 Task: Add an event with the title Sales Team Meeting, date '2024/03/05', time 9:40 AM to 11:40 AMand add a description: Participants will gain insights into leading and managing change within their teams and organizations. They will learn how to navigate change effectively, engage team members in the change process, and create a culture of adaptability and resilience.Select event color  Sage . Add location for the event as: 789 Piazza San Marco, Venice, Italy, logged in from the account softage.2@softage.netand send the event invitation to softage.5@softage.net and softage.6@softage.net. Set a reminder for the event Daily
Action: Mouse moved to (132, 135)
Screenshot: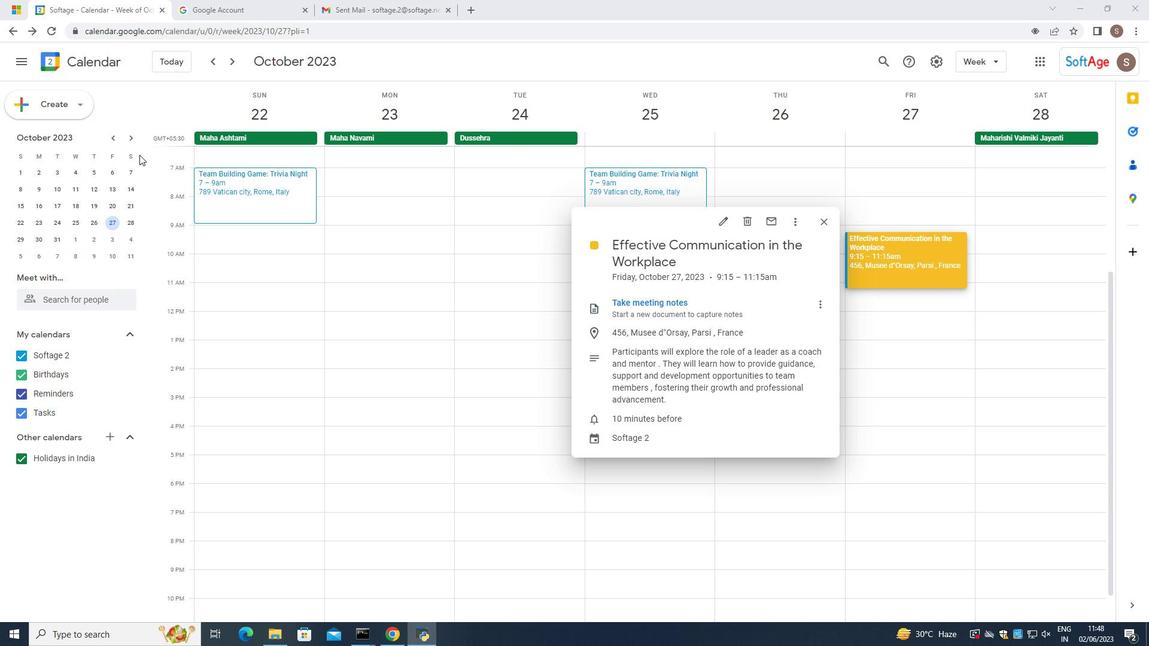 
Action: Mouse pressed left at (132, 135)
Screenshot: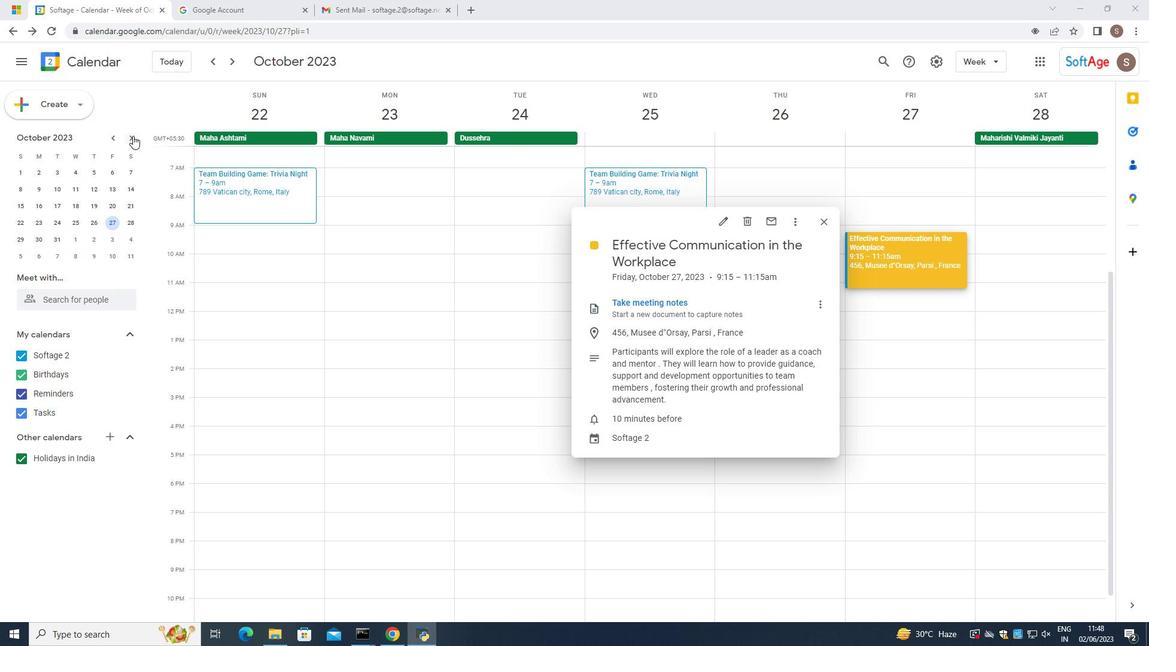 
Action: Mouse pressed left at (132, 135)
Screenshot: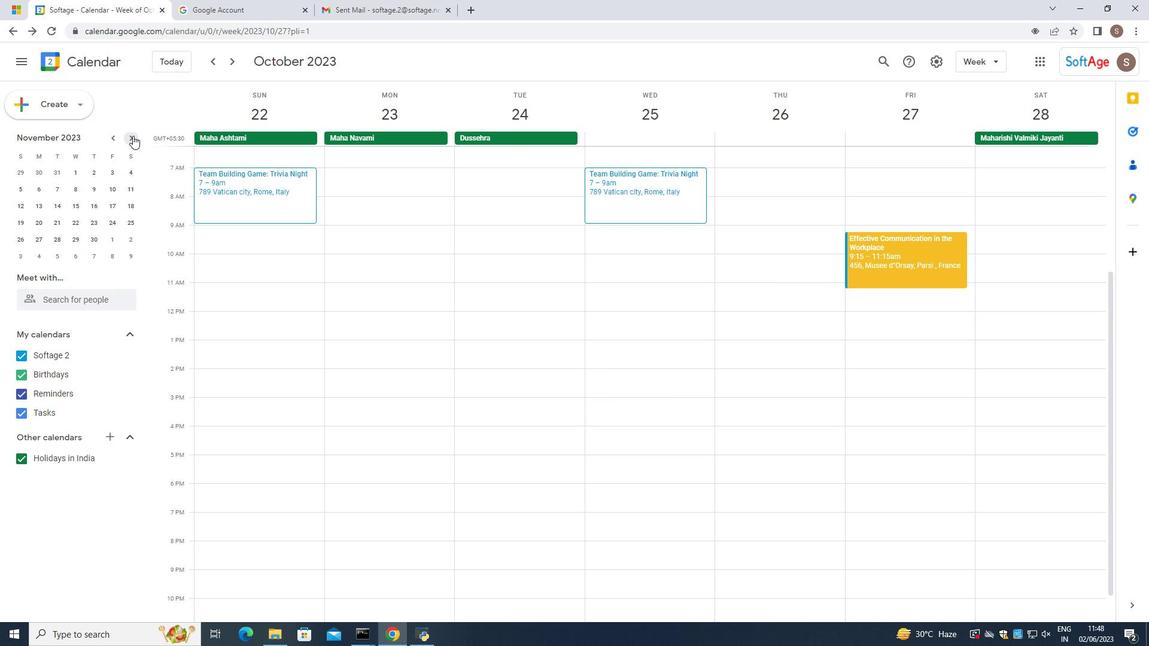 
Action: Mouse pressed left at (132, 135)
Screenshot: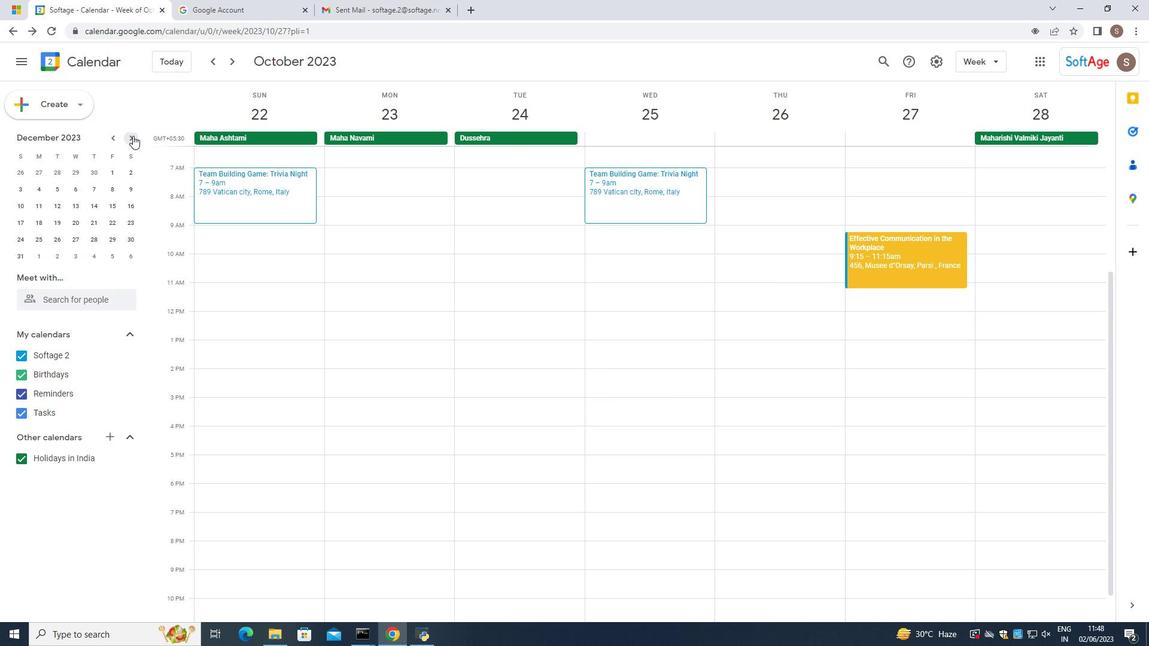 
Action: Mouse pressed left at (132, 135)
Screenshot: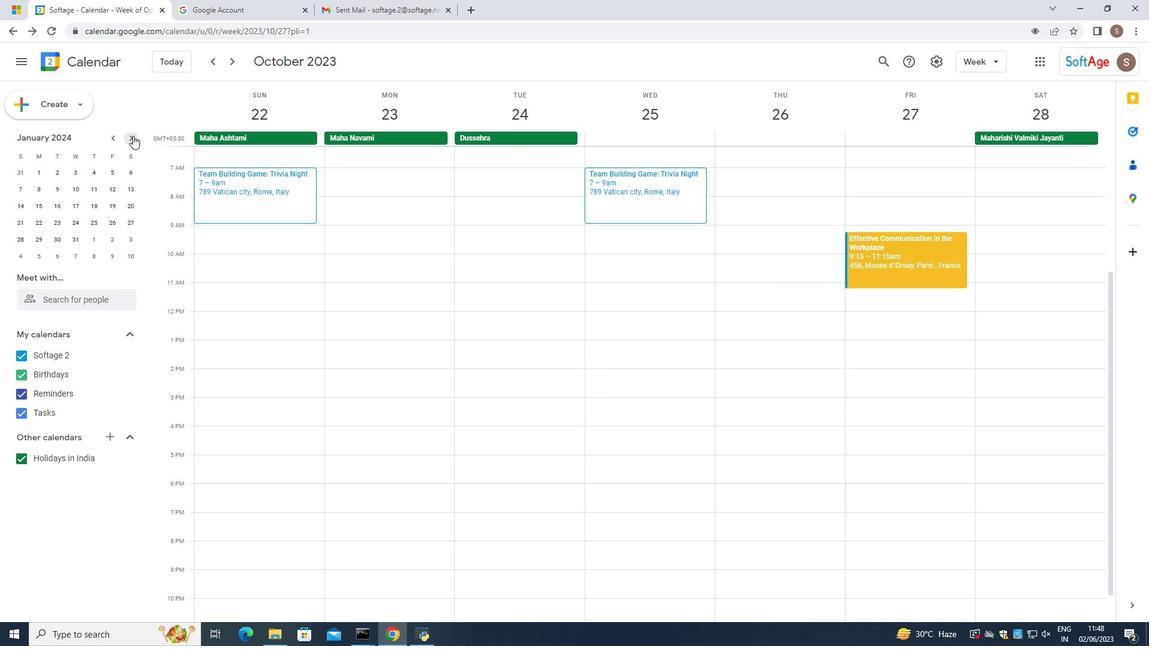 
Action: Mouse pressed left at (132, 135)
Screenshot: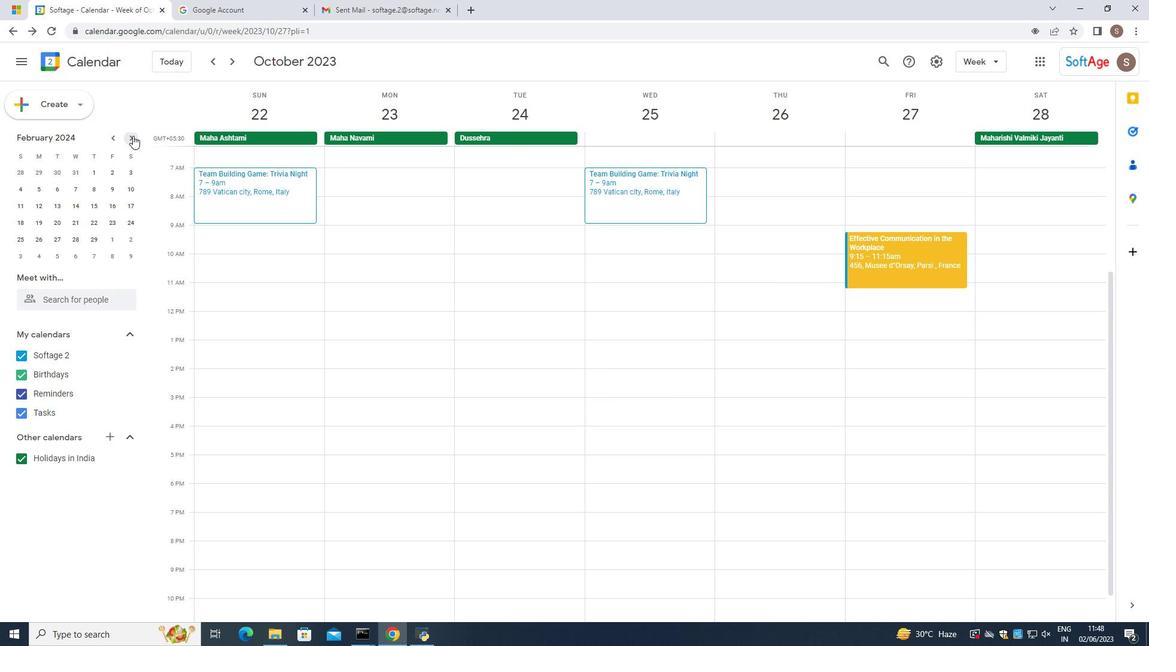
Action: Mouse moved to (59, 187)
Screenshot: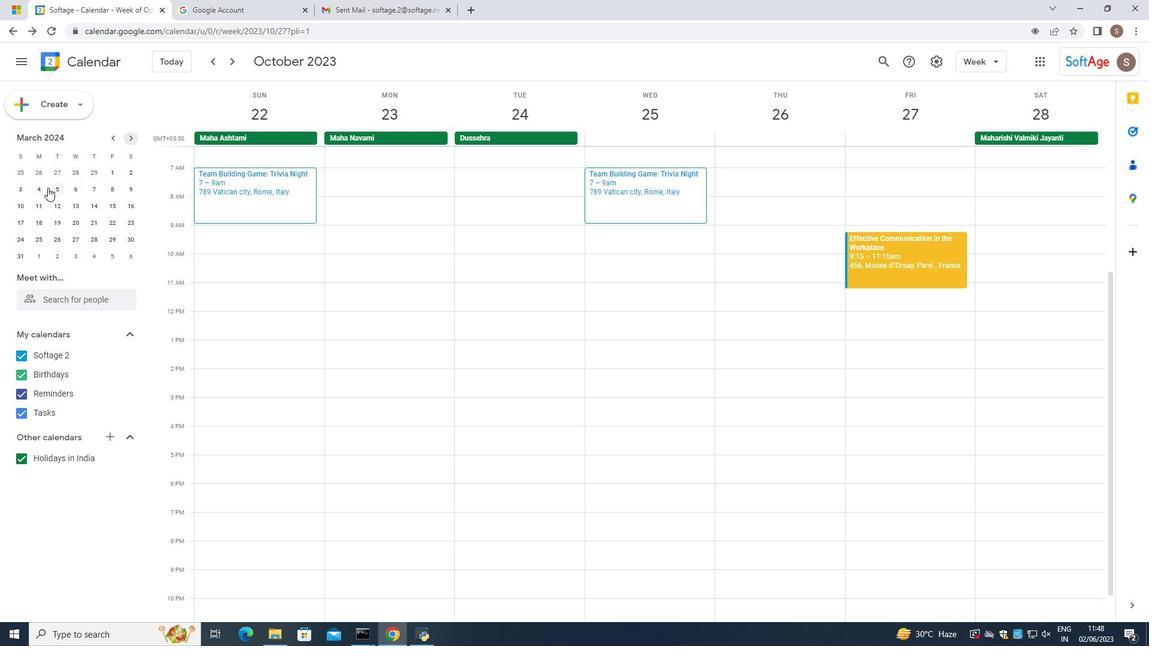 
Action: Mouse pressed left at (59, 187)
Screenshot: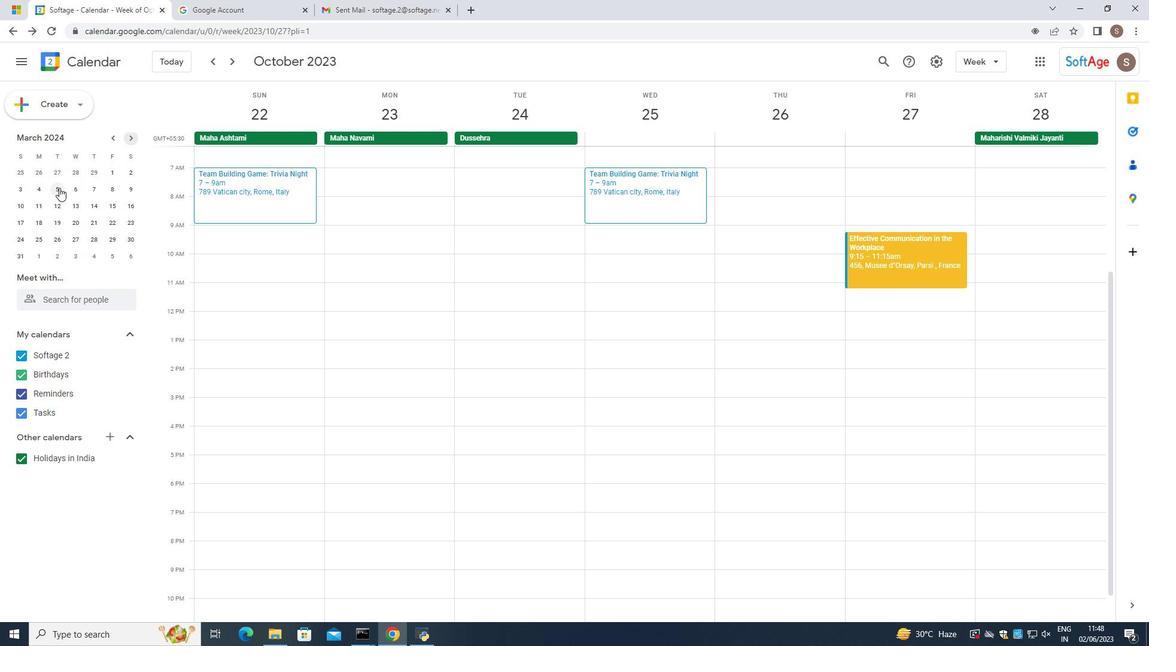 
Action: Mouse moved to (519, 213)
Screenshot: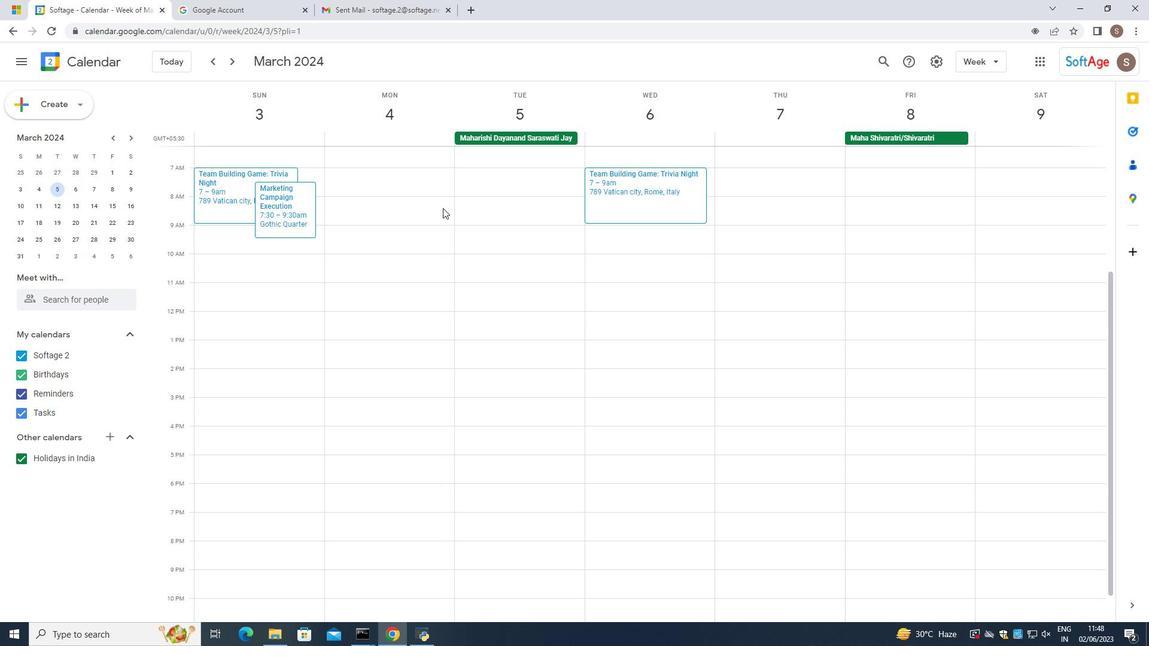 
Action: Mouse pressed left at (519, 213)
Screenshot: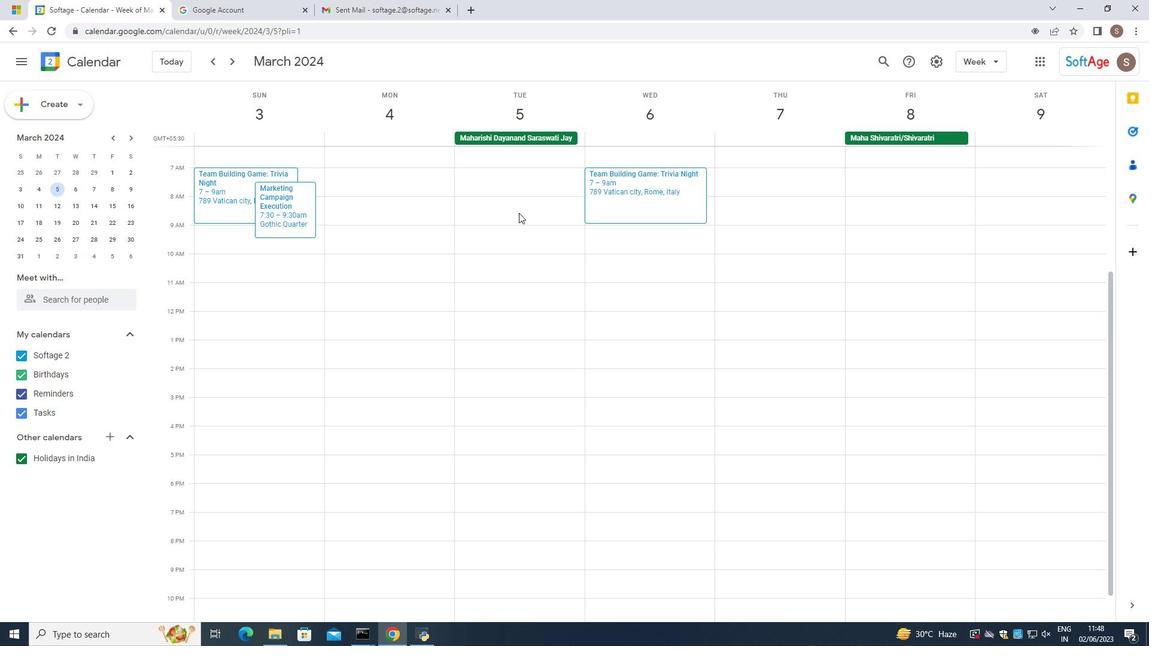 
Action: Mouse moved to (284, 281)
Screenshot: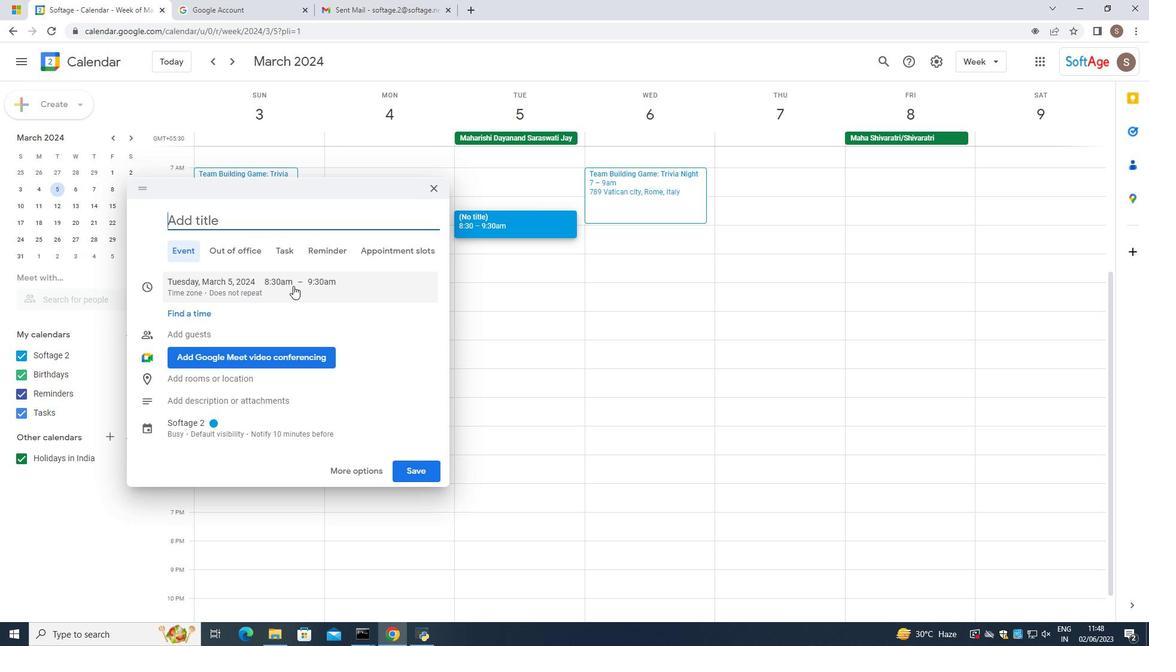 
Action: Mouse pressed left at (284, 281)
Screenshot: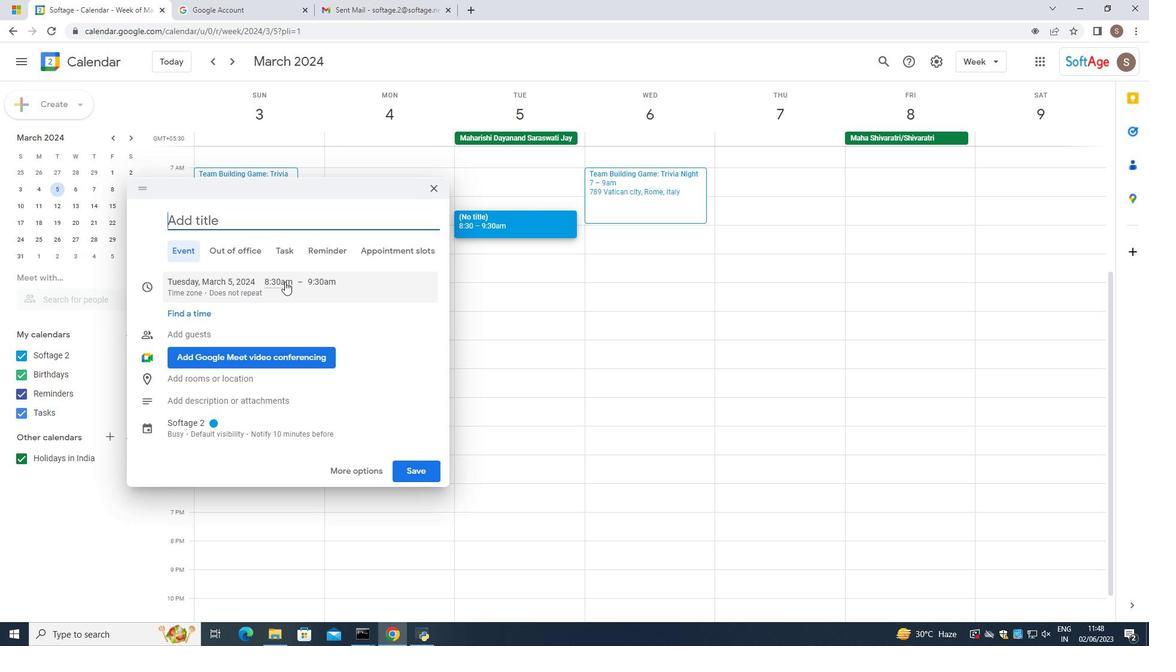 
Action: Mouse moved to (282, 376)
Screenshot: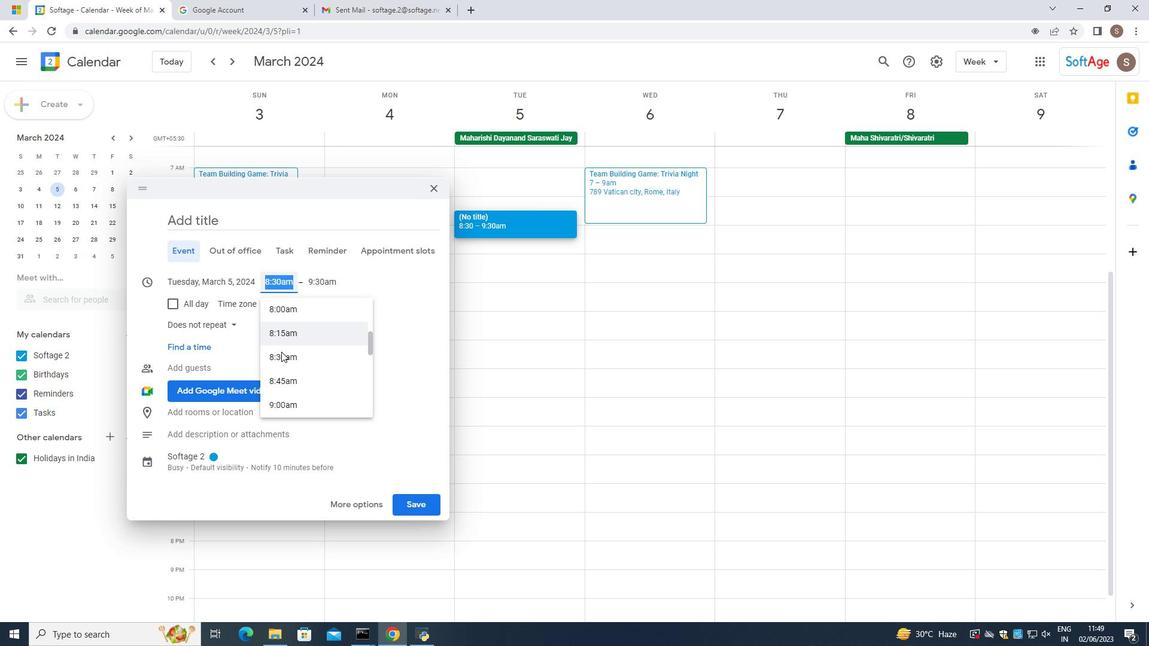 
Action: Mouse scrolled (282, 375) with delta (0, 0)
Screenshot: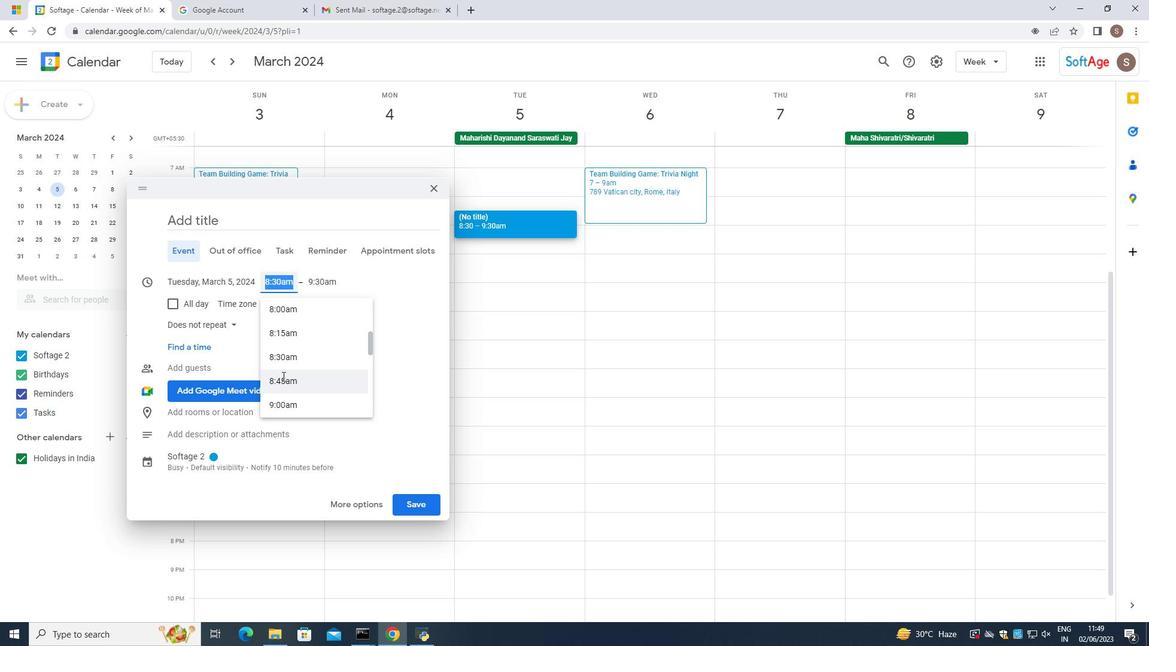 
Action: Mouse moved to (286, 374)
Screenshot: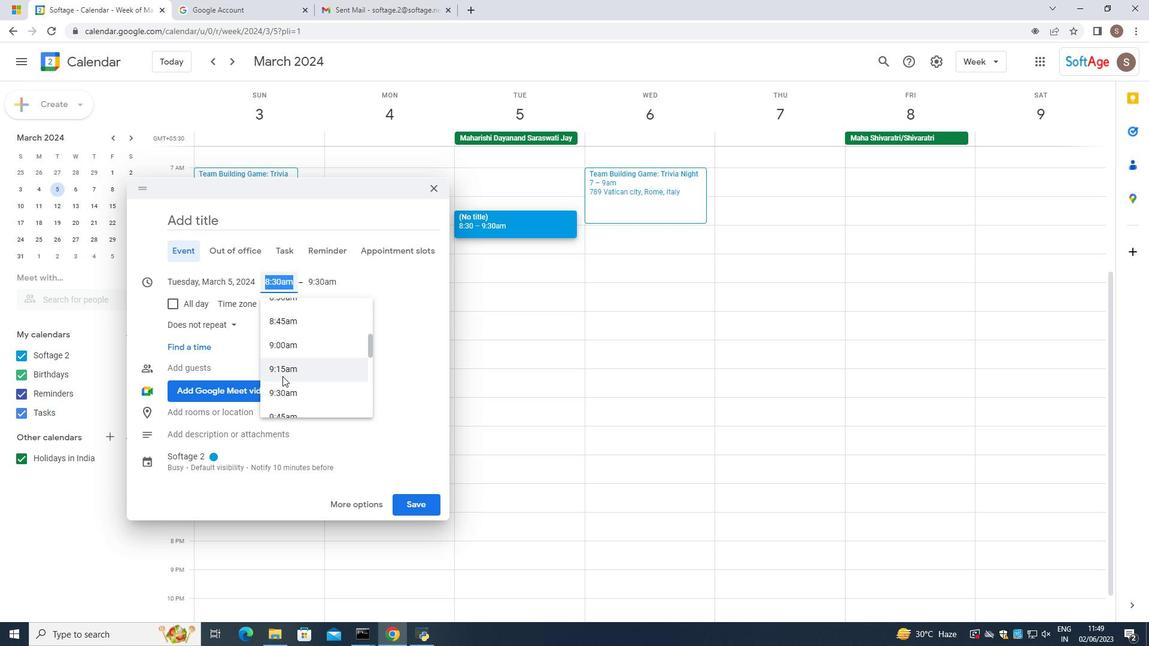 
Action: Mouse scrolled (286, 373) with delta (0, 0)
Screenshot: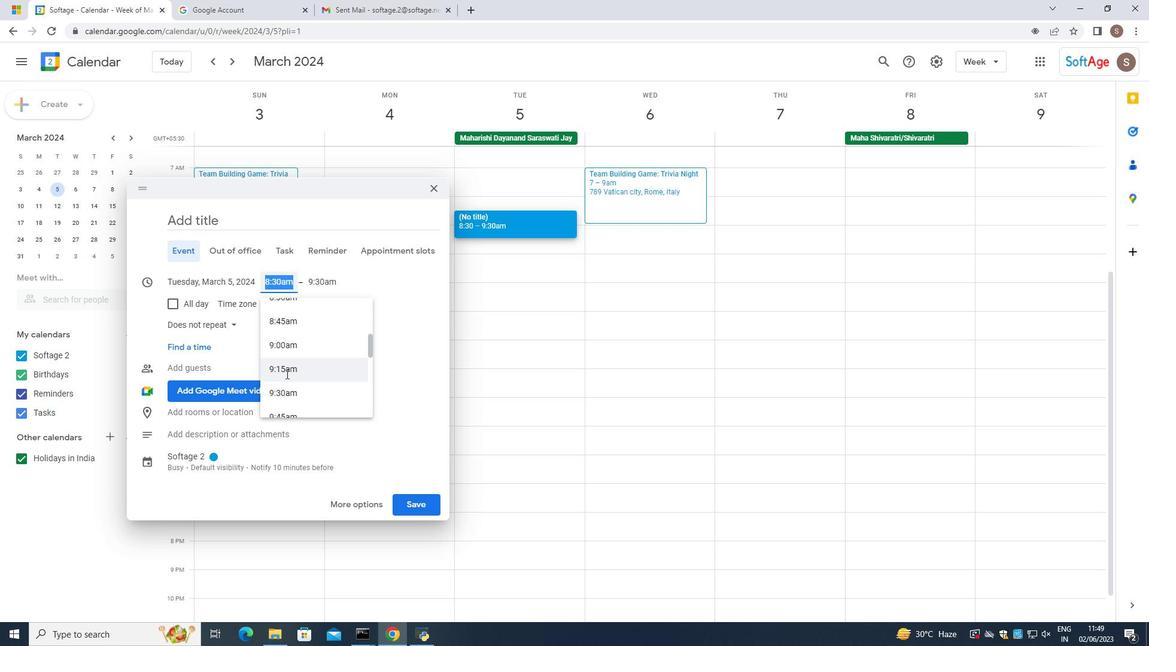 
Action: Mouse moved to (304, 337)
Screenshot: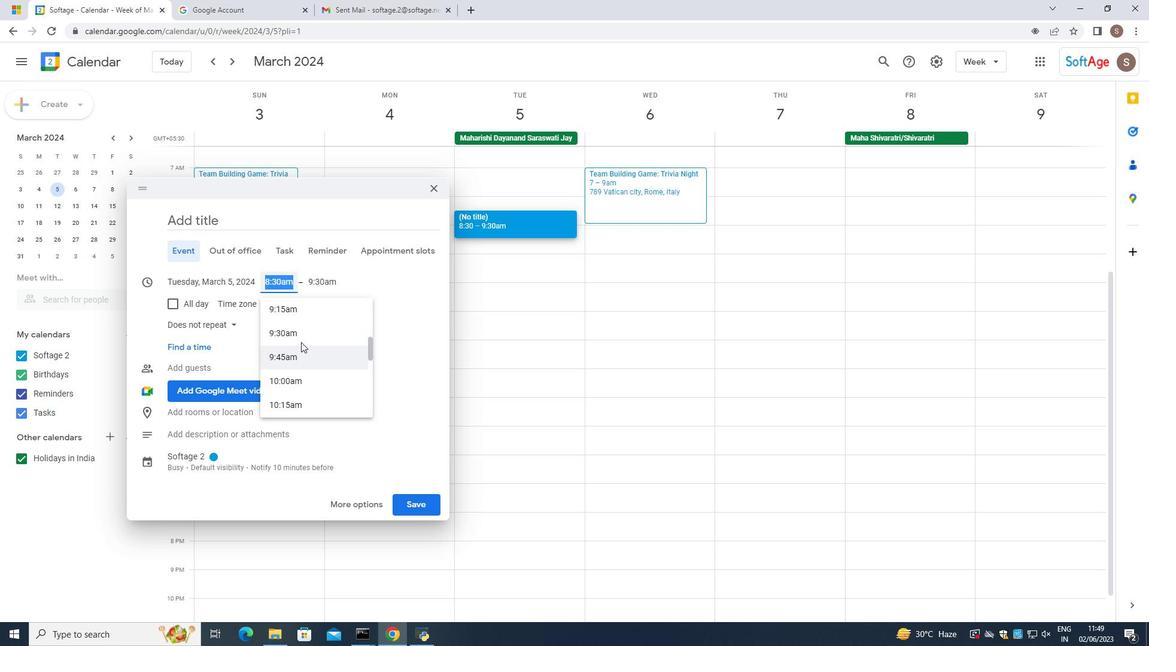 
Action: Mouse pressed left at (304, 337)
Screenshot: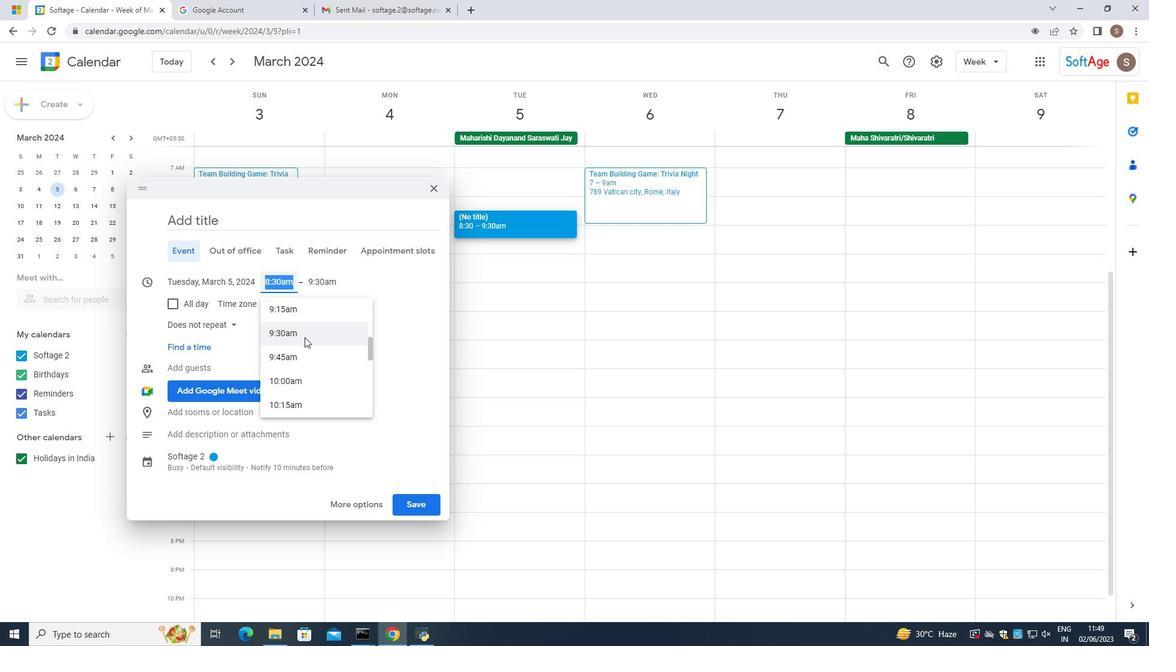 
Action: Mouse moved to (292, 280)
Screenshot: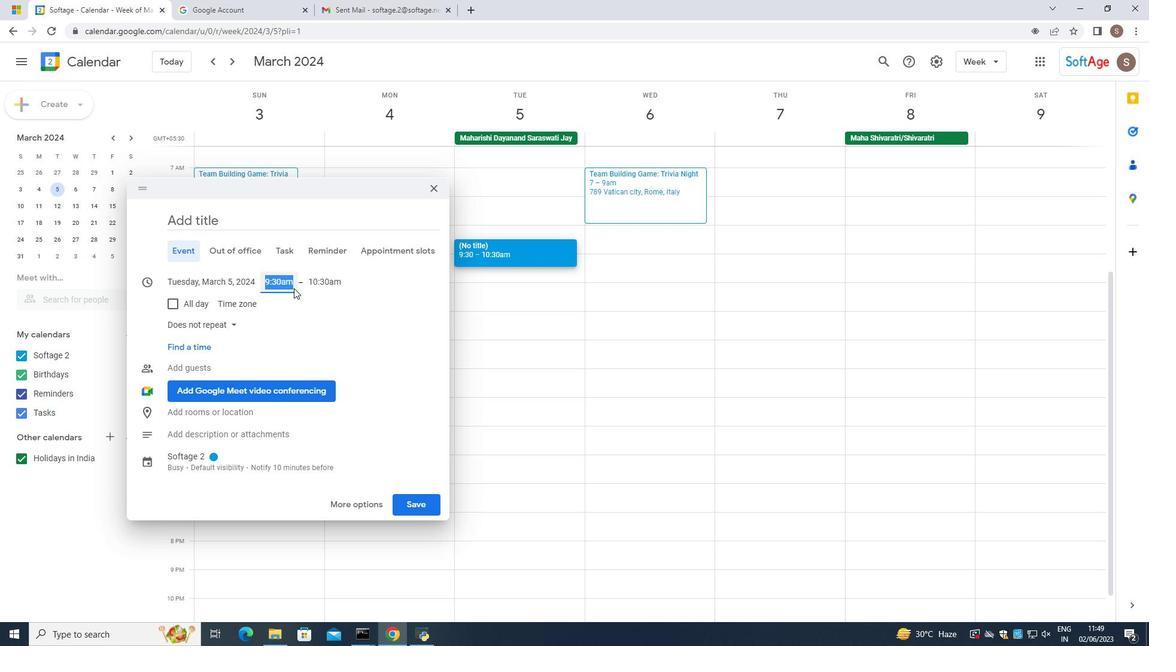 
Action: Mouse pressed left at (292, 280)
Screenshot: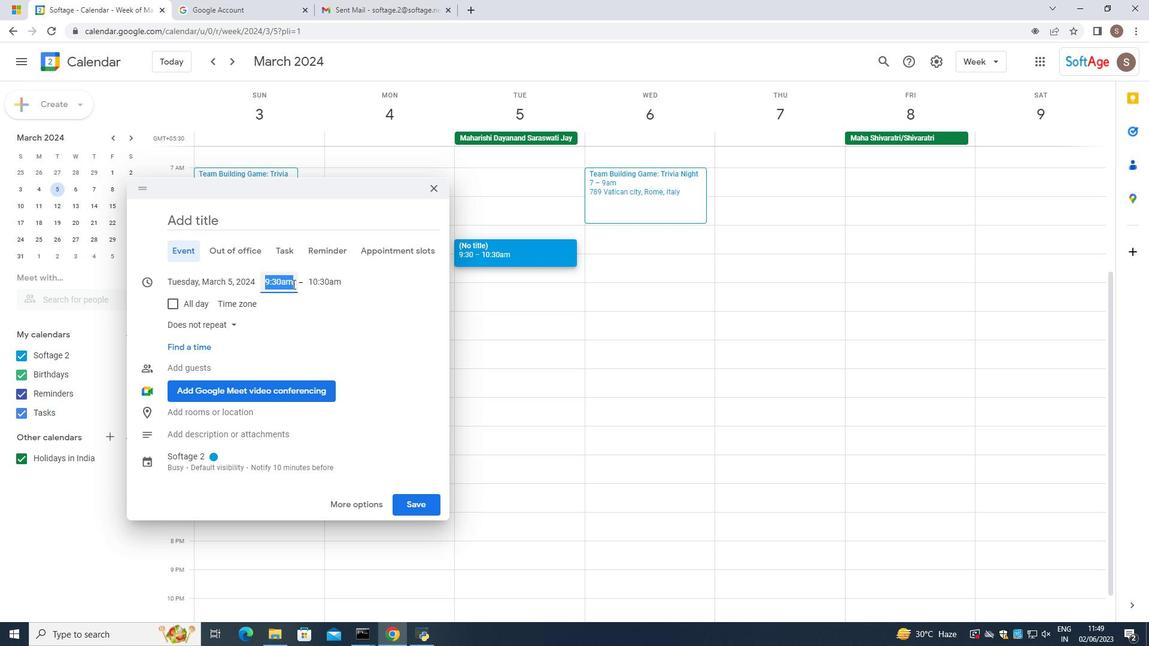 
Action: Mouse moved to (285, 281)
Screenshot: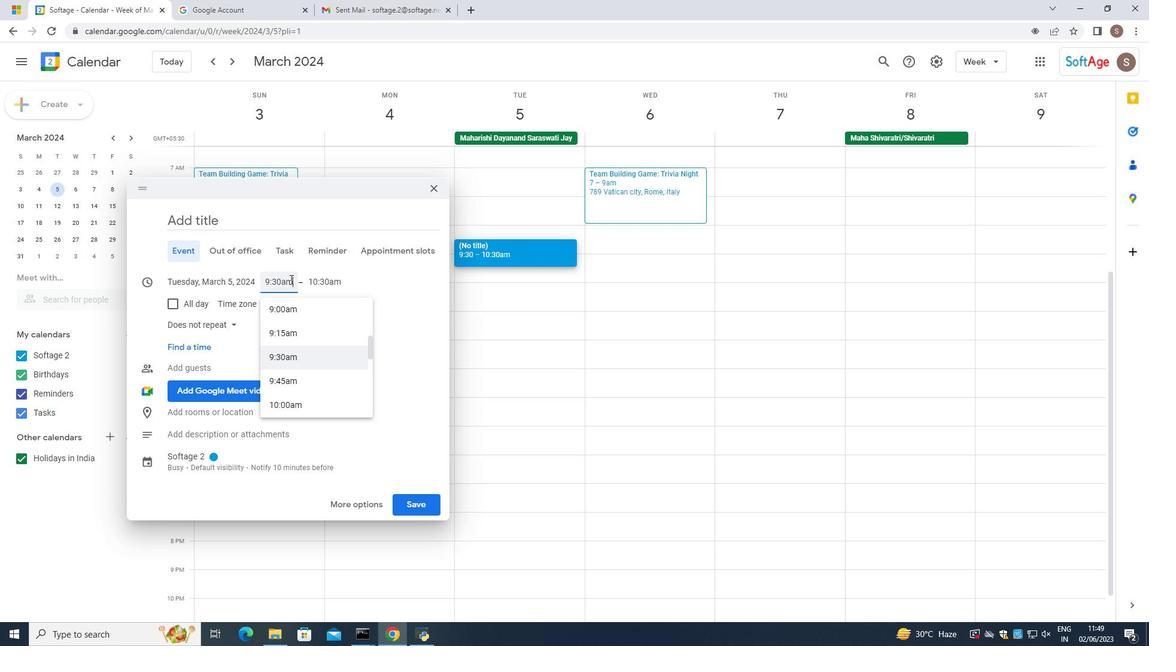 
Action: Mouse pressed left at (285, 281)
Screenshot: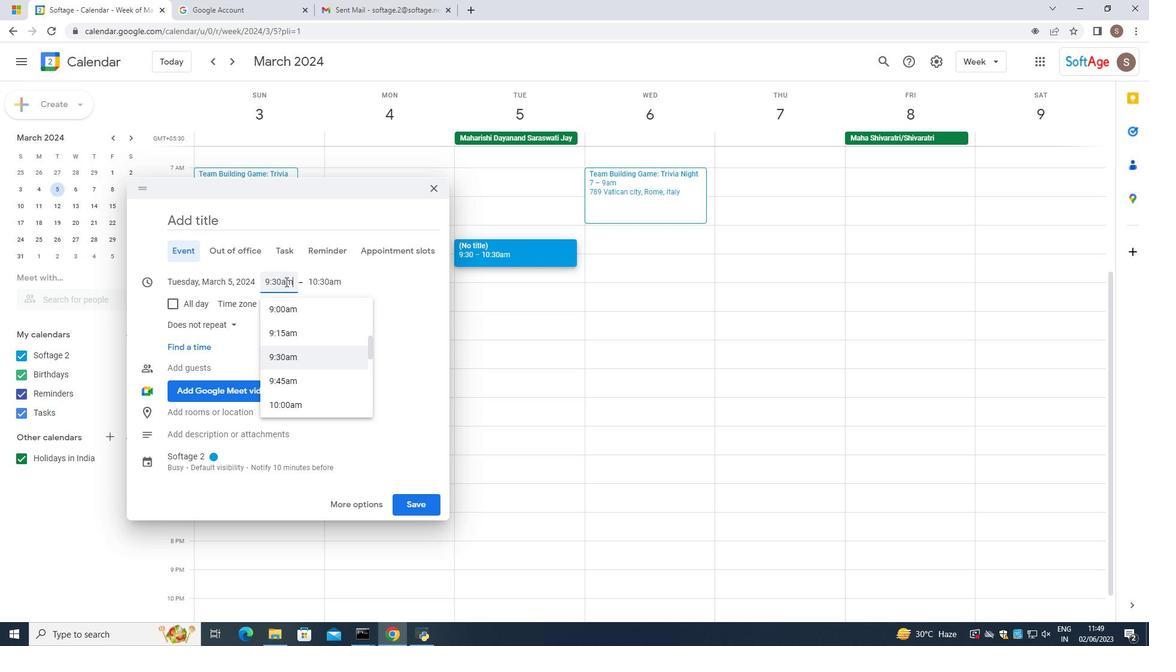 
Action: Mouse moved to (283, 283)
Screenshot: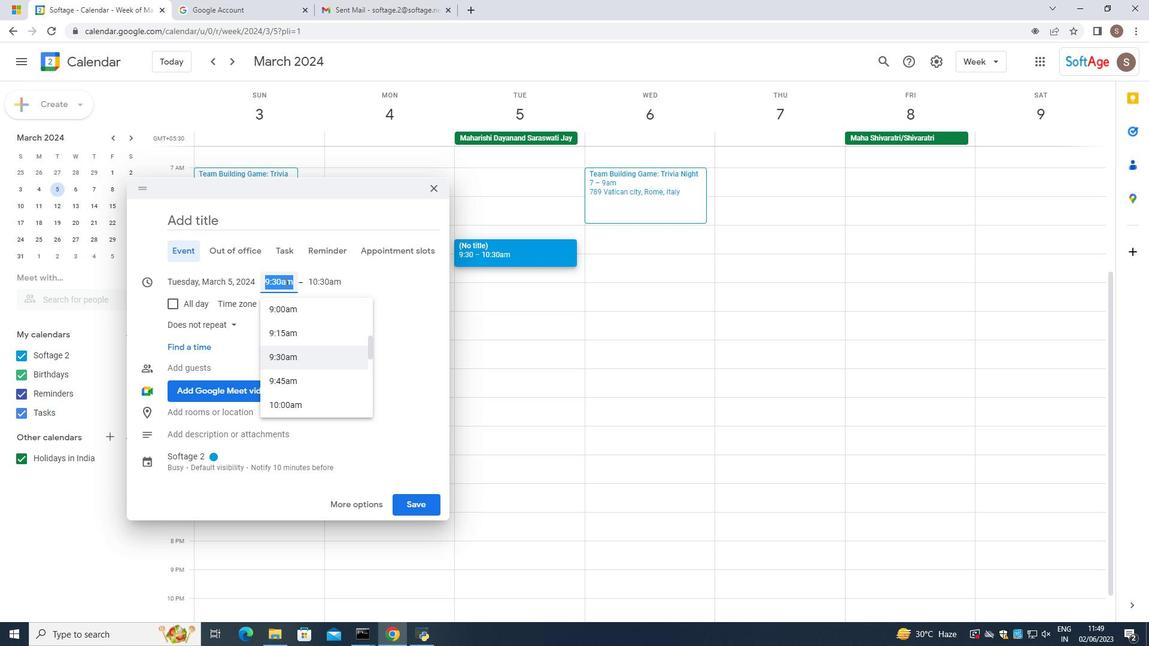 
Action: Mouse pressed left at (283, 283)
Screenshot: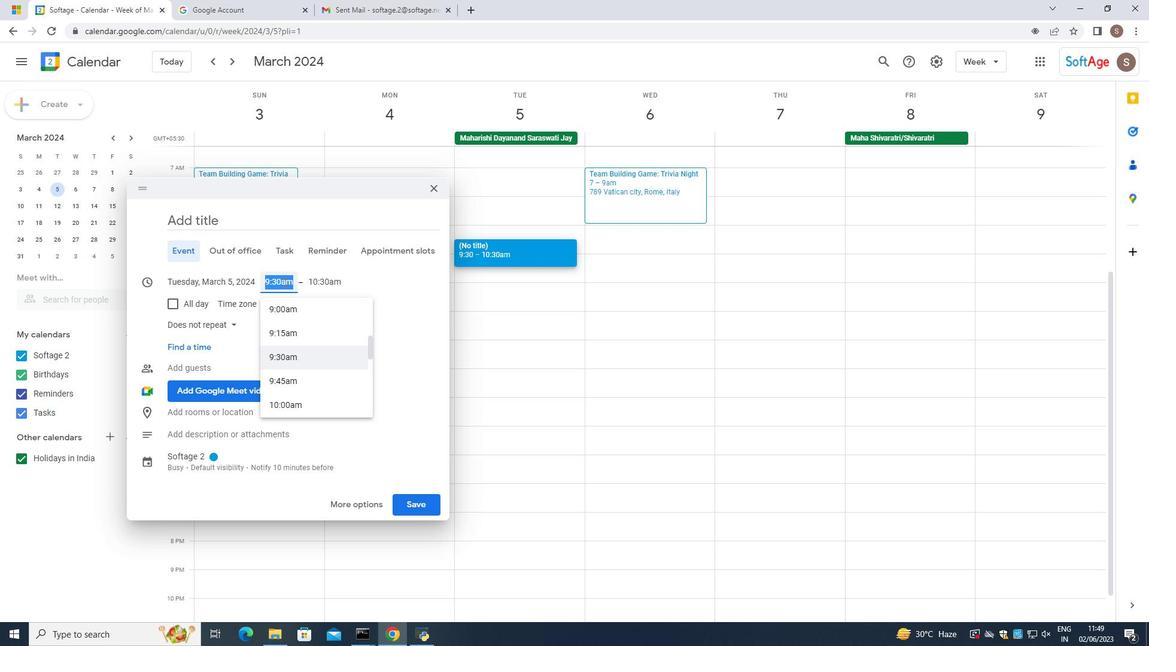 
Action: Mouse moved to (282, 284)
Screenshot: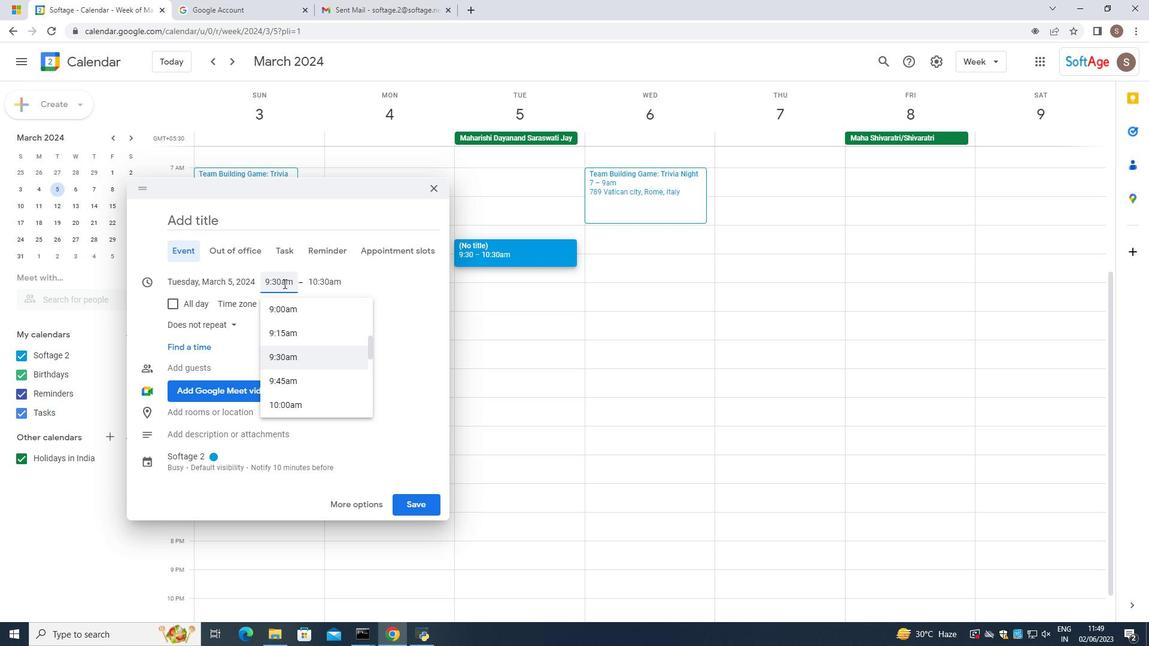 
Action: Mouse pressed left at (282, 284)
Screenshot: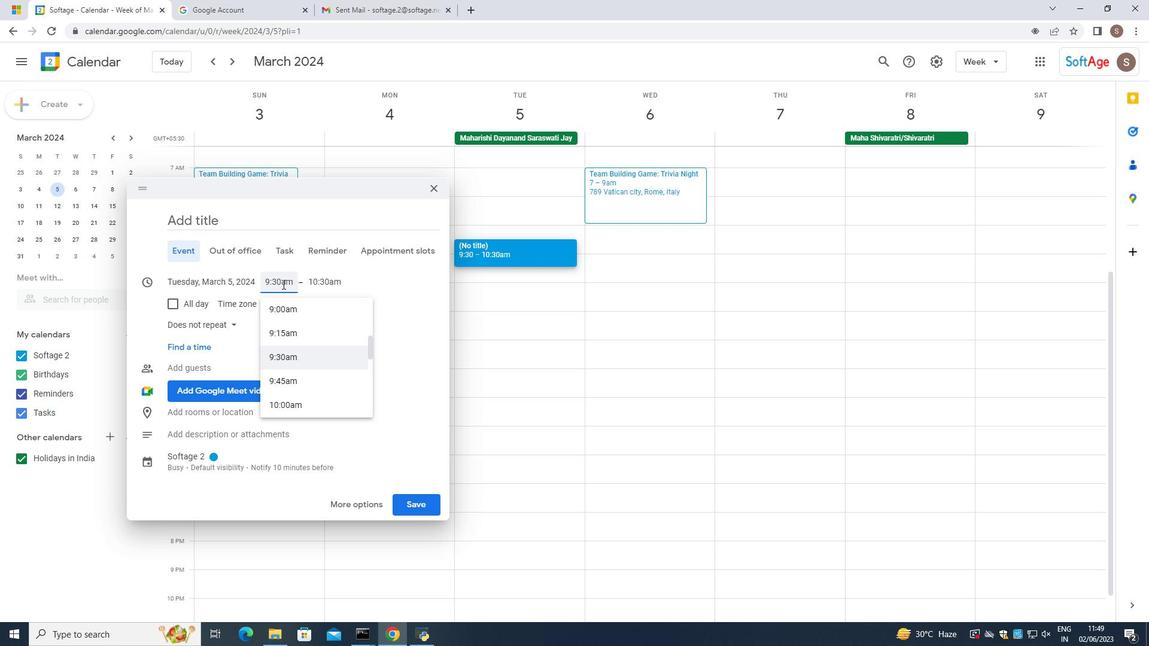 
Action: Key pressed <Key.backspace>
Screenshot: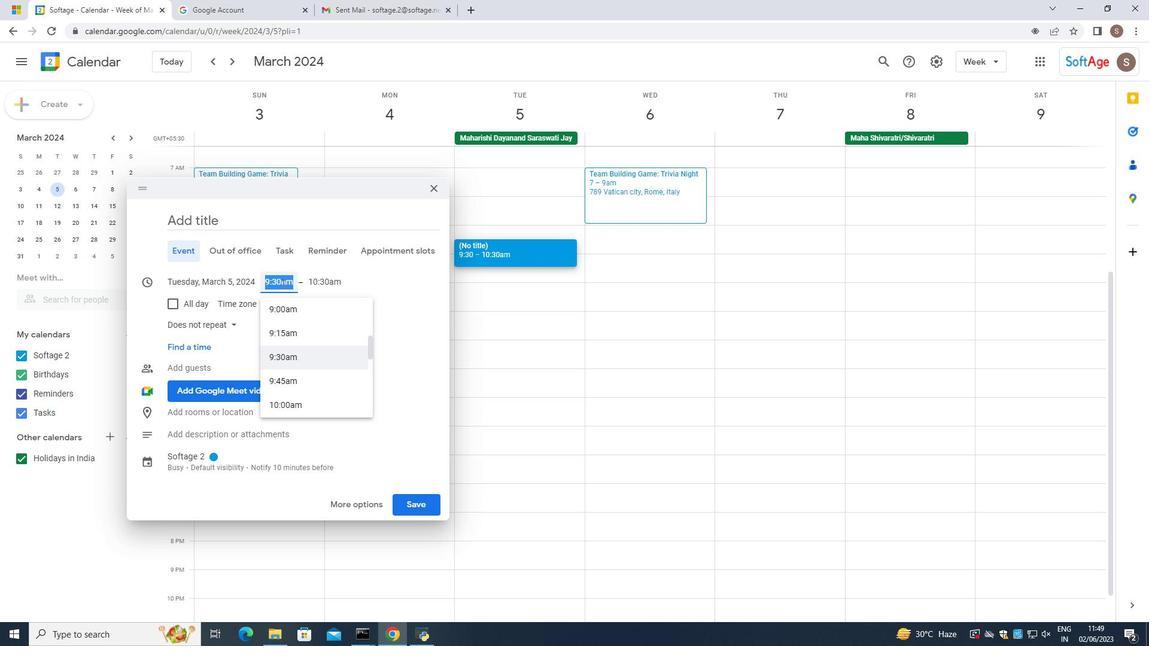 
Action: Mouse moved to (286, 283)
Screenshot: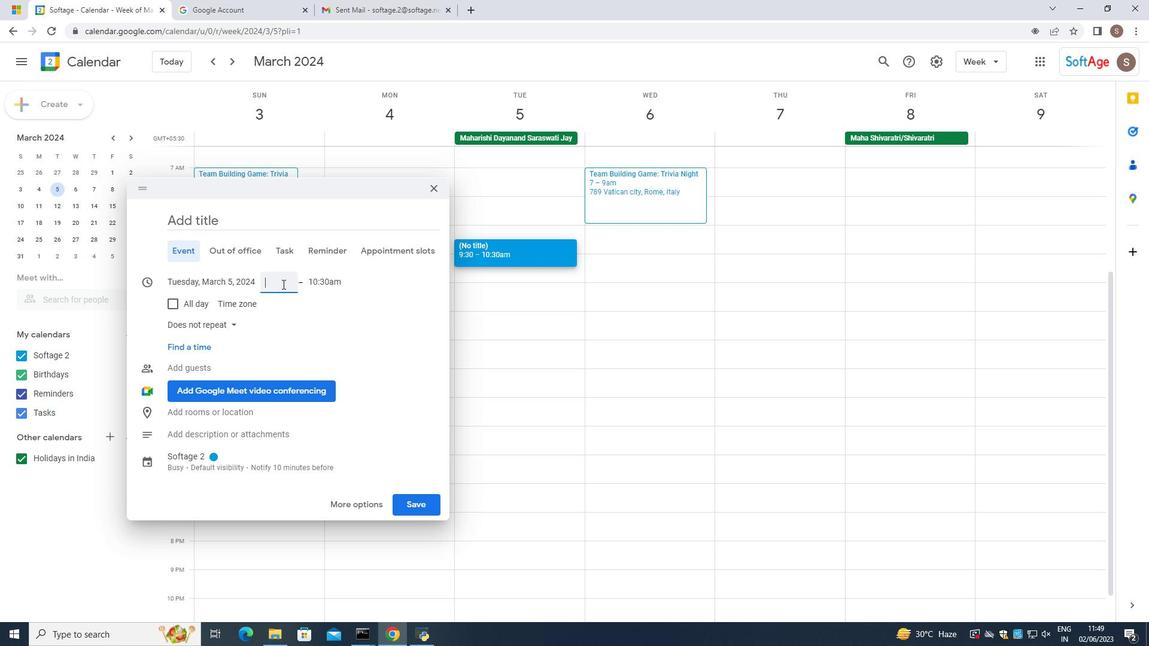 
Action: Key pressed 9<Key.shift_r><Key.shift_r><Key.shift_r>:40<Key.space>q,<Key.backspace>m
Screenshot: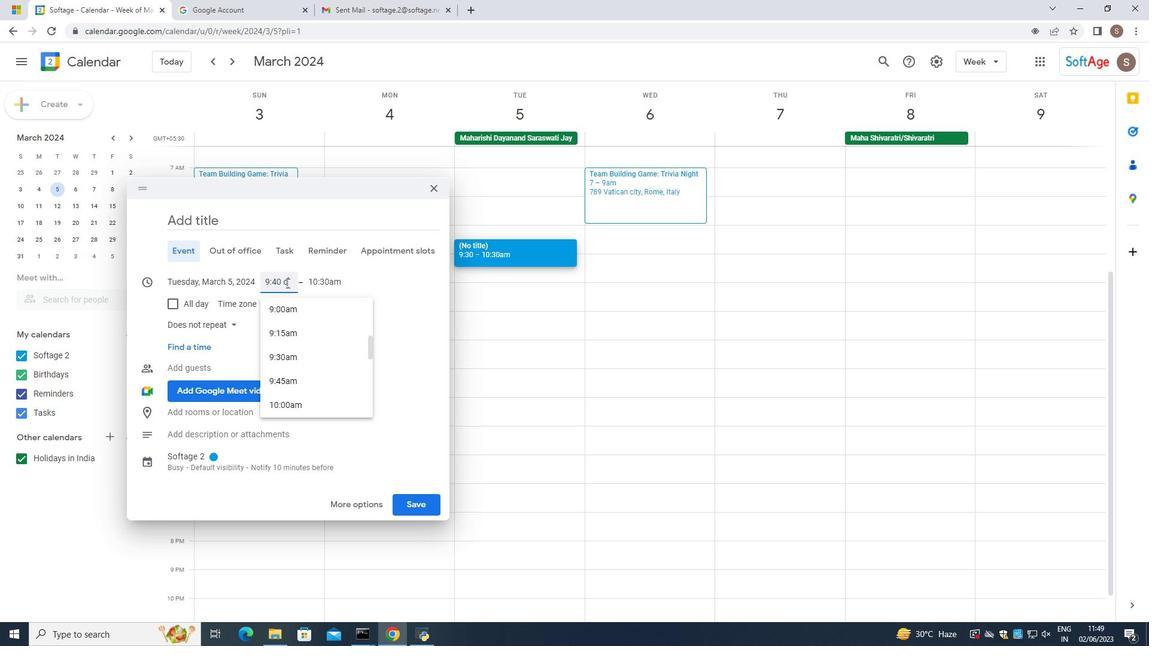 
Action: Mouse moved to (326, 271)
Screenshot: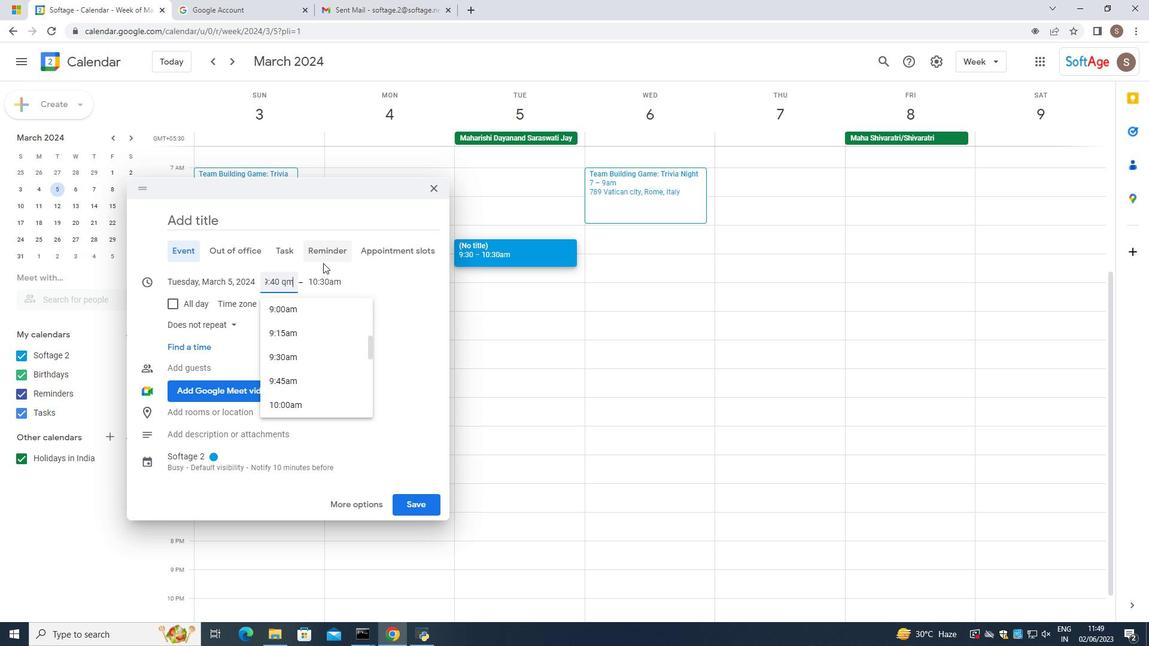 
Action: Mouse pressed left at (326, 271)
Screenshot: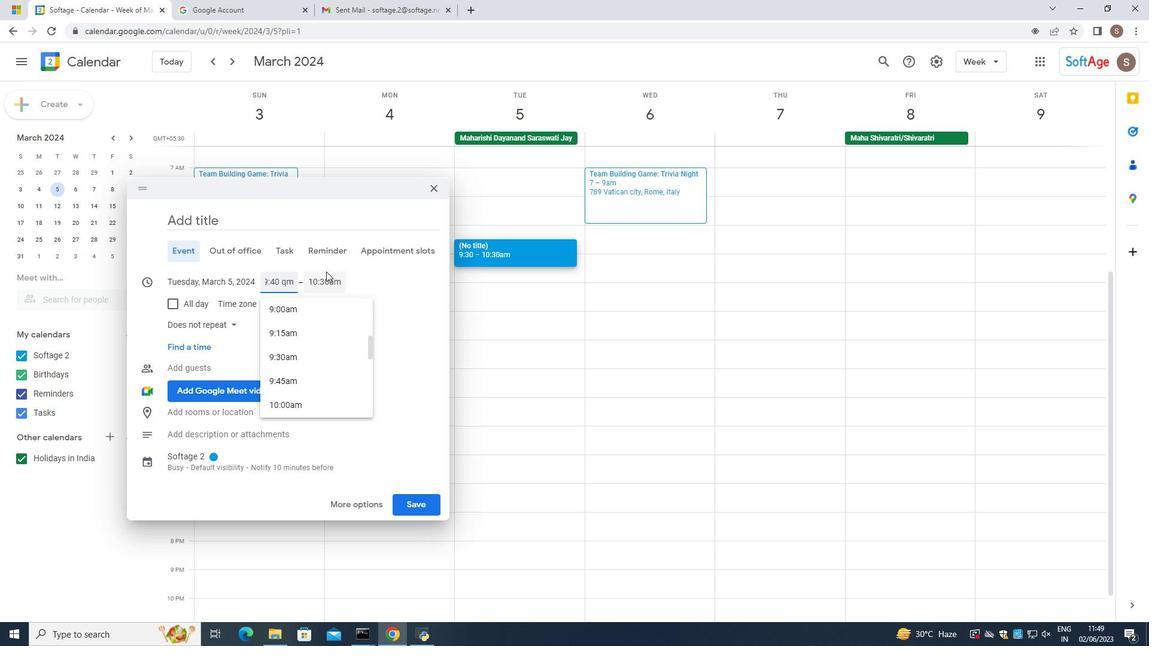
Action: Mouse moved to (344, 365)
Screenshot: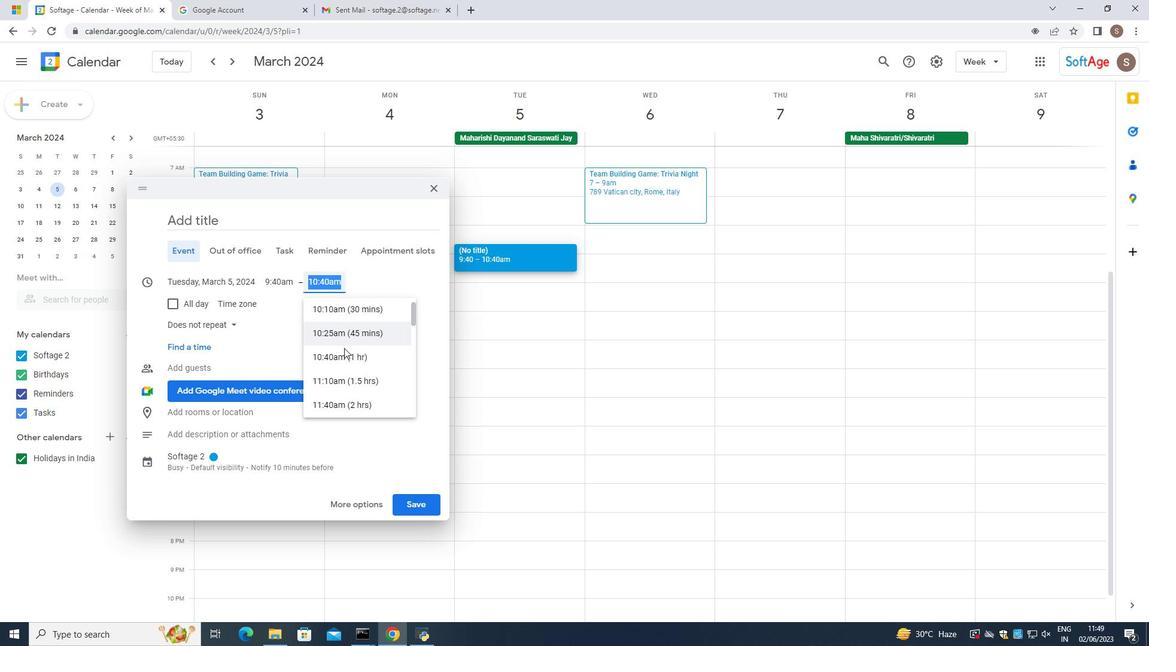 
Action: Mouse scrolled (344, 364) with delta (0, 0)
Screenshot: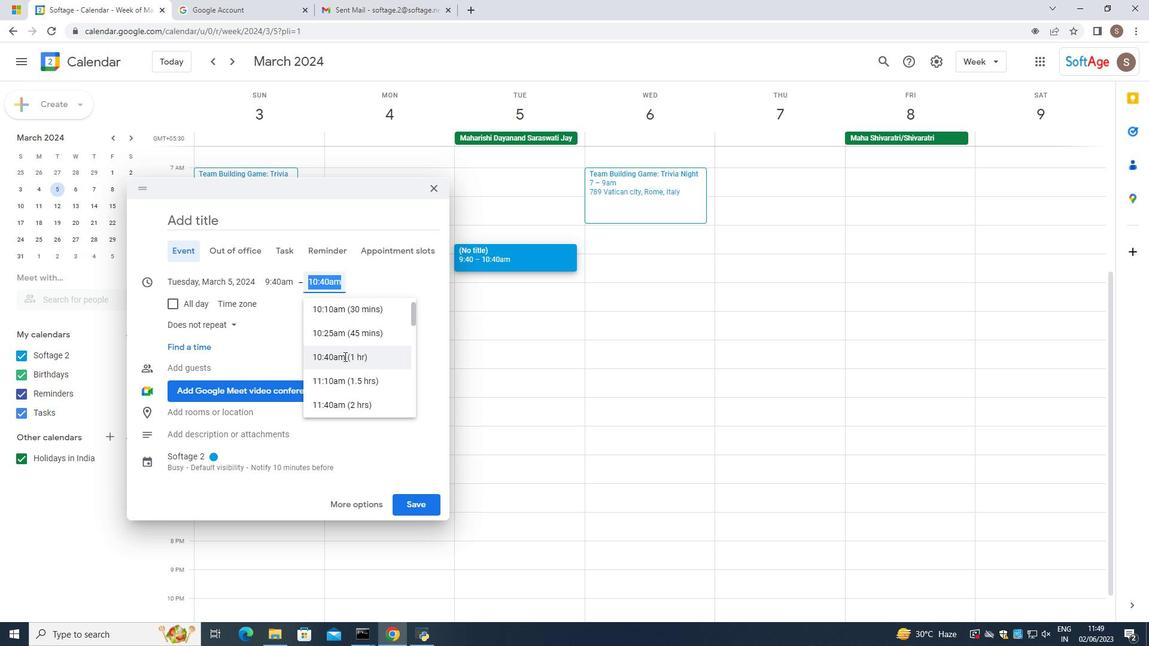 
Action: Mouse moved to (344, 347)
Screenshot: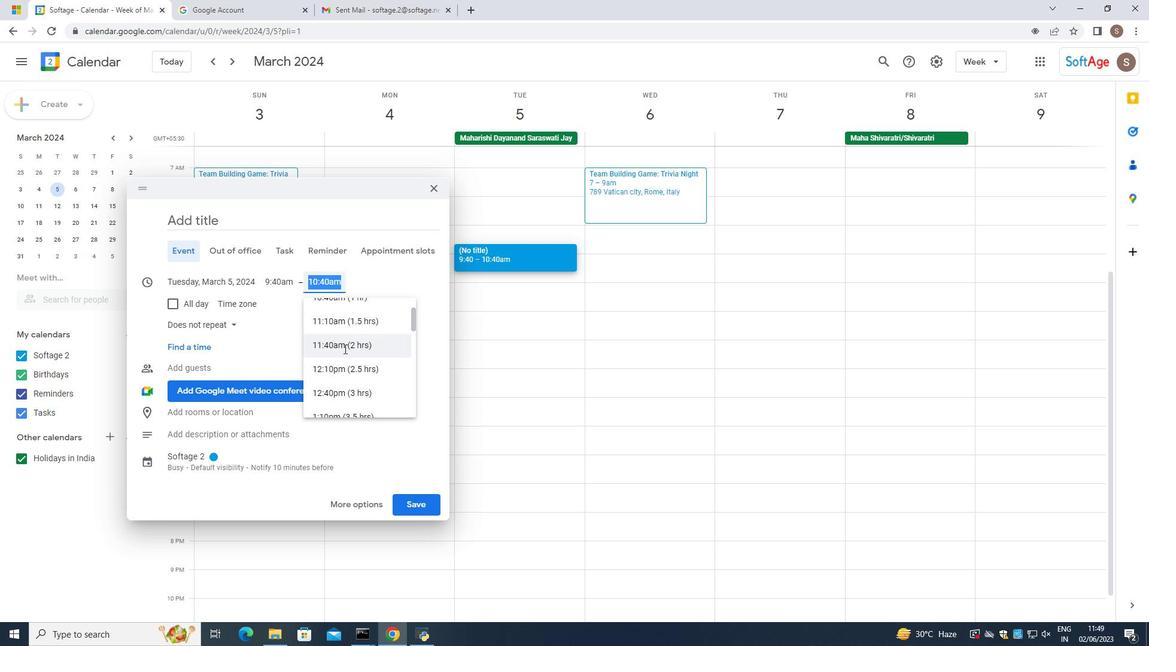 
Action: Mouse pressed left at (344, 347)
Screenshot: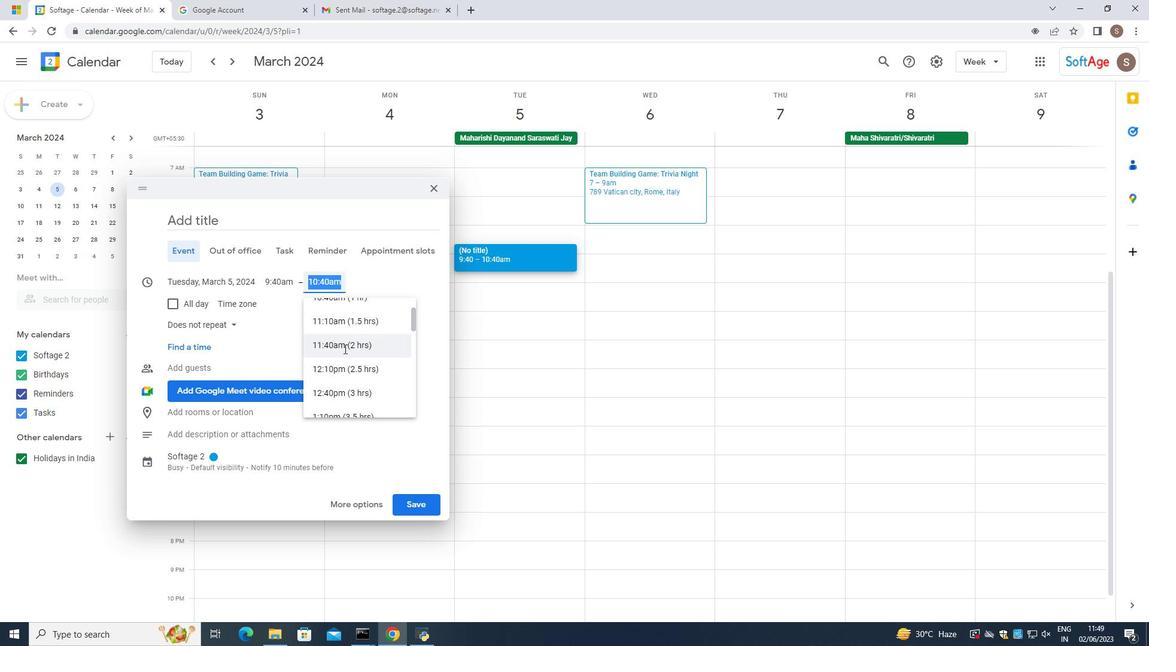
Action: Mouse moved to (230, 331)
Screenshot: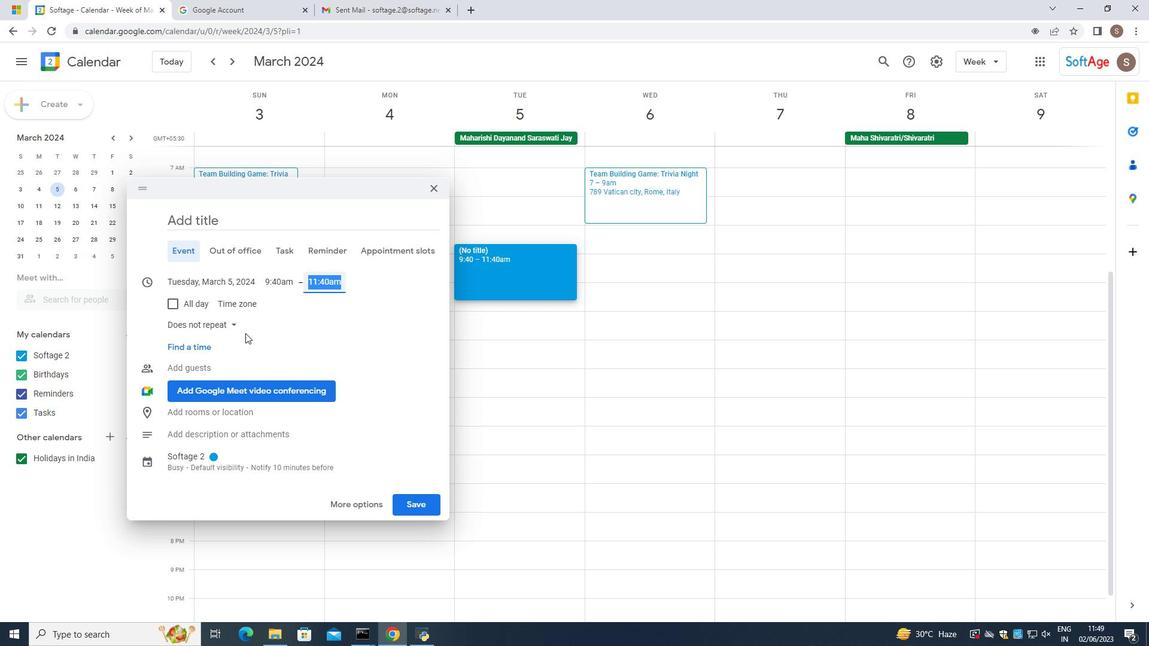 
Action: Mouse scrolled (230, 331) with delta (0, 0)
Screenshot: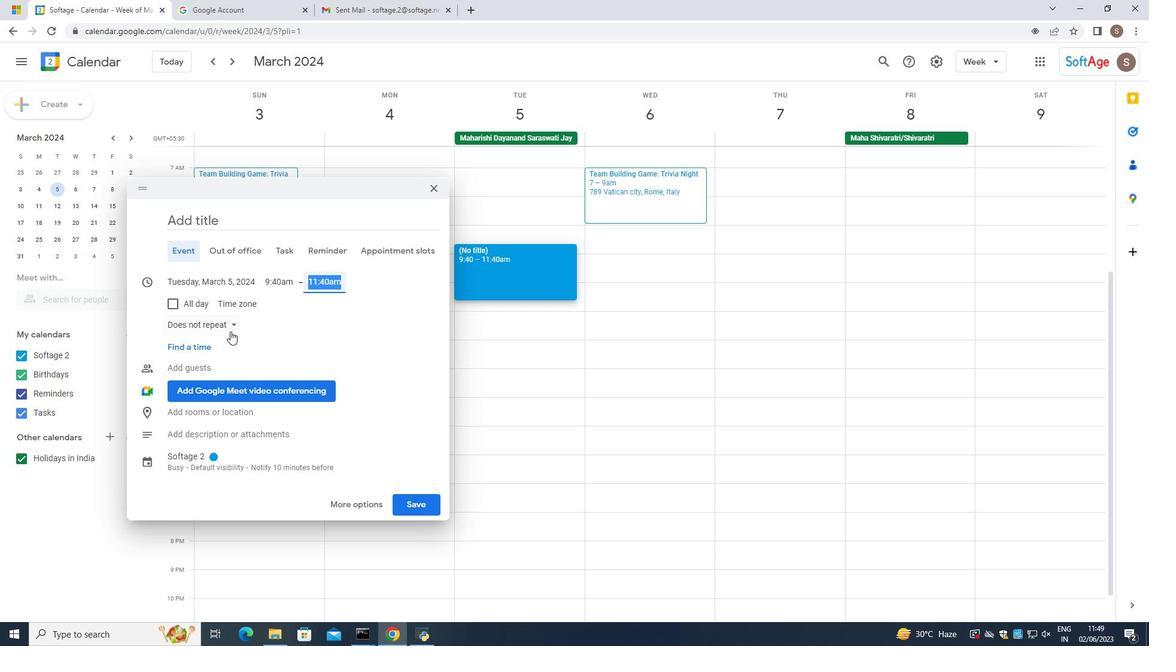 
Action: Mouse moved to (184, 431)
Screenshot: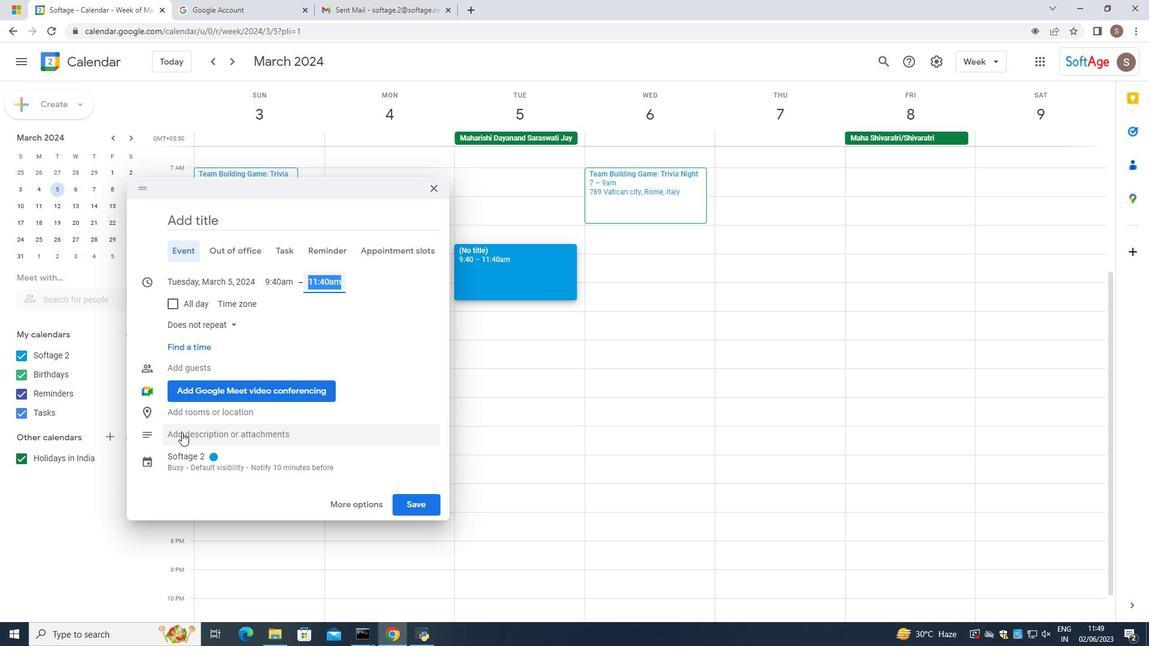 
Action: Mouse pressed left at (184, 431)
Screenshot: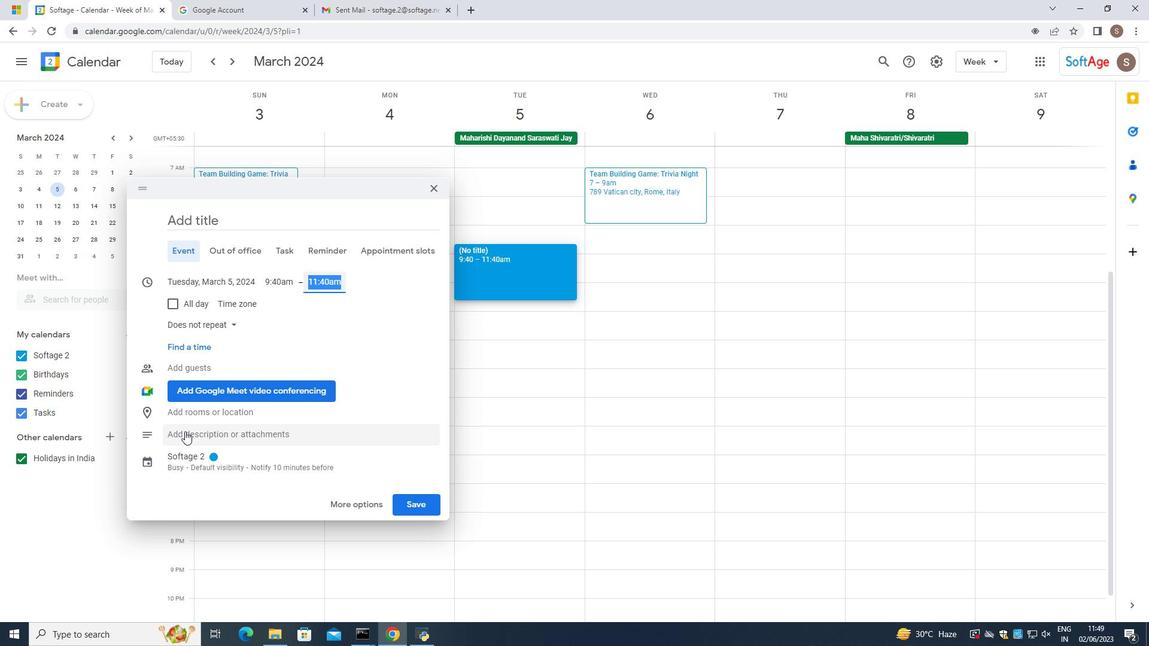 
Action: Mouse moved to (175, 429)
Screenshot: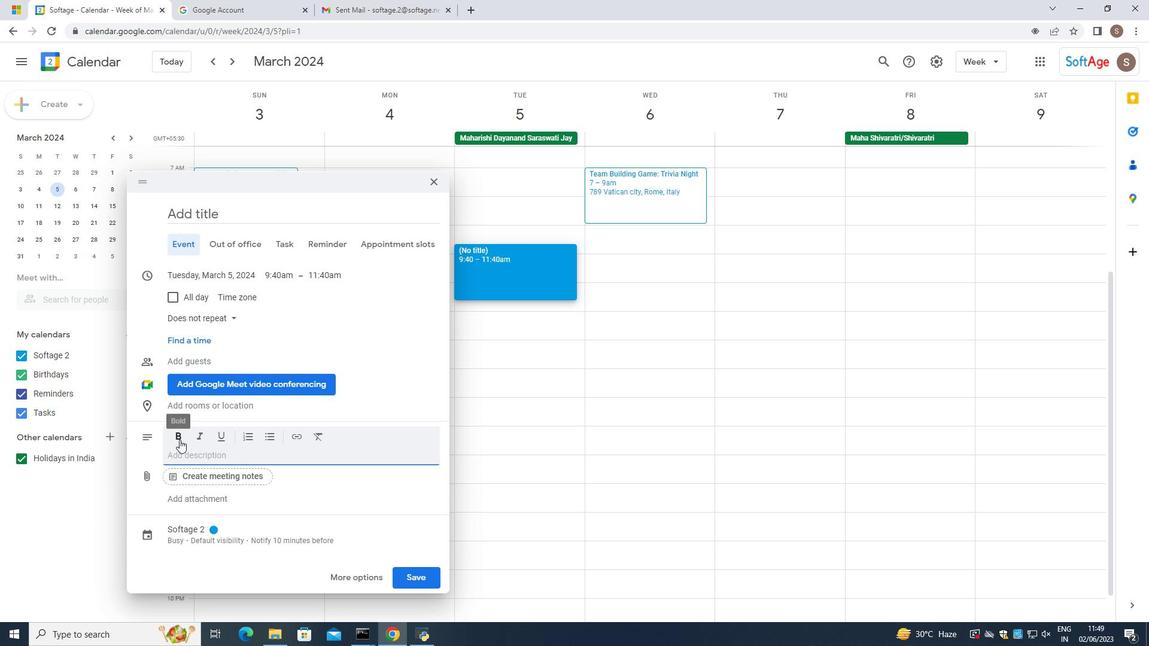 
Action: Key pressed <Key.caps_lock>P<Key.caps_lock>articipants<Key.space>will<Key.space>gain<Key.space>insights<Key.space>into<Key.space>leading<Key.space>and<Key.space>managing<Key.space>change<Key.space>within<Key.space>thier<Key.space>==<Key.backspace><Key.backspace><Key.backspace><Key.backspace><Key.backspace><Key.backspace>eir<Key.space>tean=m<Key.backspace><Key.backspace><Key.backspace>ms<Key.space>and<Key.space>organizatiobns<Key.backspace><Key.backspace><Key.backspace>ns.<Key.space><Key.caps_lock>T<Key.caps_lock>hey<Key.space>will<Key.space>learn<Key.space>how<Key.space>to<Key.space>navih=<Key.backspace><Key.backspace>gate<Key.space>change<Key.space>effectively.ebn=<Key.backspace><Key.backspace><Key.backspace><Key.backspace><Key.backspace>,engage<Key.space>tre<Key.backspace><Key.backspace>eam<Key.space>members<Key.space>in<Key.space>the<Key.space>change<Key.space>process,<Key.space>and<Key.space>createa<Key.space><Key.backspace><Key.backspace><Key.space>a<Key.space>culture<Key.space>og<Key.backspace>f<Key.space>adaptinb<Key.backspace><Key.backspace>bility<Key.space>and<Key.space>resillience.<Key.enter>
Screenshot: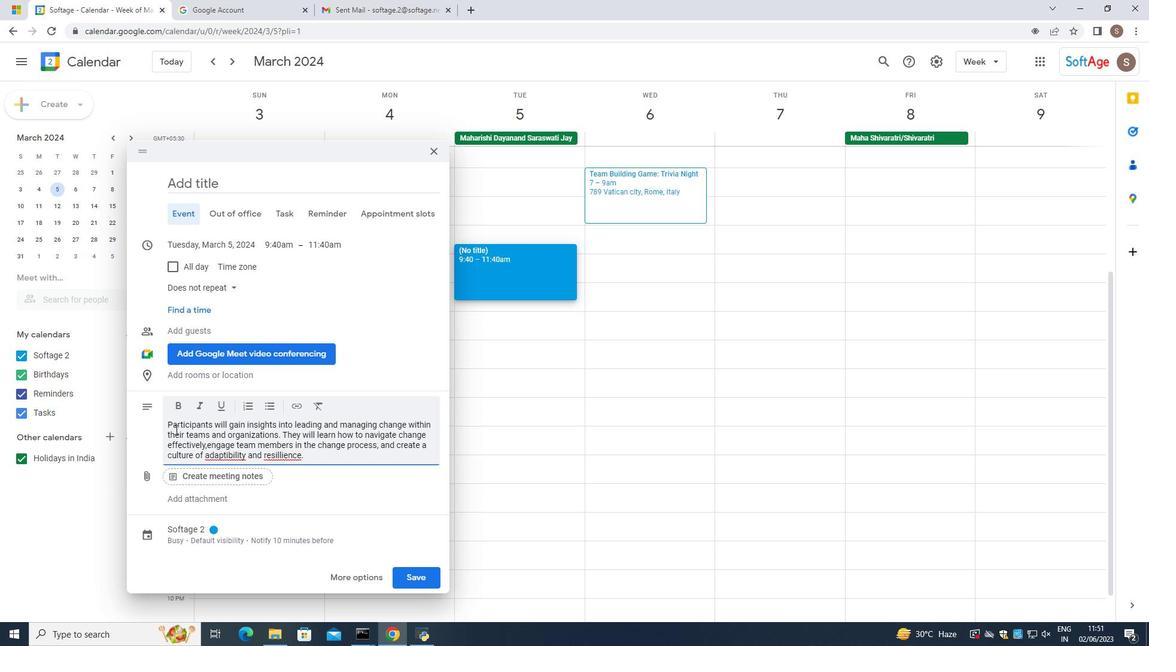 
Action: Mouse moved to (141, 400)
Screenshot: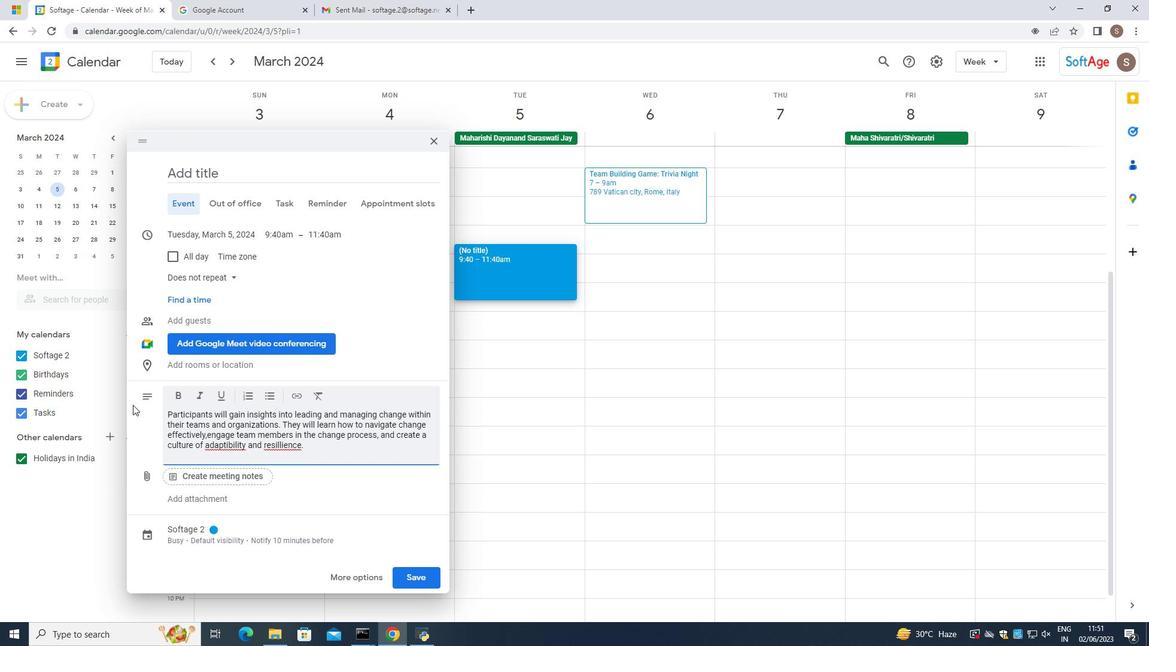 
Action: Mouse pressed left at (141, 400)
Screenshot: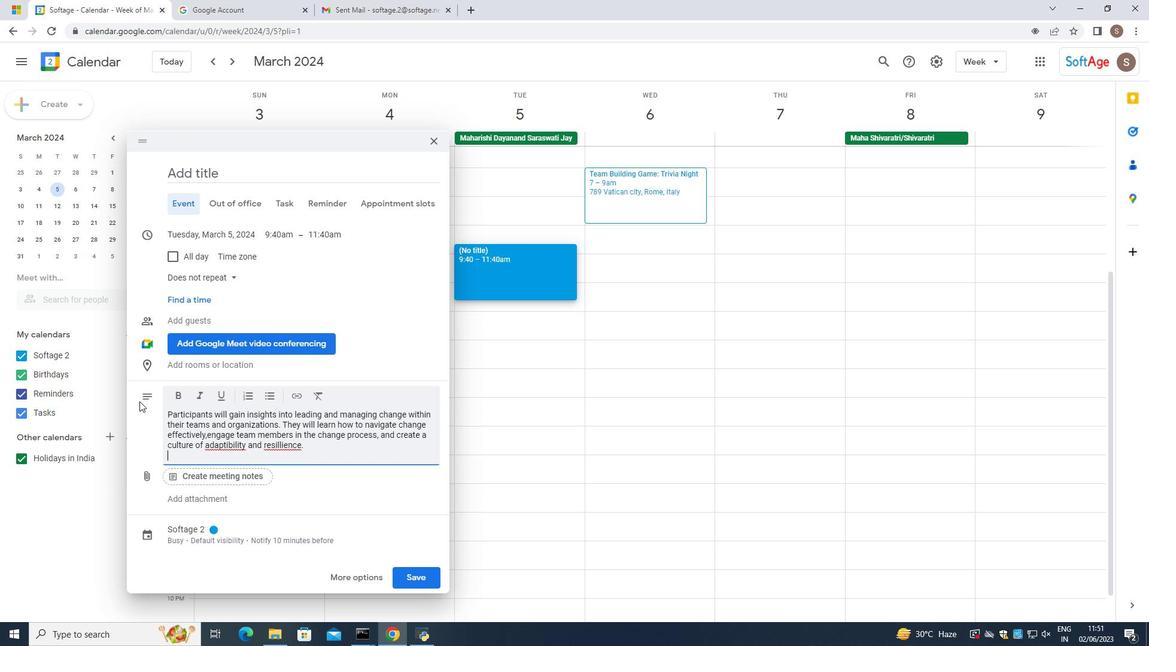 
Action: Mouse moved to (155, 387)
Screenshot: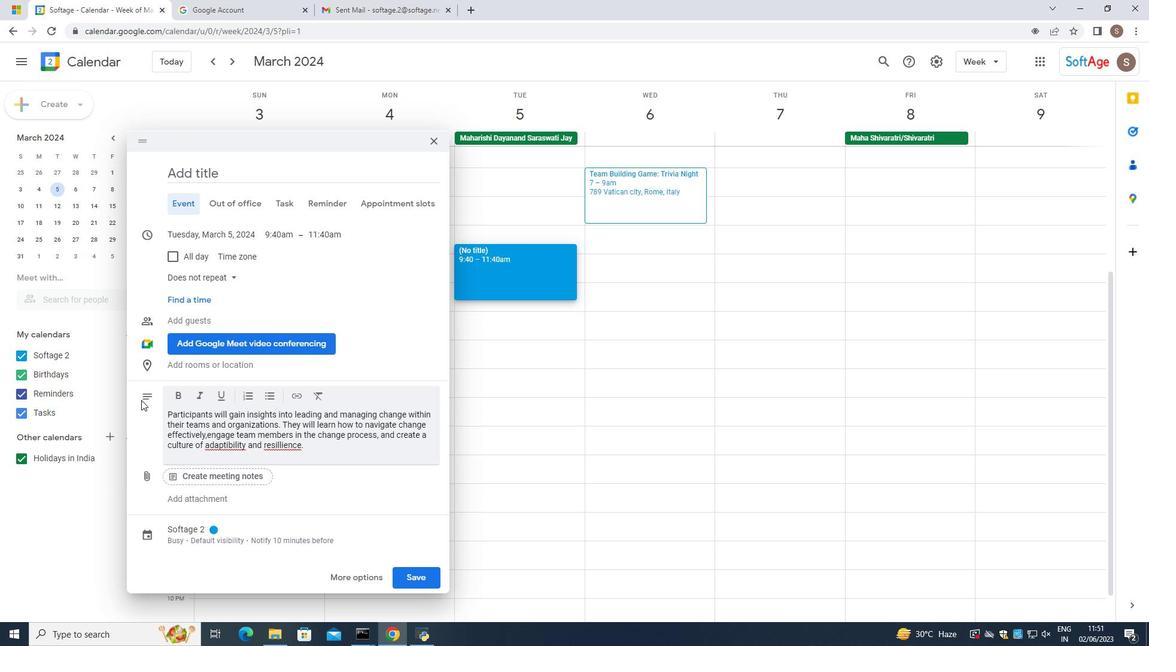 
Action: Mouse pressed left at (155, 387)
Screenshot: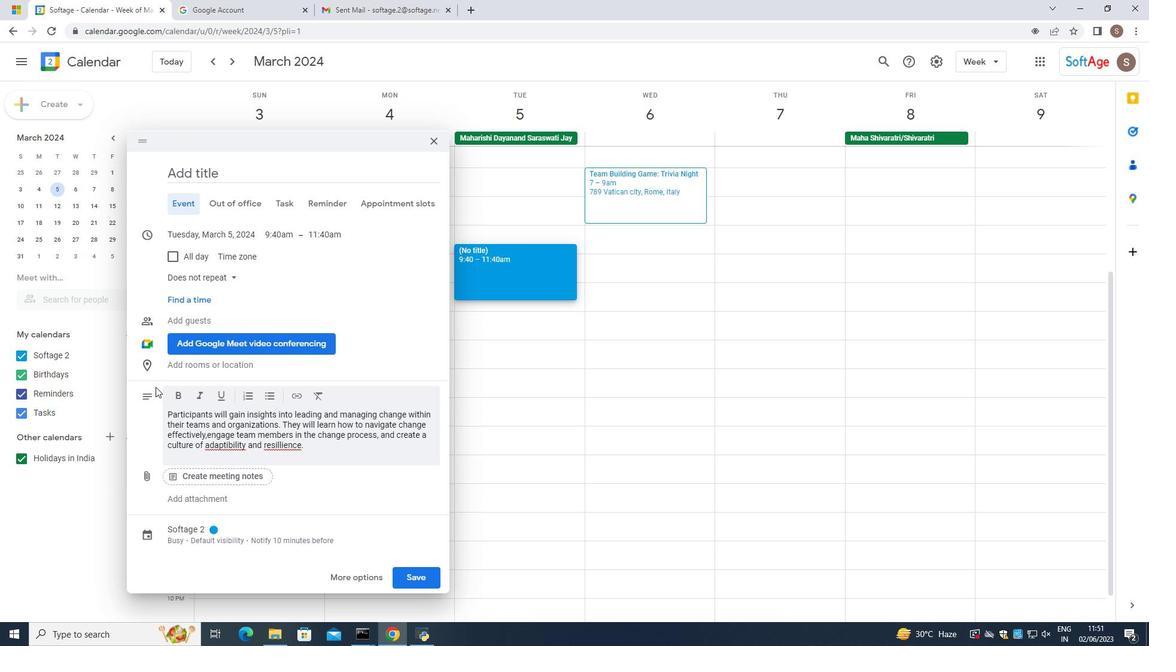 
Action: Mouse moved to (150, 390)
Screenshot: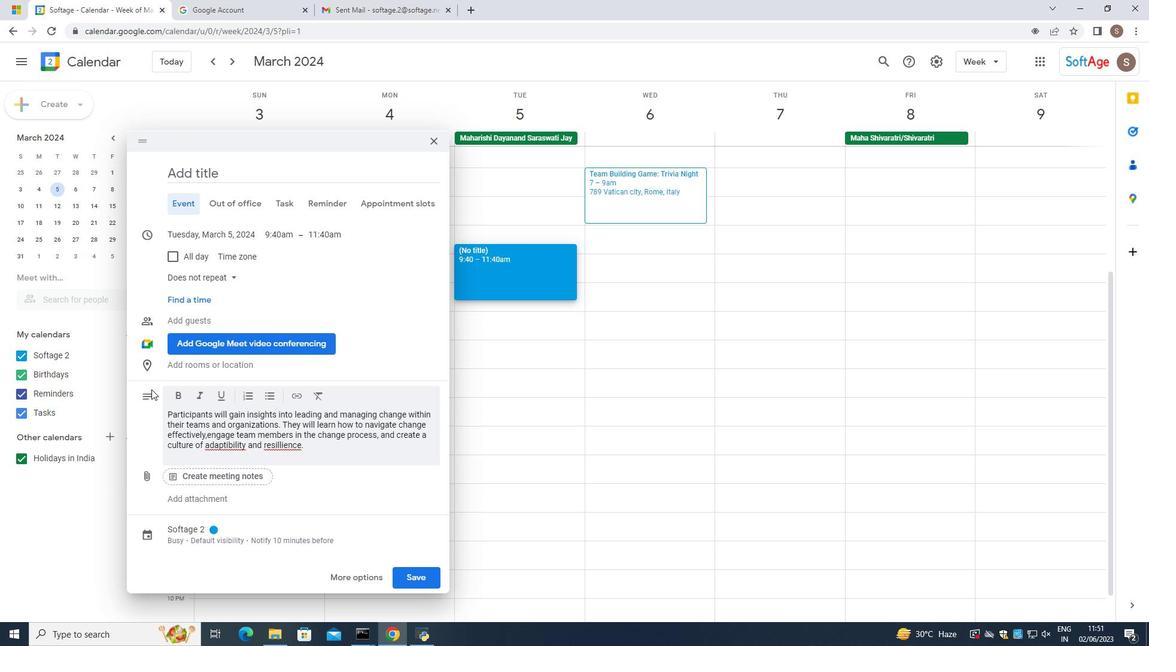 
Action: Mouse pressed left at (150, 390)
Screenshot: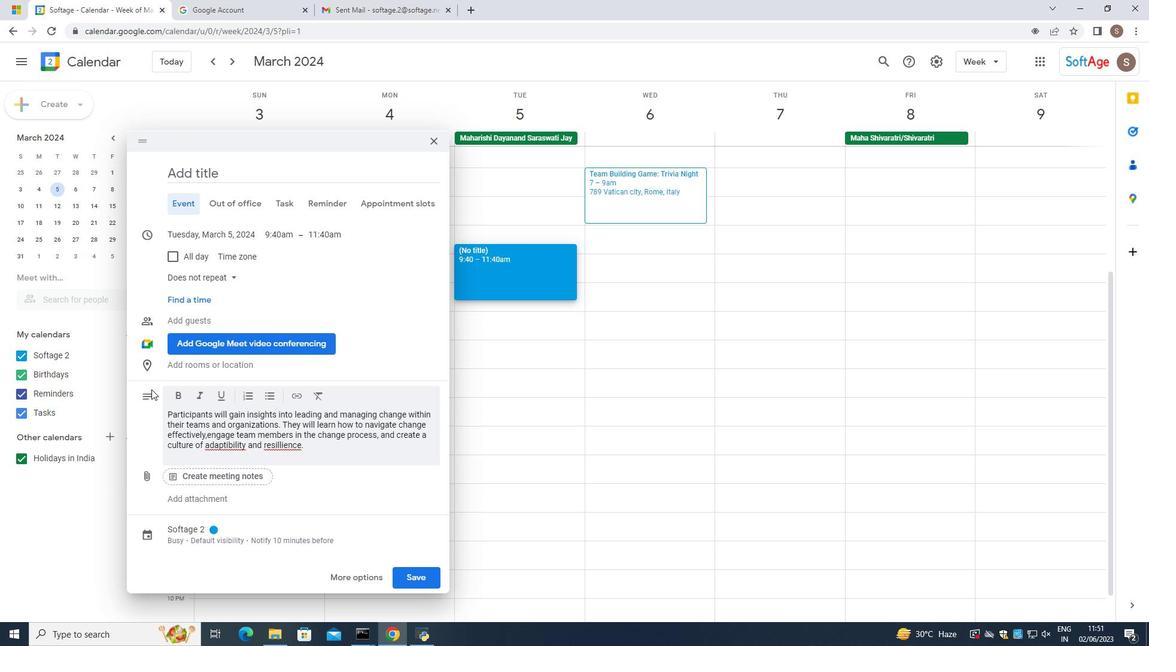 
Action: Mouse moved to (284, 440)
Screenshot: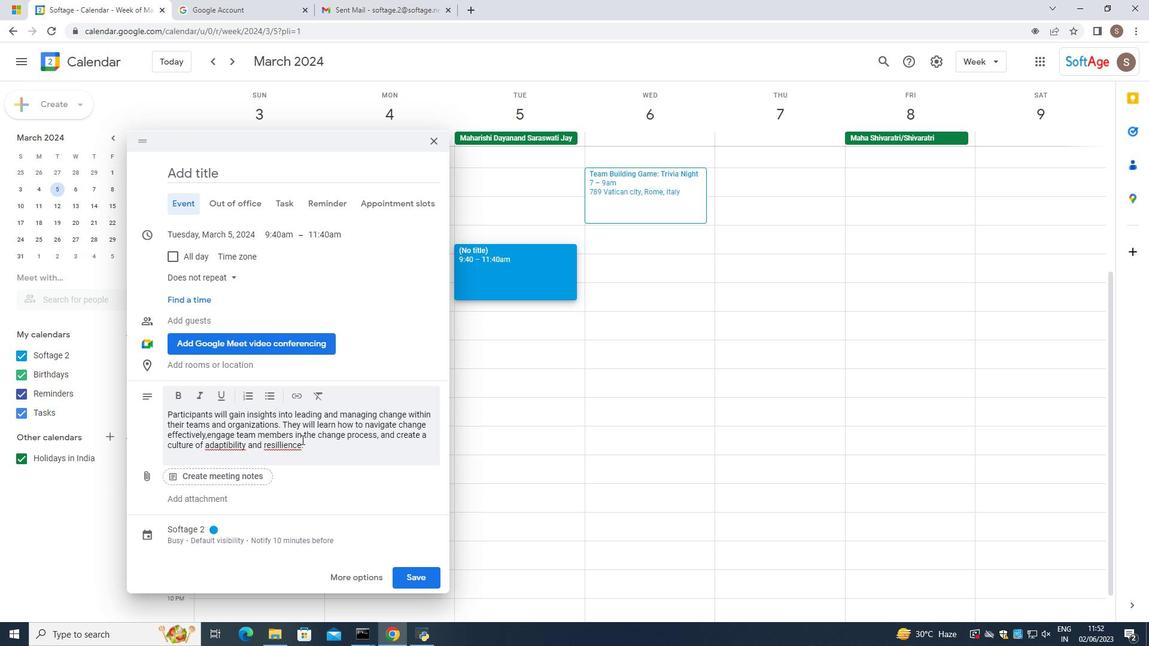 
Action: Mouse pressed left at (284, 440)
Screenshot: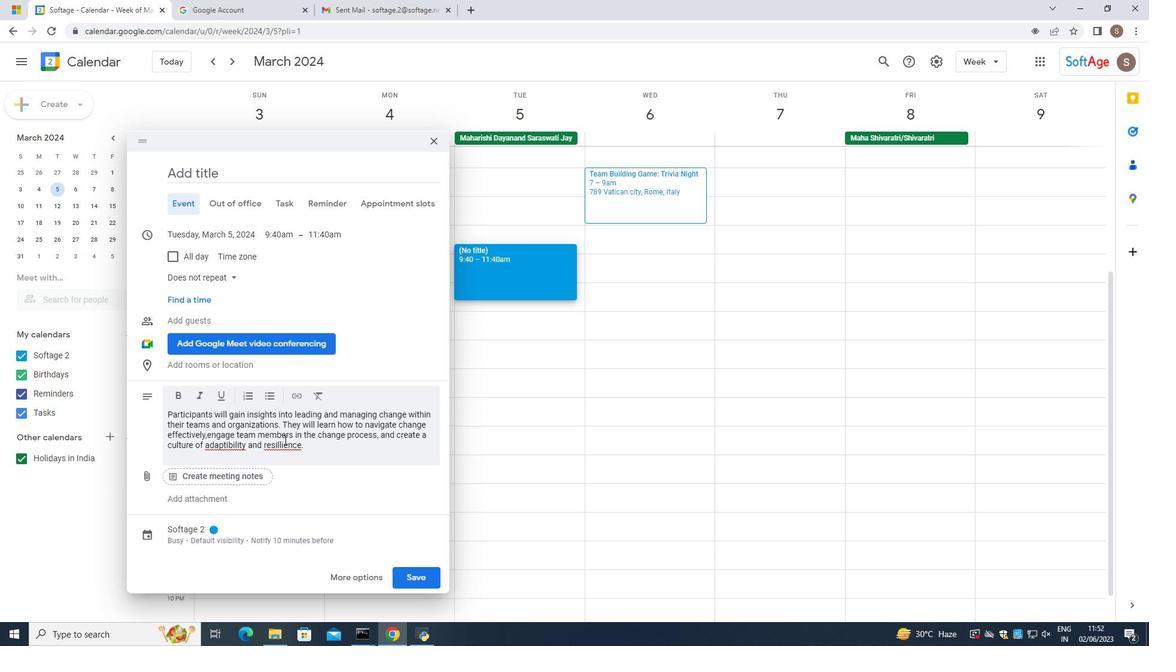
Action: Mouse moved to (280, 447)
Screenshot: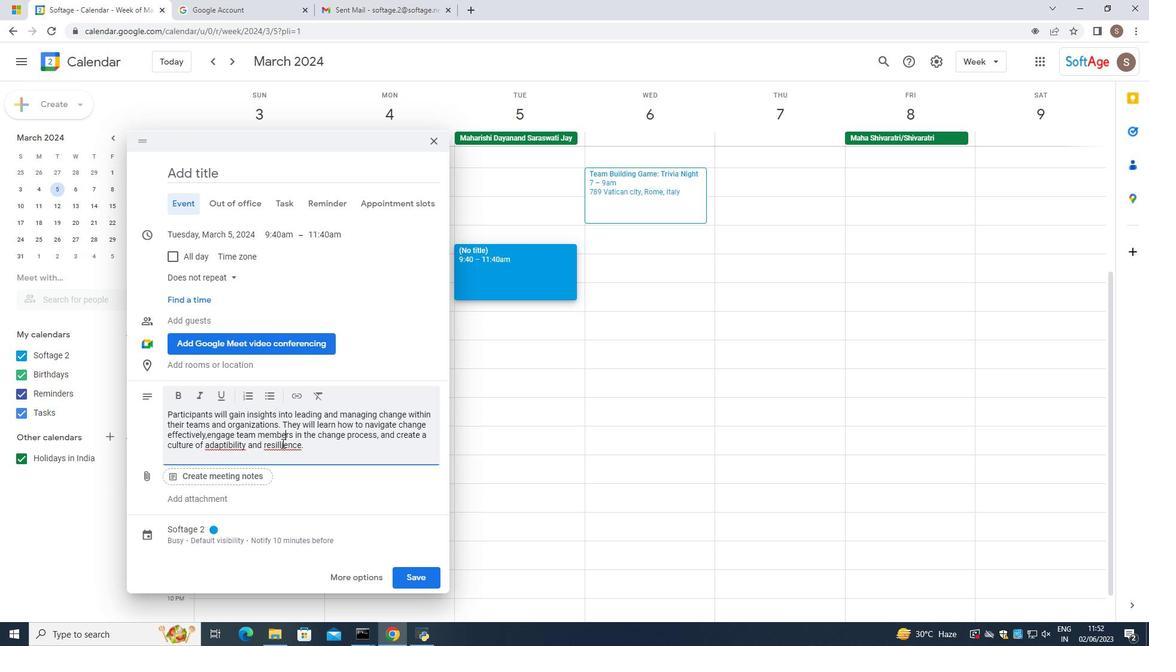 
Action: Mouse pressed left at (280, 447)
Screenshot: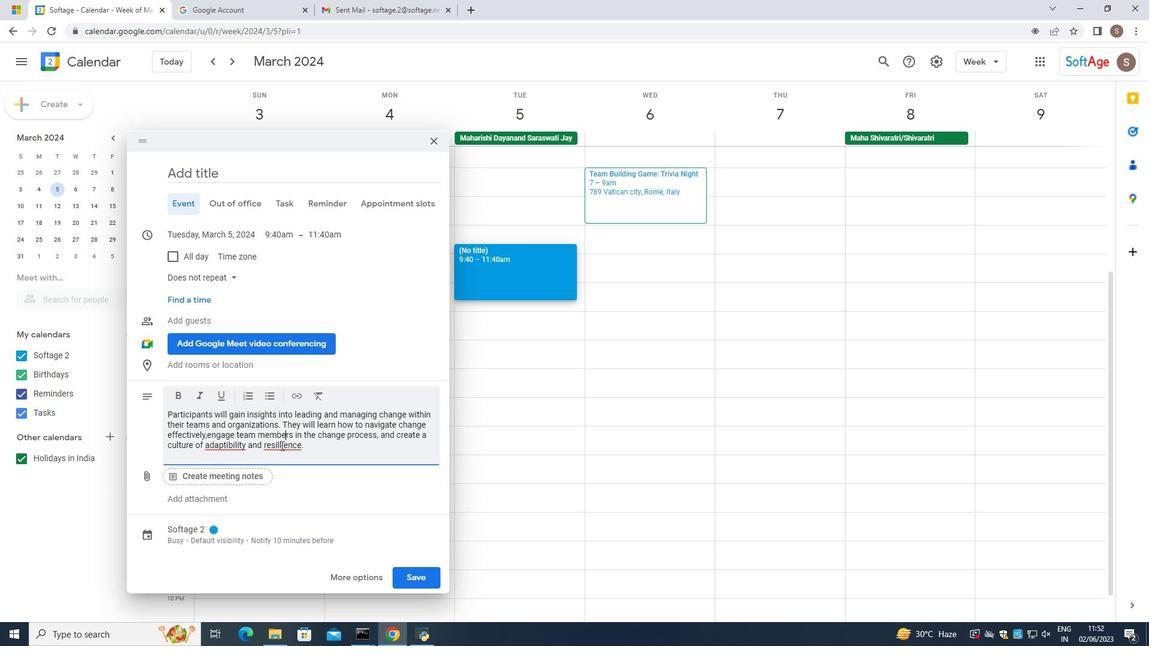 
Action: Mouse moved to (280, 447)
Screenshot: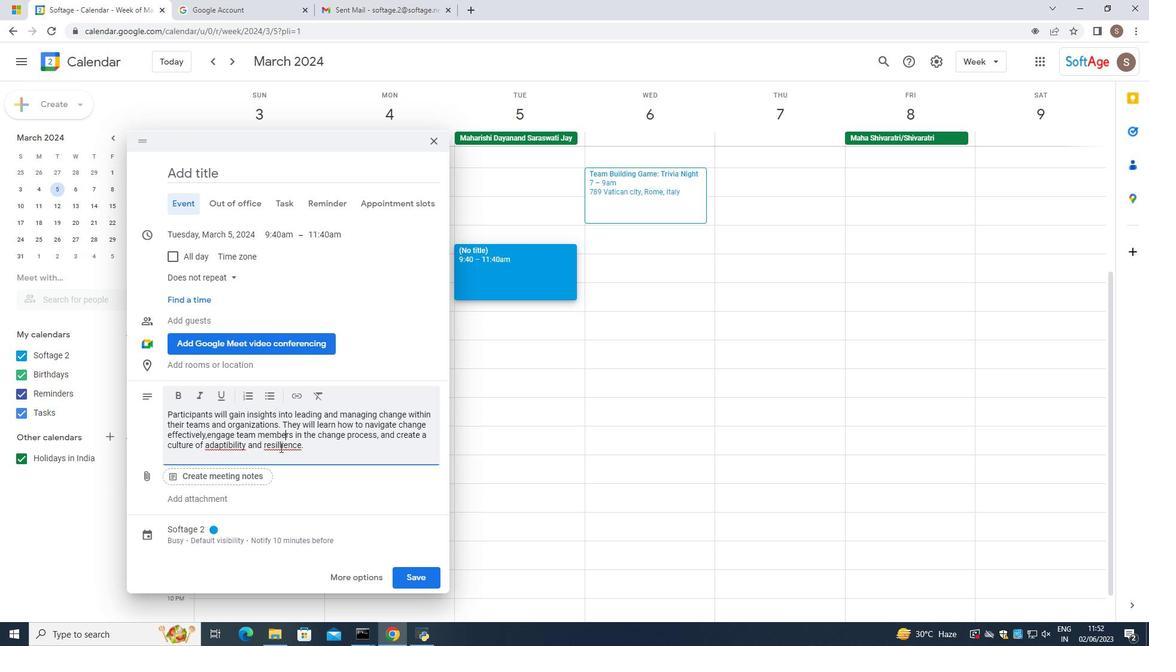 
Action: Mouse pressed right at (280, 447)
Screenshot: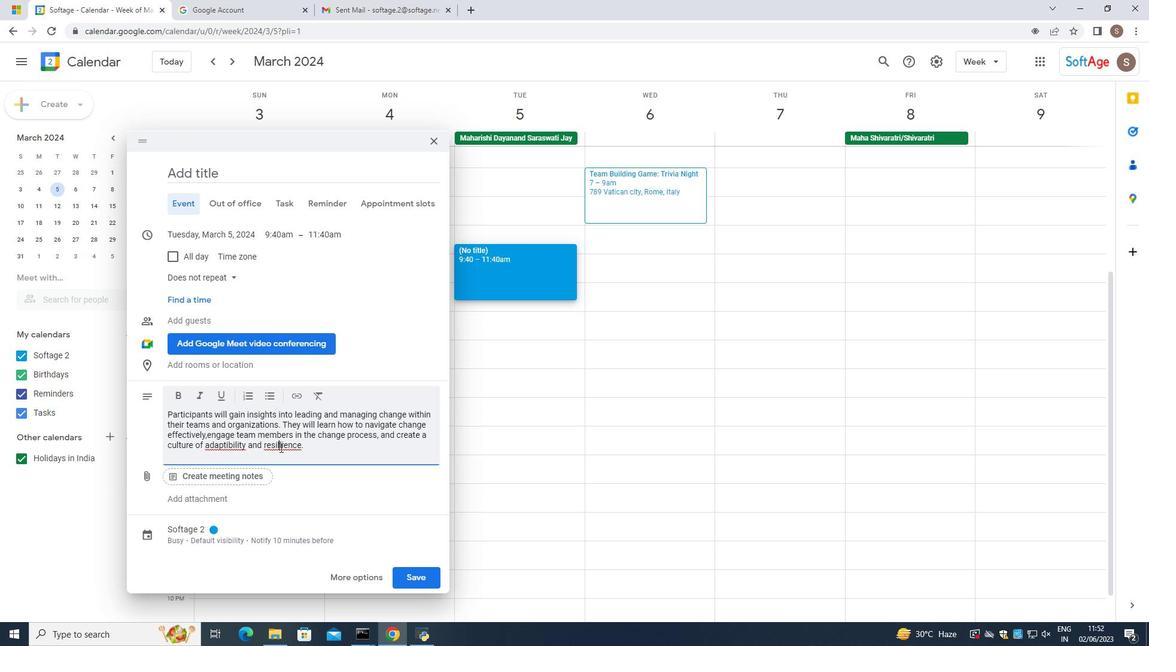 
Action: Mouse moved to (338, 271)
Screenshot: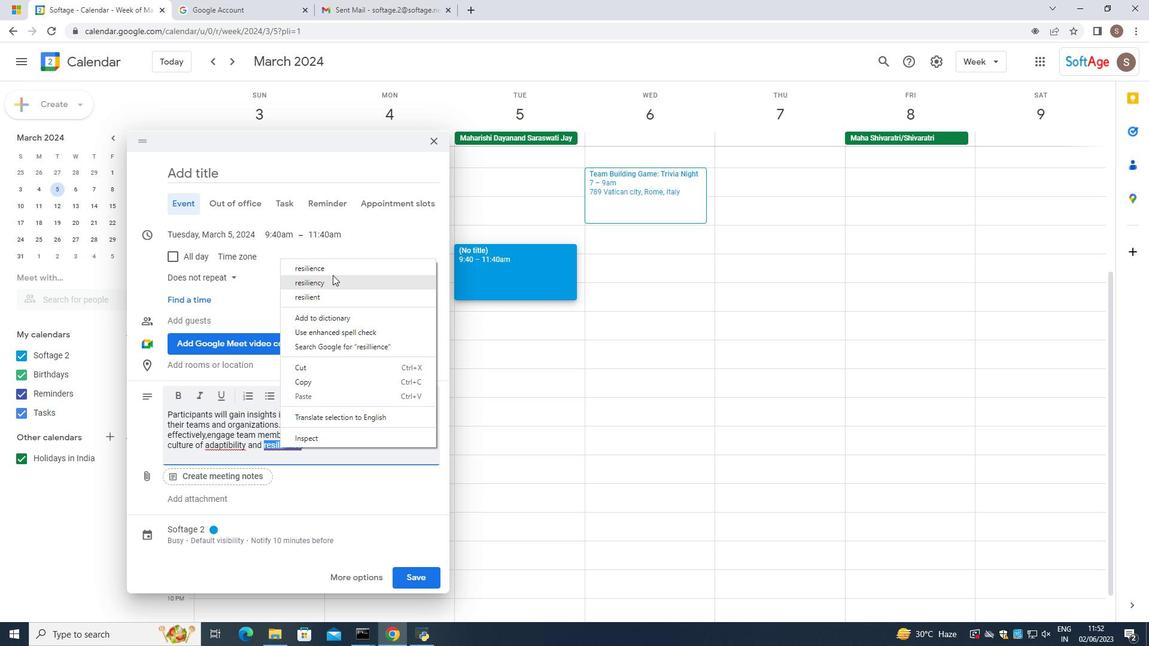 
Action: Mouse pressed left at (338, 271)
Screenshot: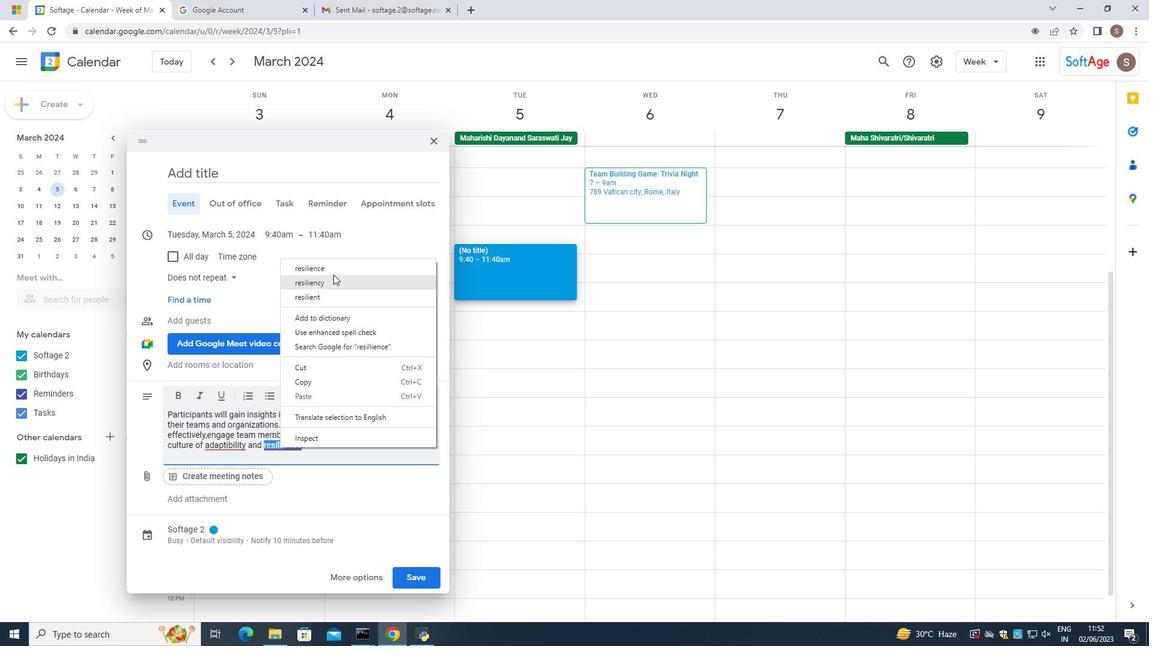 
Action: Mouse moved to (240, 444)
Screenshot: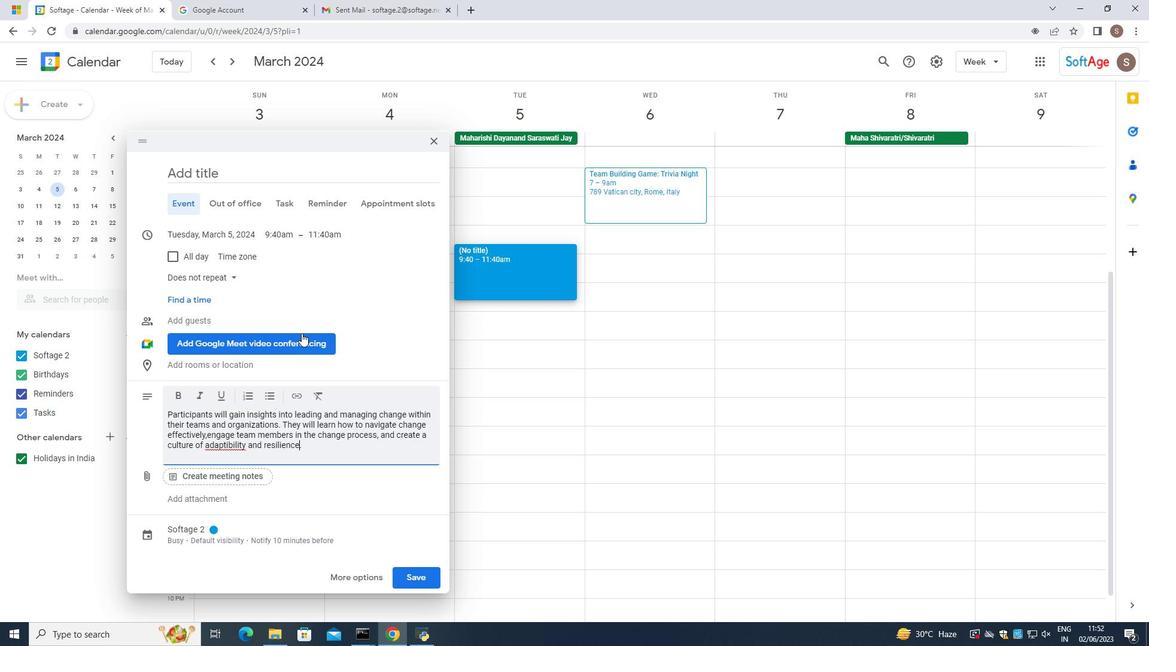 
Action: Mouse pressed left at (240, 444)
Screenshot: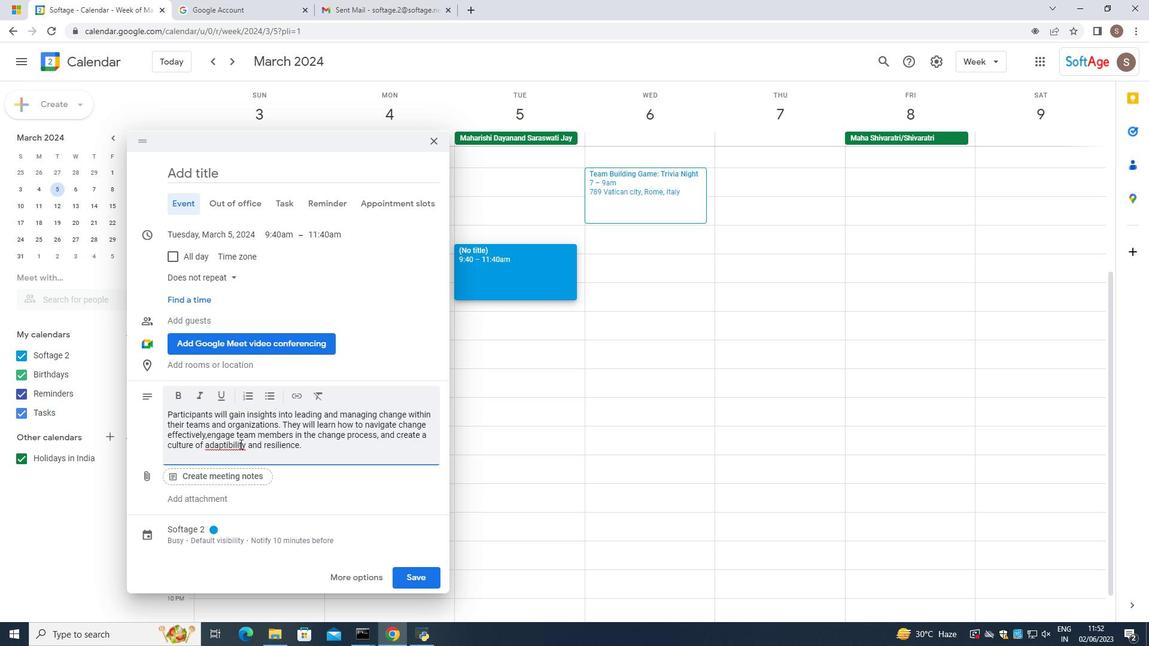 
Action: Mouse pressed right at (240, 444)
Screenshot: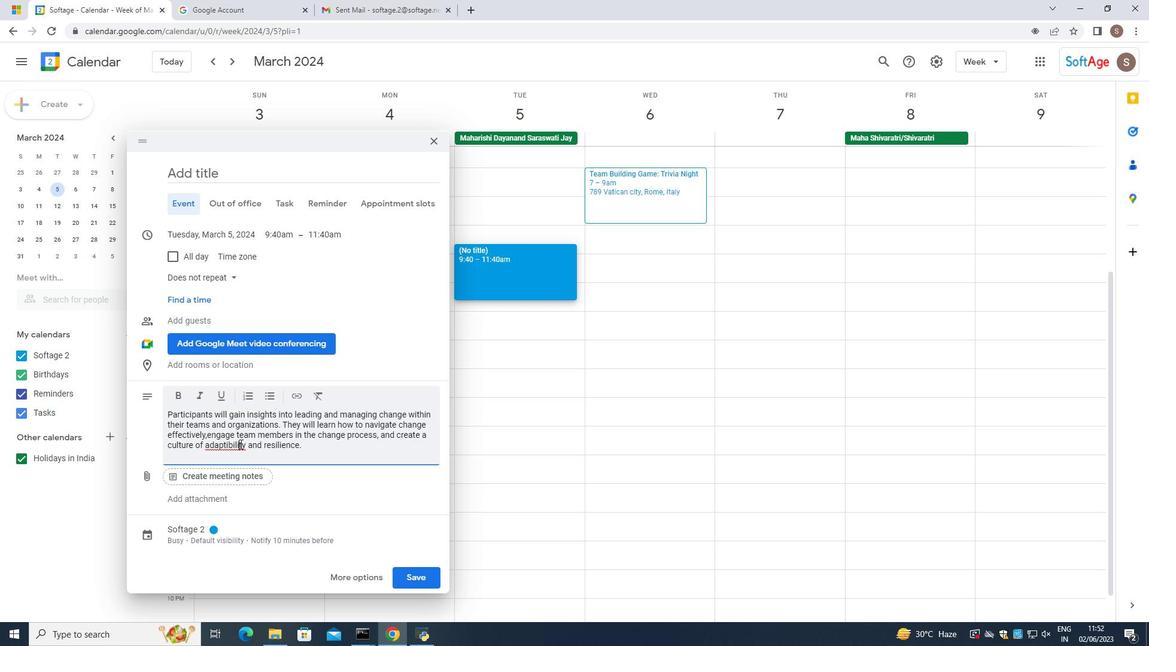 
Action: Mouse moved to (348, 284)
Screenshot: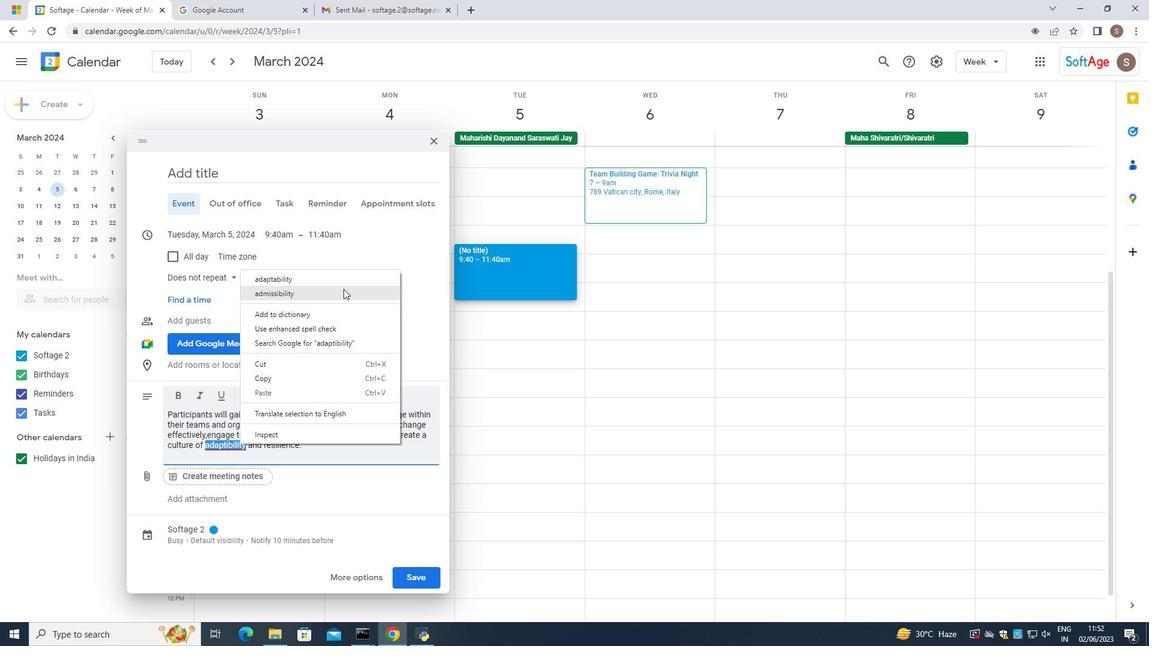
Action: Mouse pressed left at (348, 284)
Screenshot: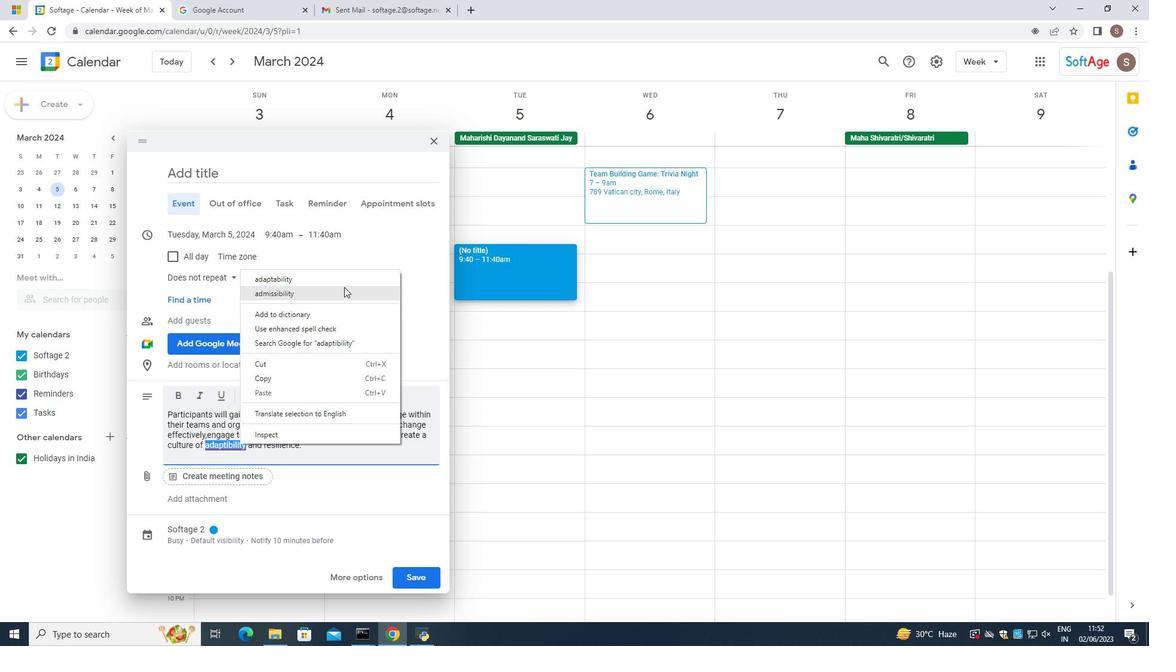 
Action: Mouse moved to (195, 364)
Screenshot: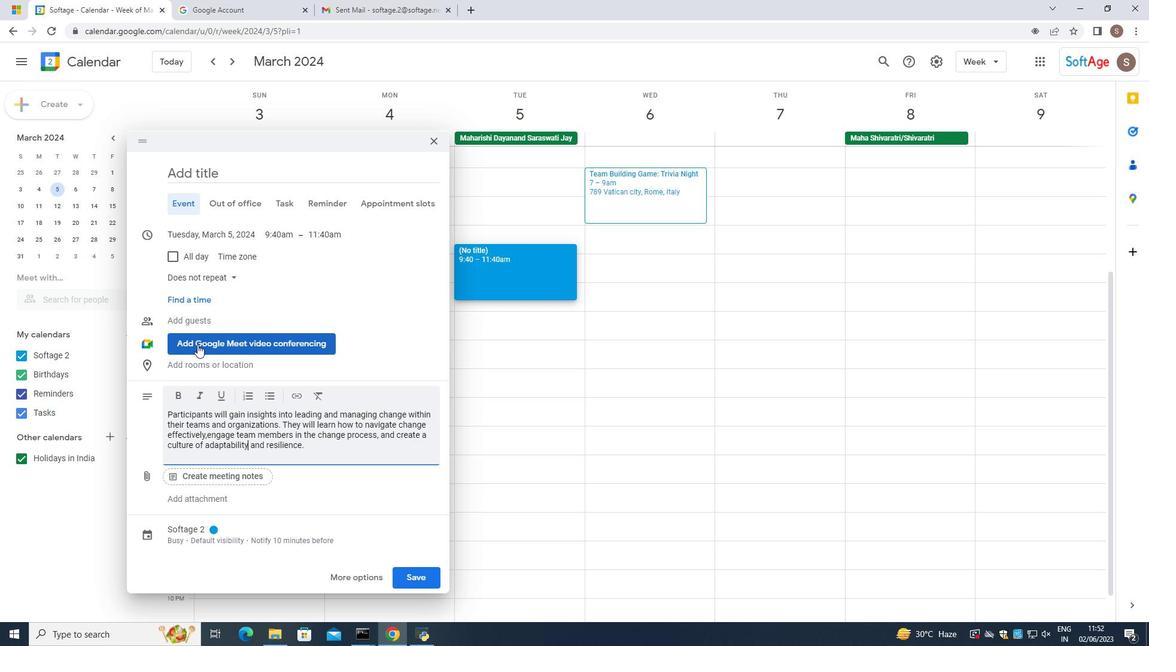 
Action: Mouse pressed left at (195, 364)
Screenshot: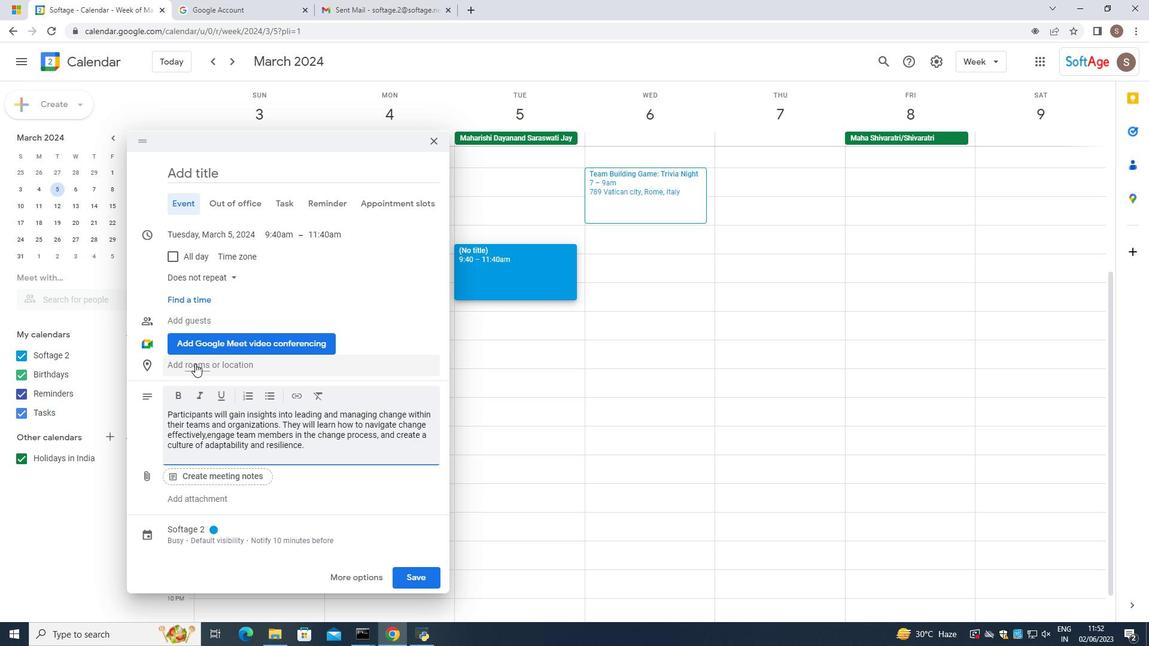 
Action: Mouse moved to (138, 111)
Screenshot: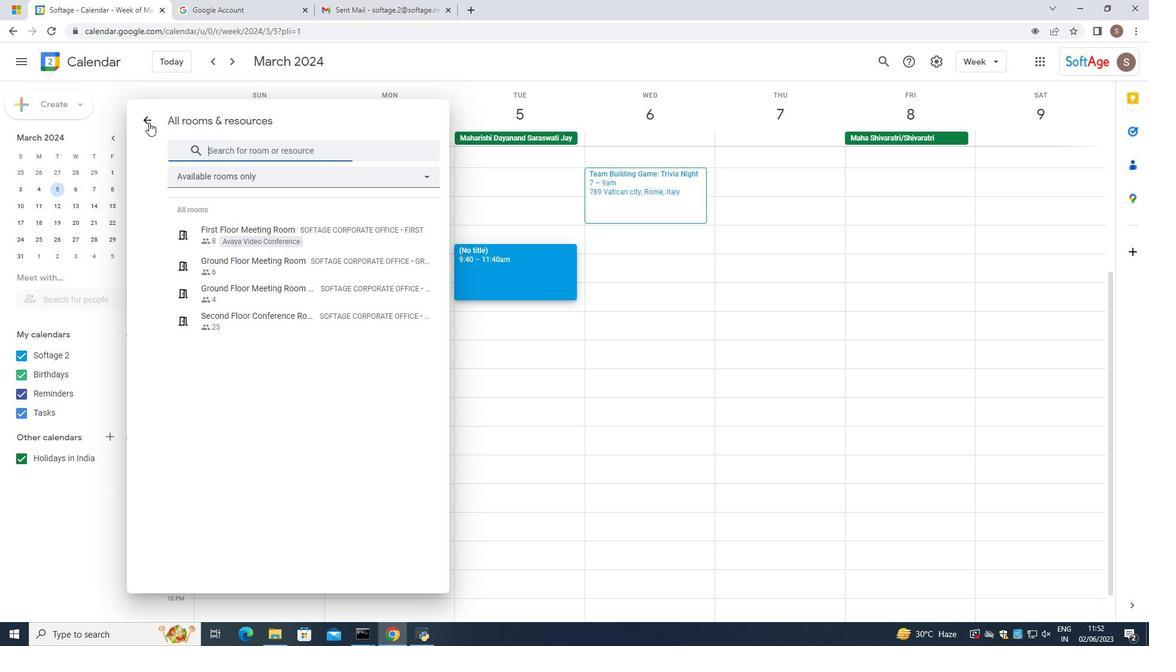 
Action: Mouse pressed left at (138, 111)
Screenshot: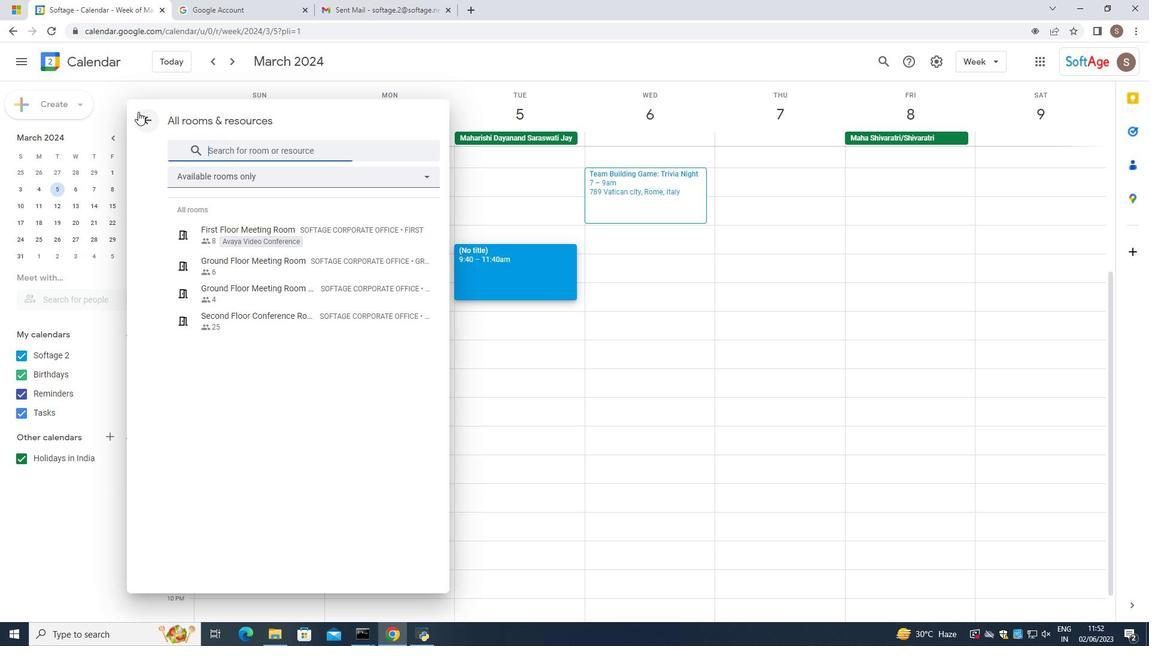 
Action: Mouse moved to (172, 361)
Screenshot: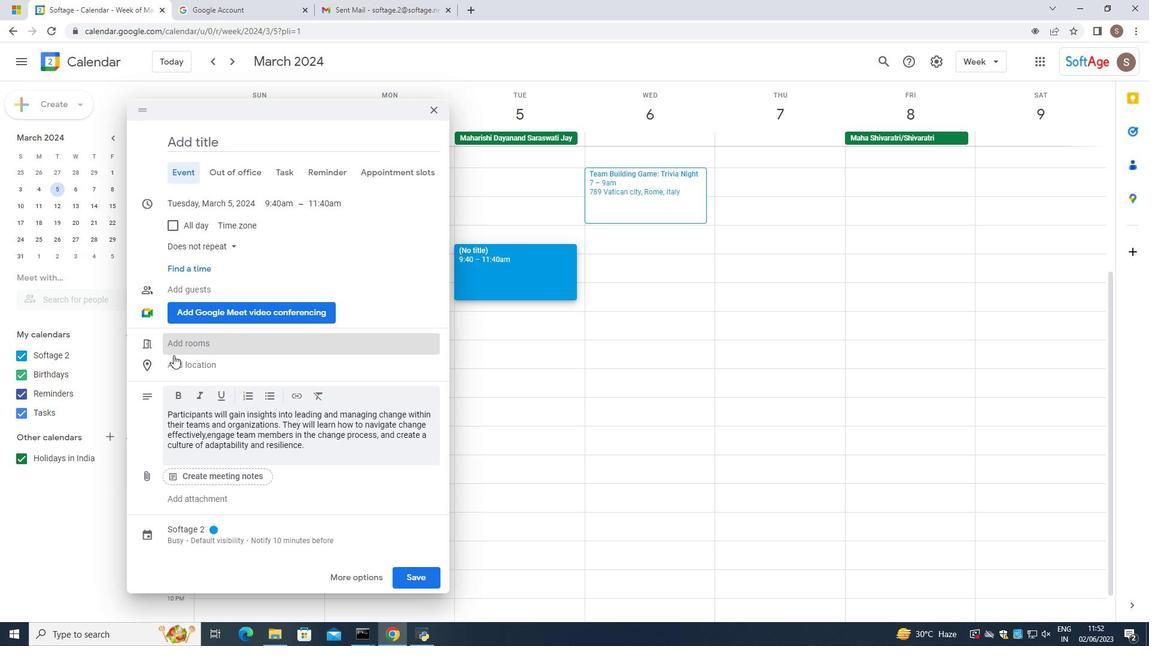 
Action: Mouse pressed left at (172, 361)
Screenshot: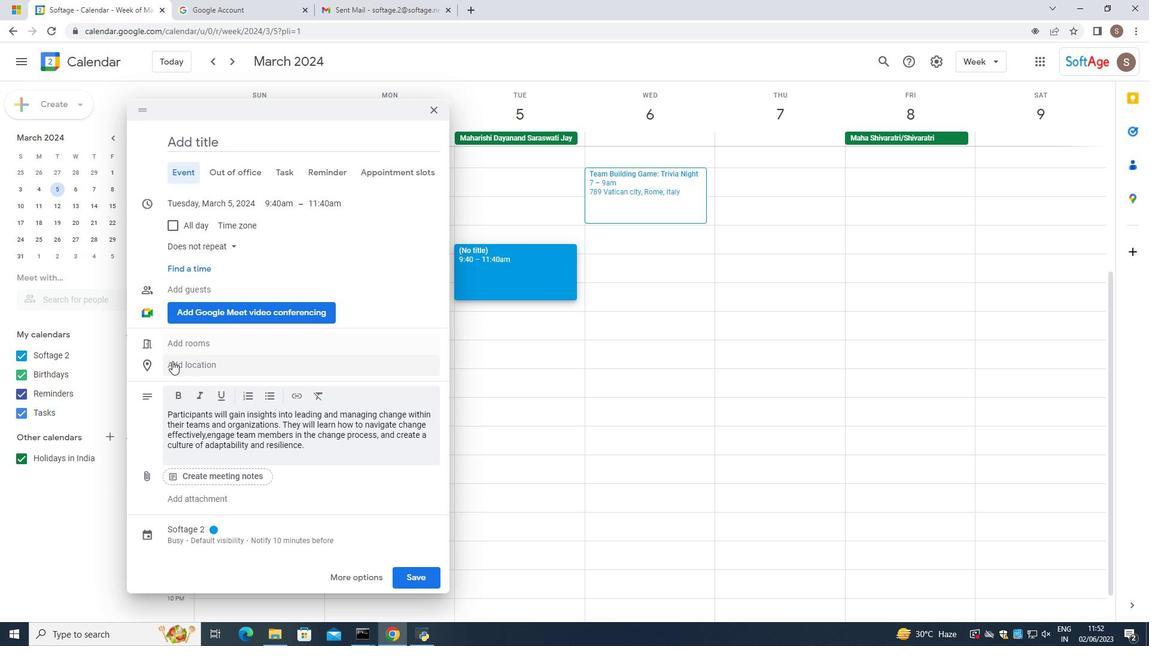 
Action: Mouse moved to (171, 362)
Screenshot: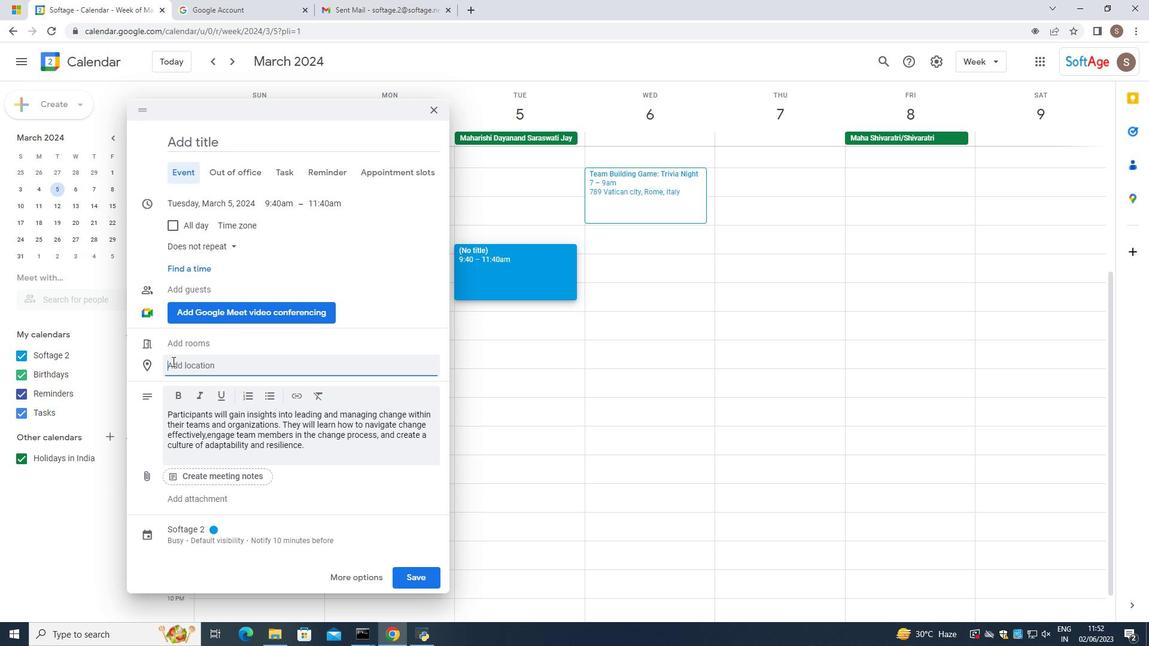 
Action: Key pressed 789,<Key.space><Key.caps_lock>P<Key.caps_lock>iazza<Key.space><Key.caps_lock><Key.caps_lock>s<Key.backspace><Key.caps_lock>S<Key.caps_lock>an<Key.space><Key.caps_lock>M<Key.caps_lock>arco,<Key.space><Key.caps_lock>V<Key.caps_lock>renice,<Key.space><Key.caps_lock>I<Key.caps_lock>taly
Screenshot: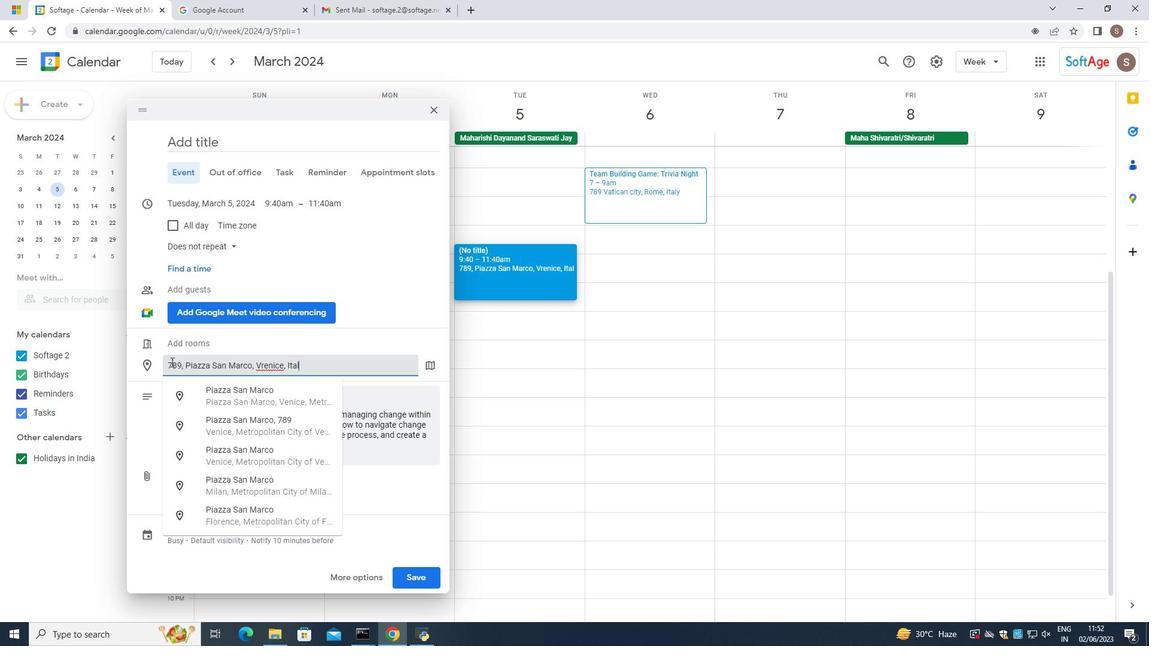 
Action: Mouse moved to (341, 362)
Screenshot: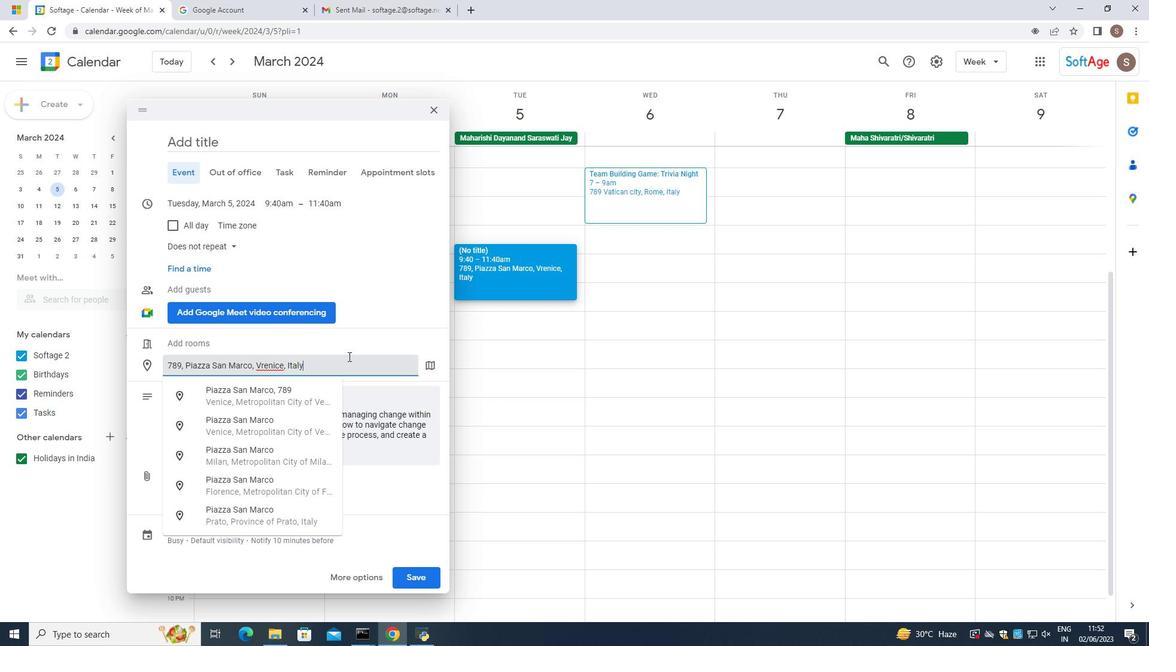 
Action: Mouse pressed left at (341, 362)
Screenshot: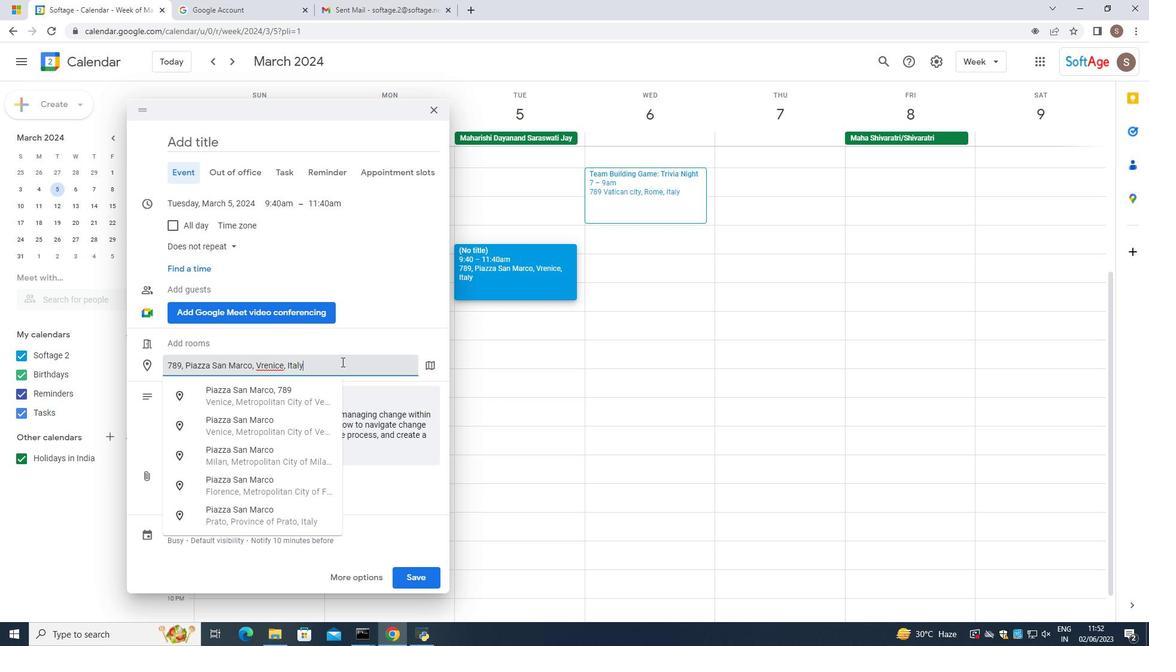 
Action: Key pressed <Key.enter>
Screenshot: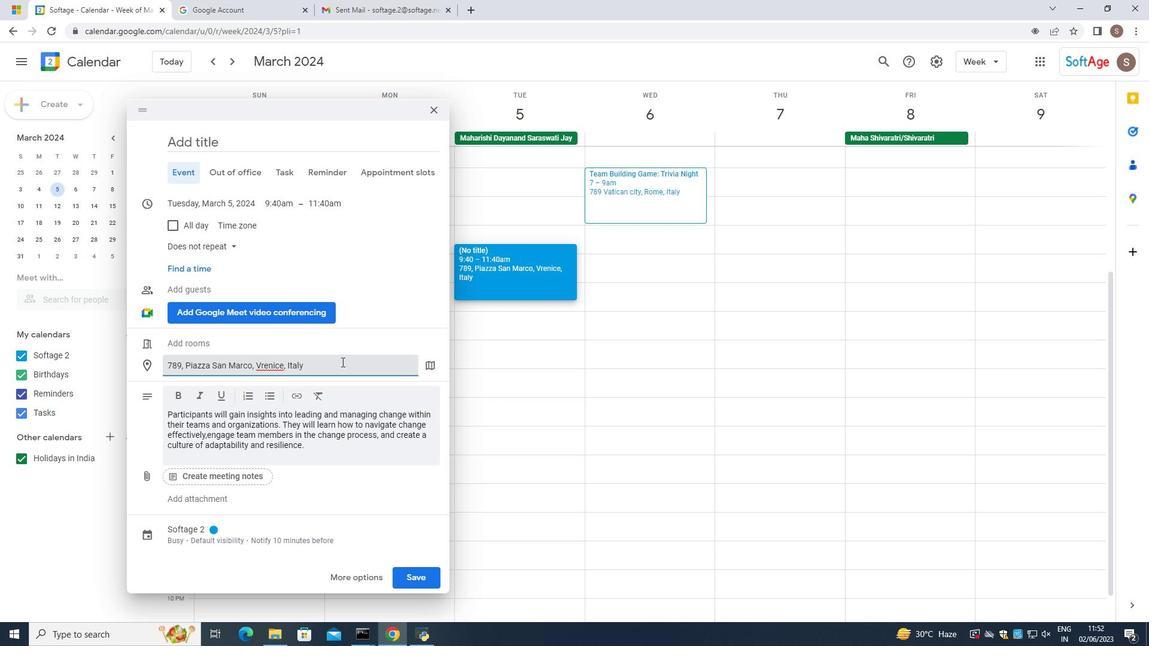 
Action: Mouse moved to (249, 333)
Screenshot: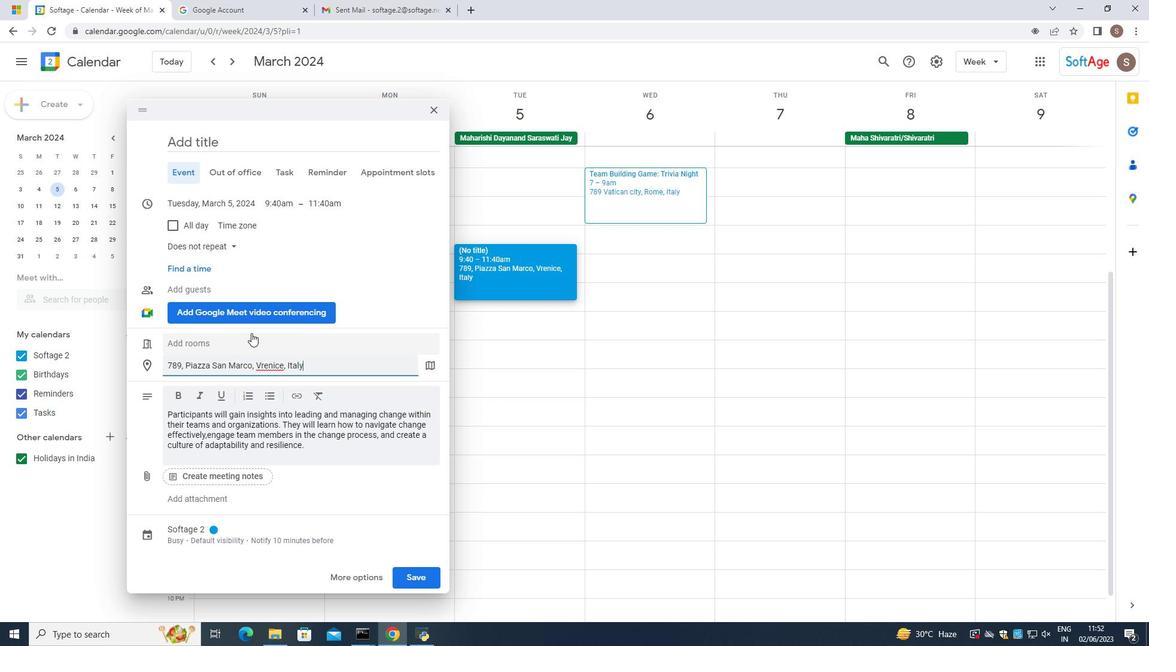 
Action: Mouse scrolled (249, 332) with delta (0, 0)
Screenshot: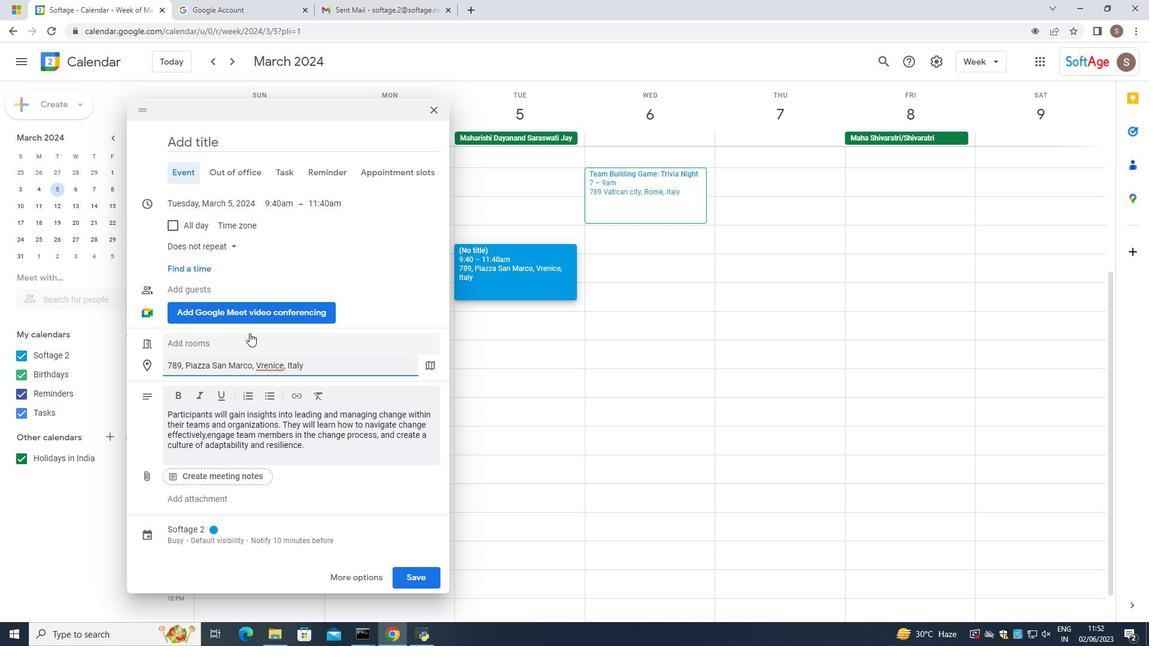
Action: Mouse moved to (249, 333)
Screenshot: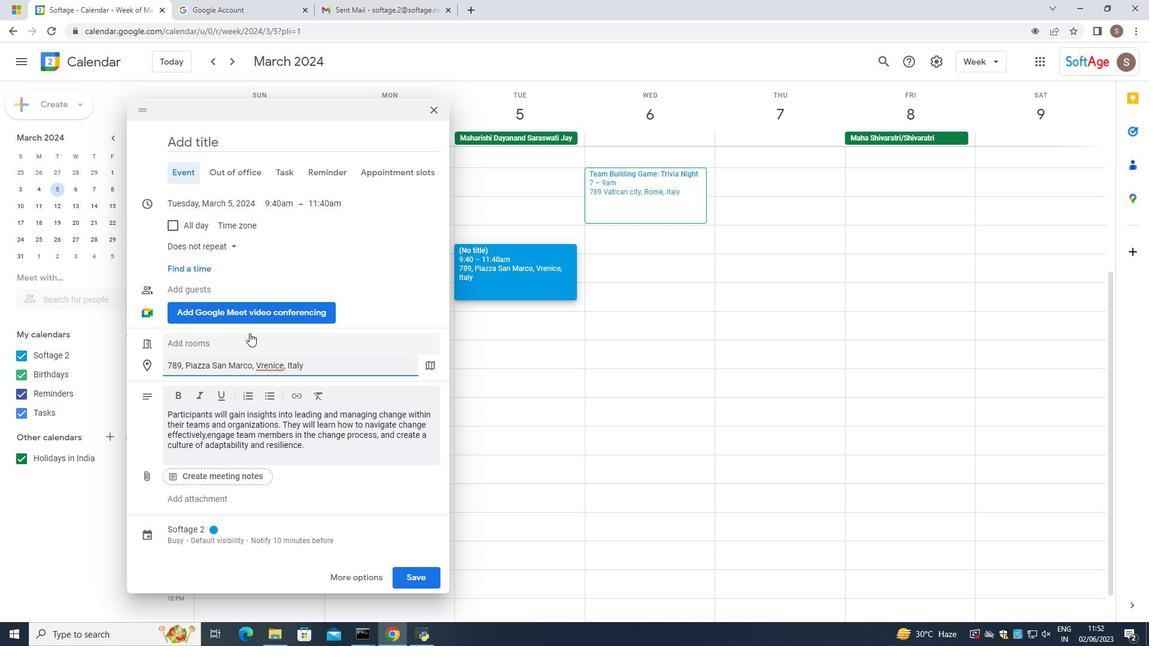 
Action: Mouse scrolled (249, 332) with delta (0, 0)
Screenshot: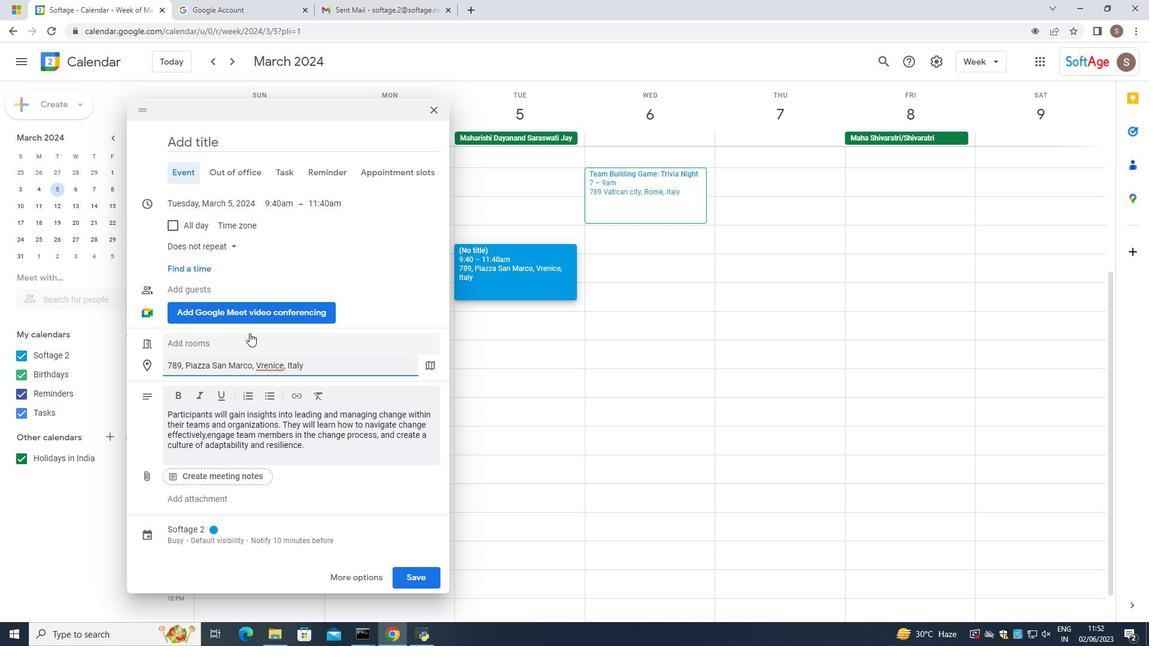 
Action: Mouse moved to (244, 333)
Screenshot: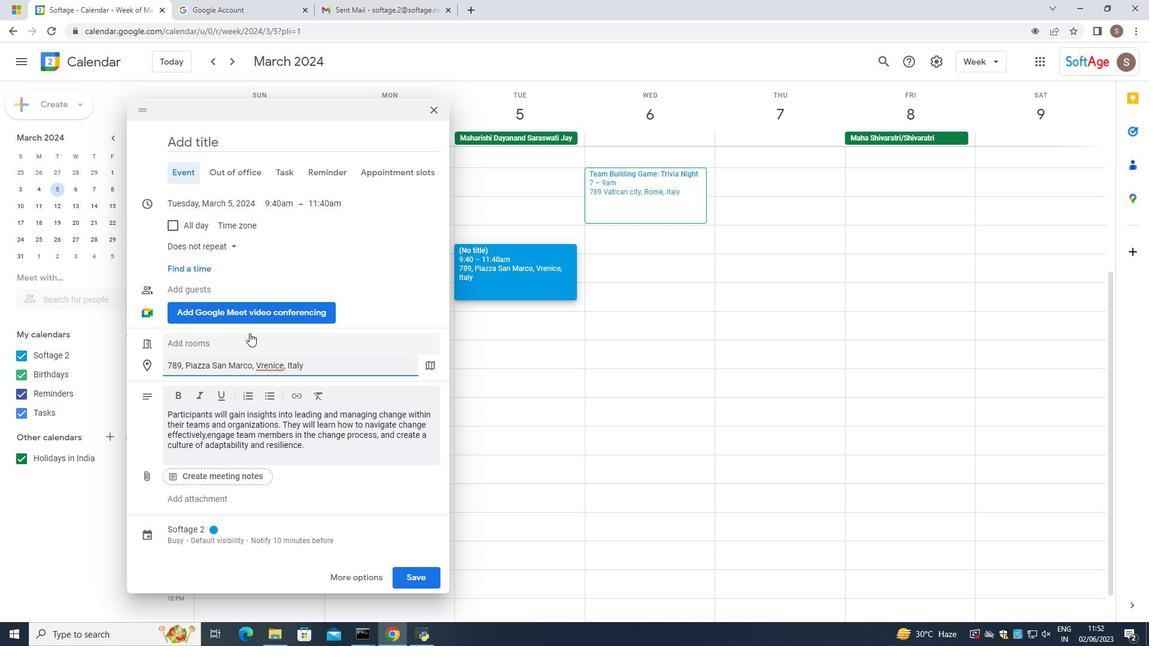 
Action: Mouse scrolled (244, 332) with delta (0, 0)
Screenshot: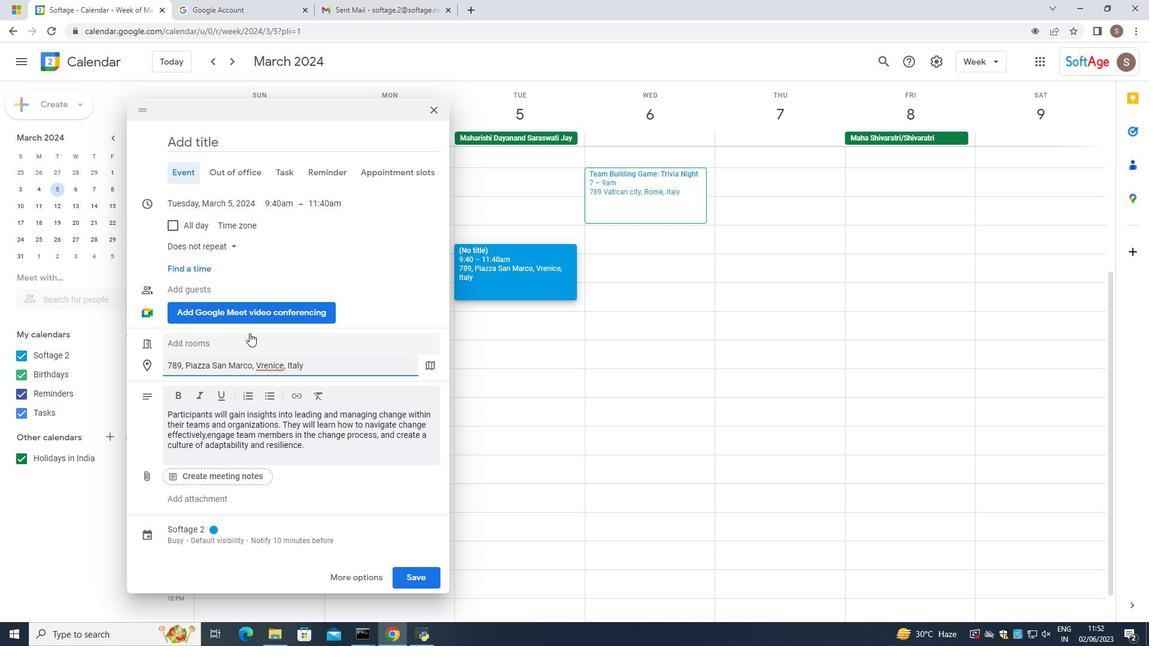 
Action: Mouse moved to (240, 333)
Screenshot: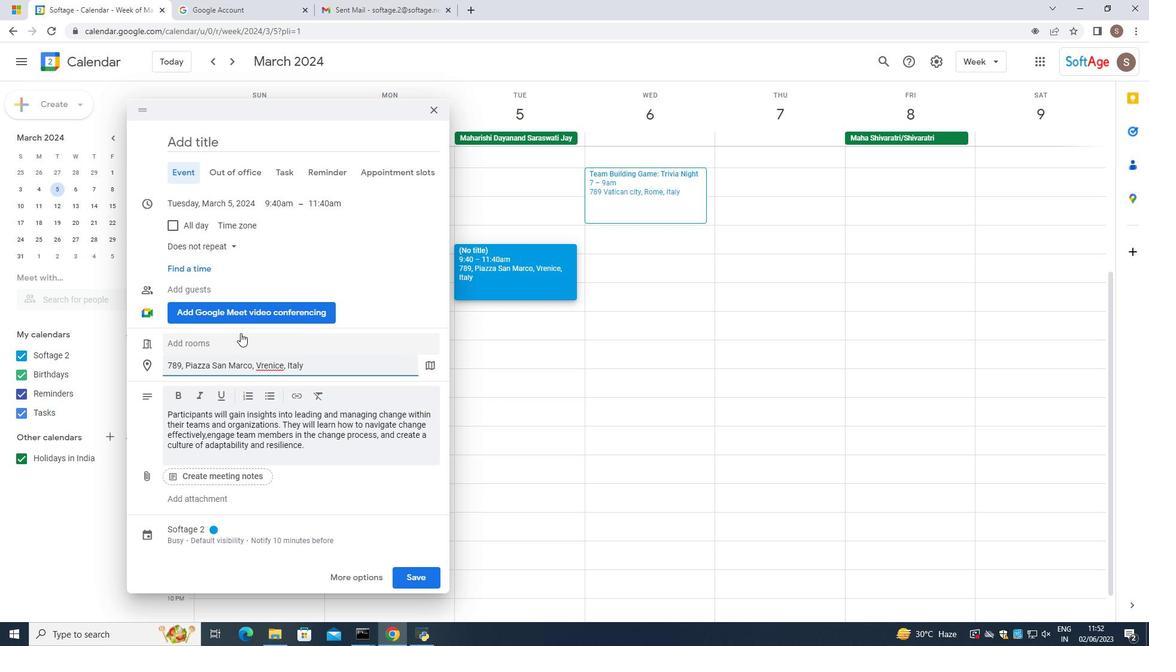 
Action: Mouse scrolled (240, 334) with delta (0, 0)
Screenshot: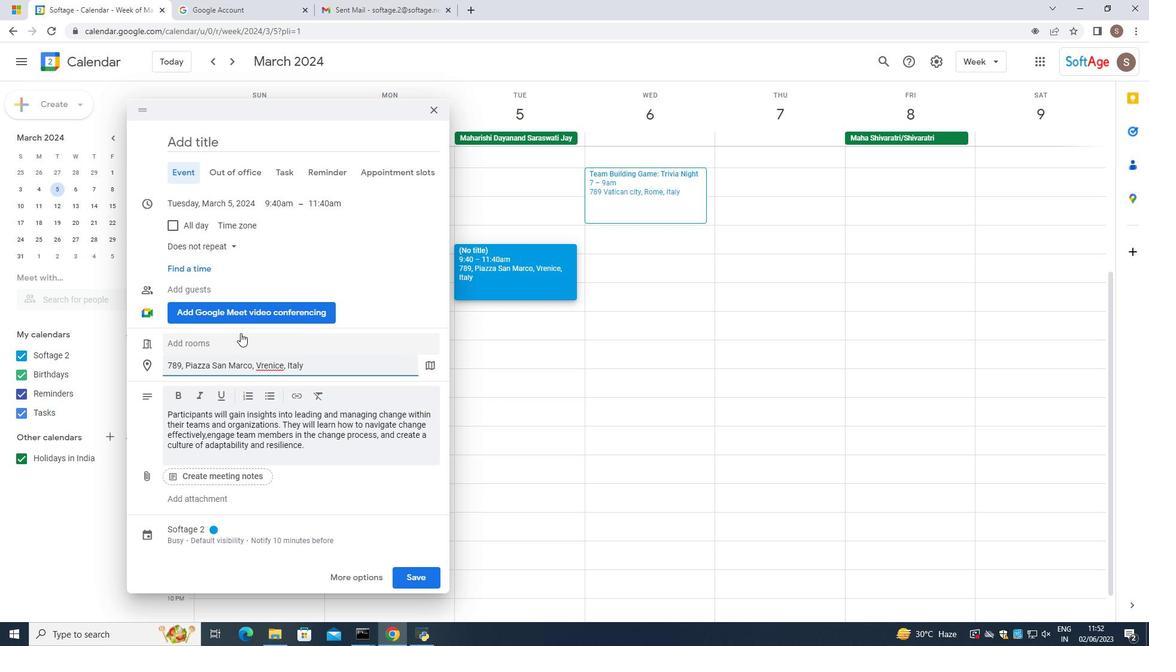 
Action: Mouse scrolled (240, 334) with delta (0, 0)
Screenshot: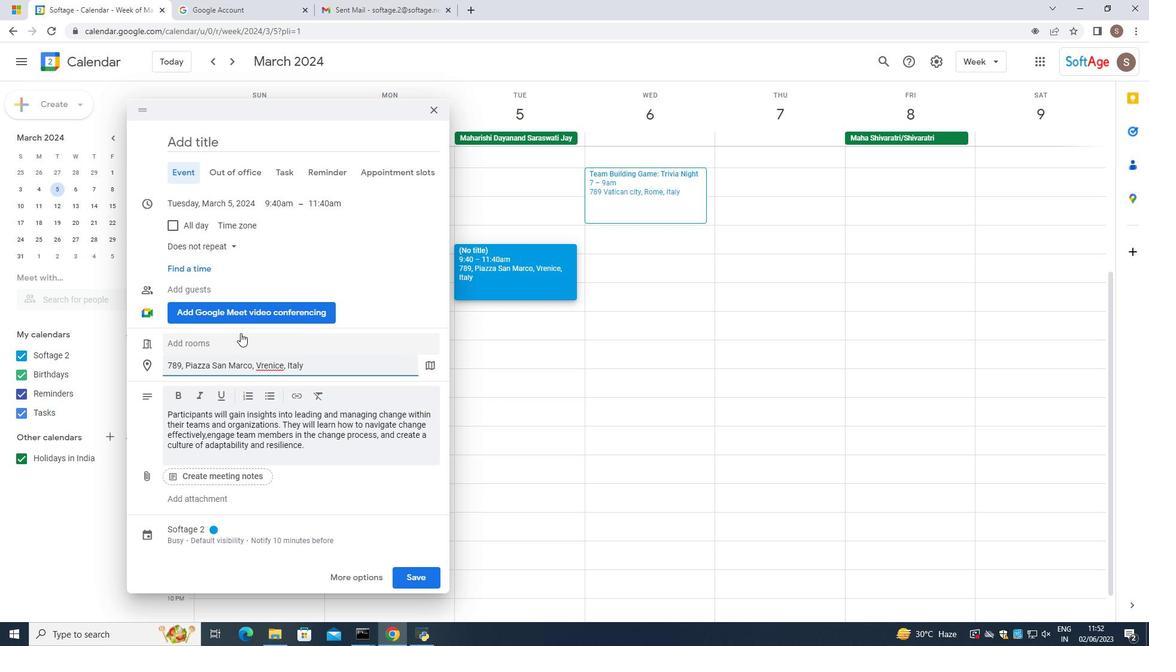 
Action: Mouse scrolled (240, 334) with delta (0, 0)
Screenshot: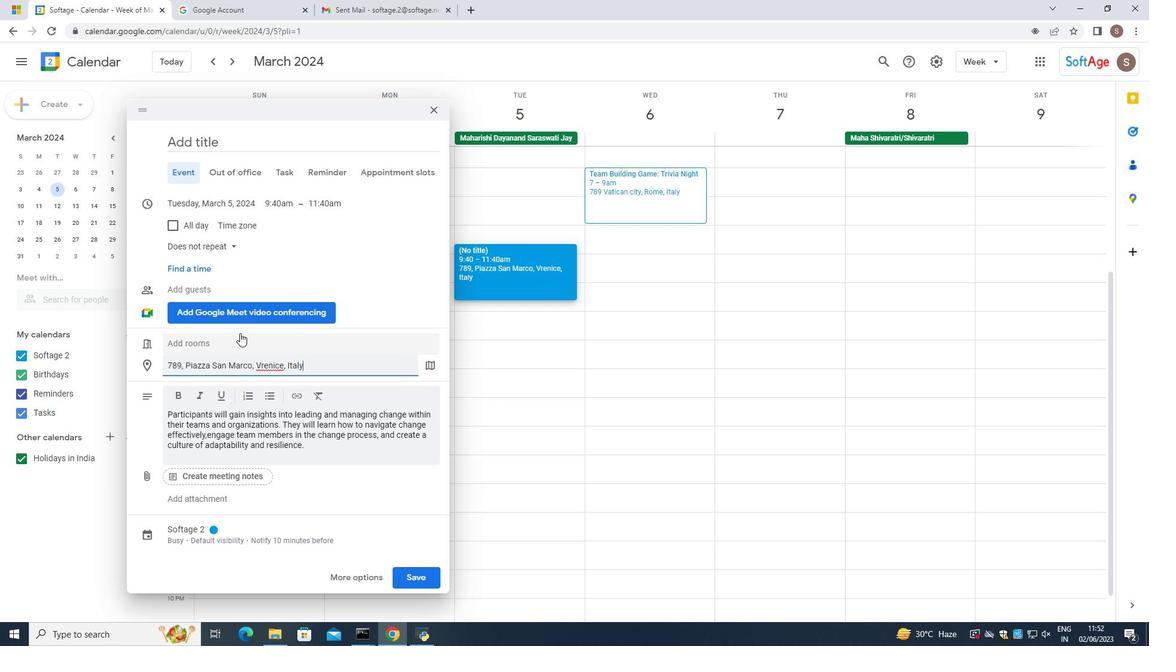 
Action: Mouse scrolled (240, 334) with delta (0, 0)
Screenshot: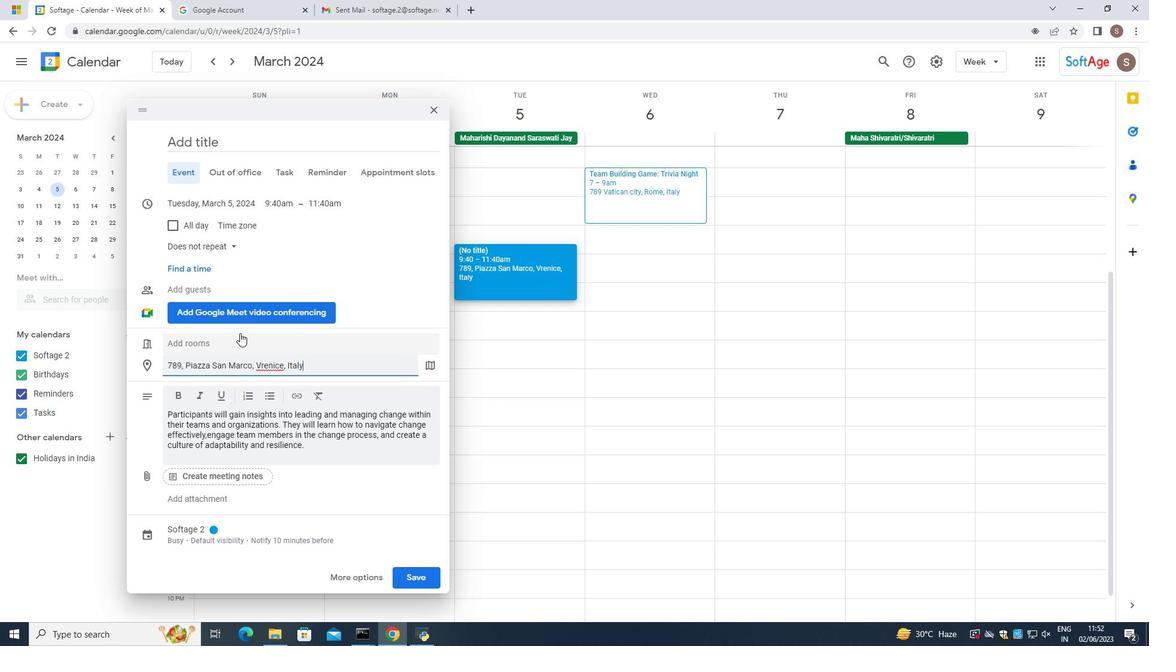 
Action: Mouse scrolled (240, 334) with delta (0, 0)
Screenshot: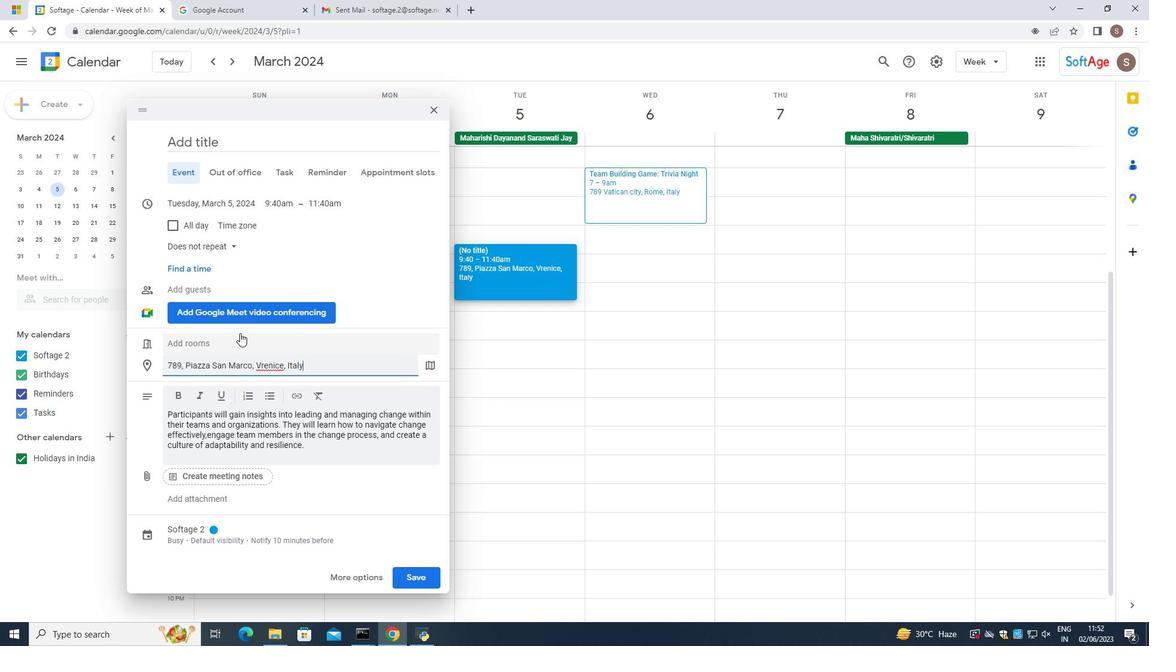 
Action: Mouse moved to (240, 455)
Screenshot: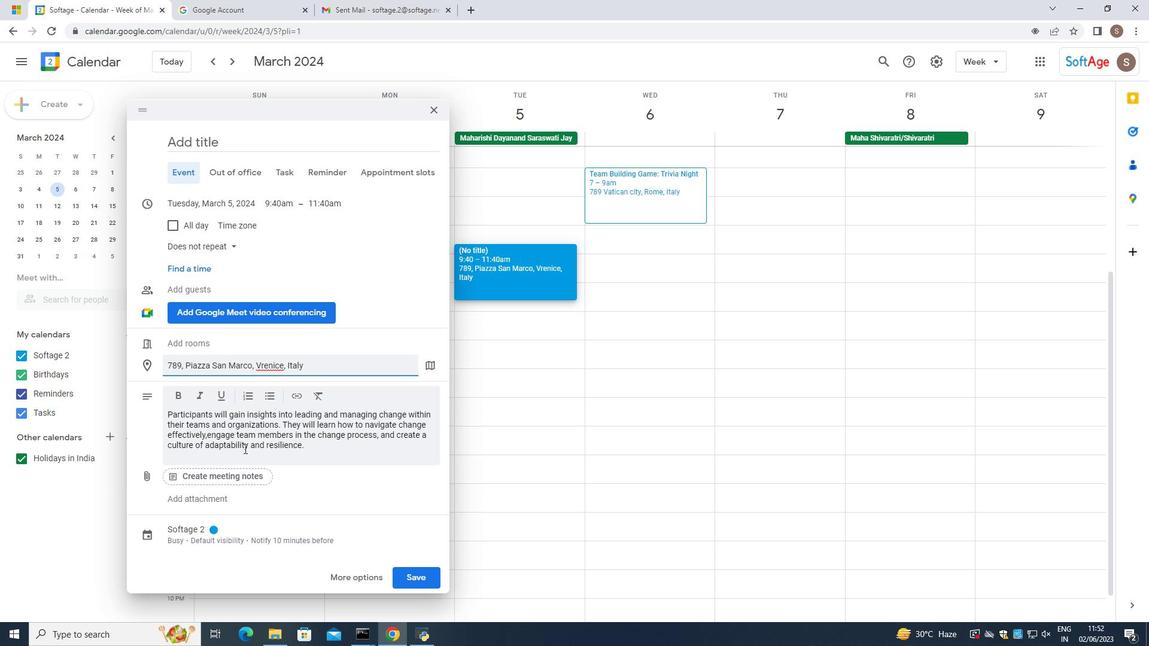 
Action: Mouse scrolled (240, 455) with delta (0, 0)
Screenshot: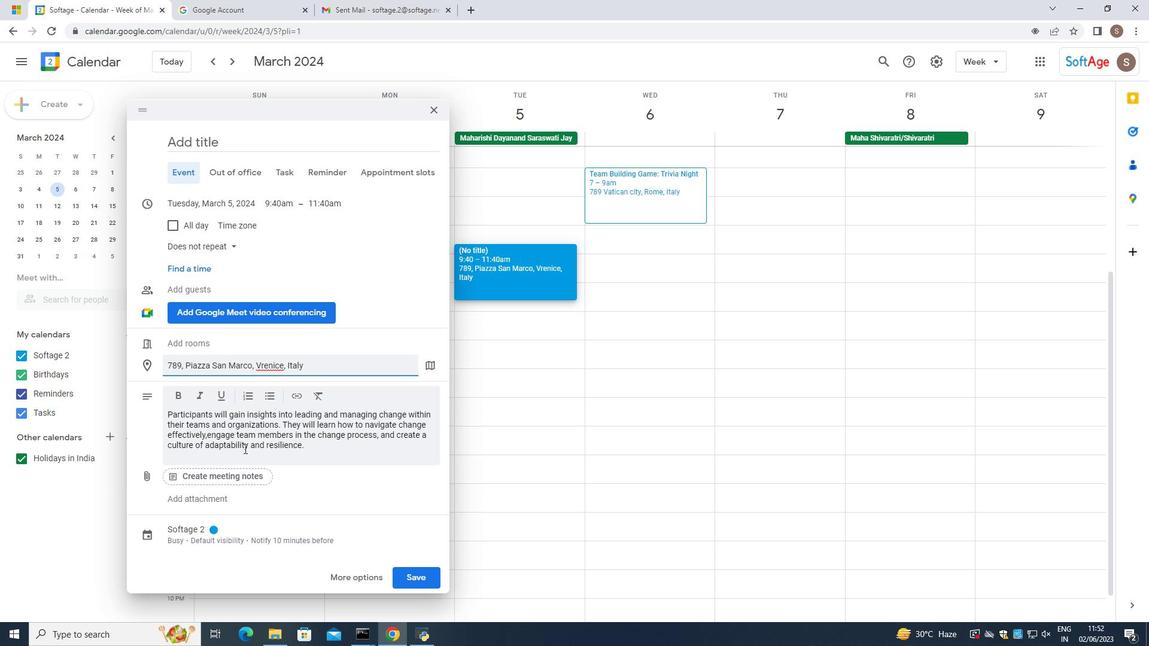 
Action: Mouse moved to (226, 240)
Screenshot: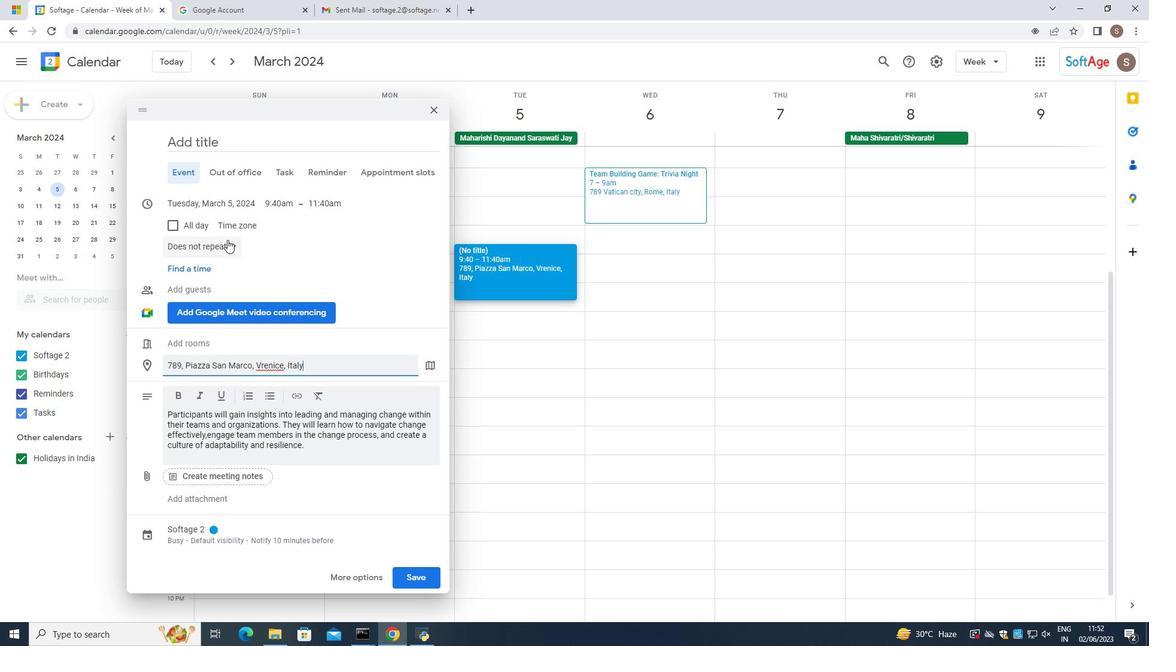 
Action: Mouse pressed left at (226, 240)
Screenshot: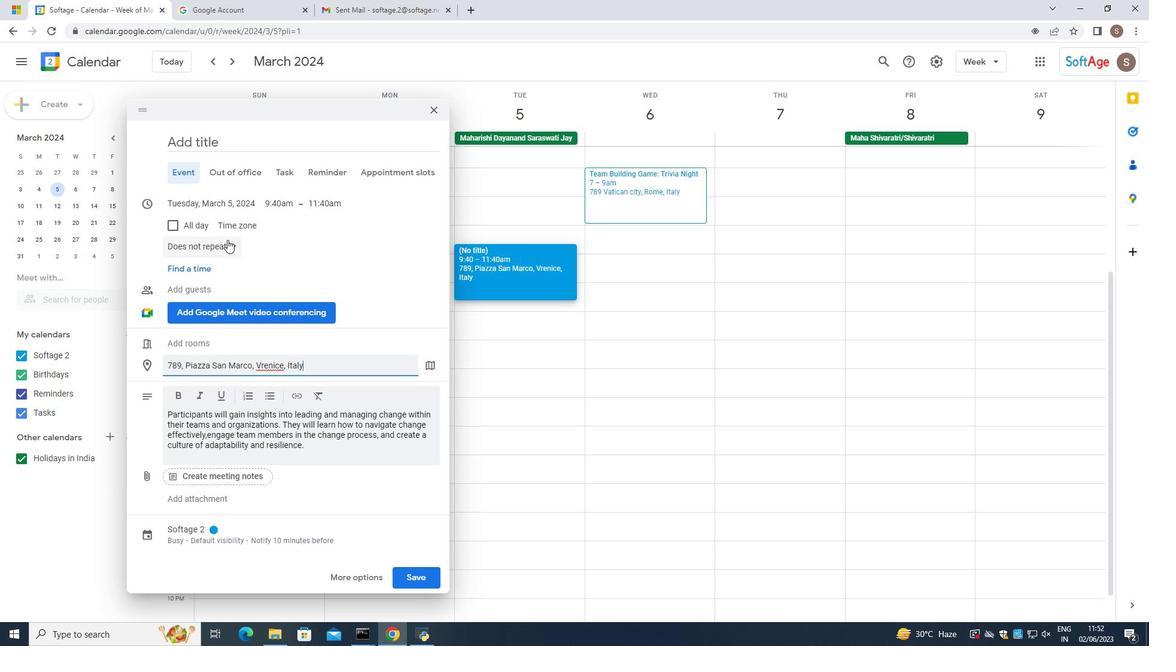 
Action: Mouse moved to (227, 275)
Screenshot: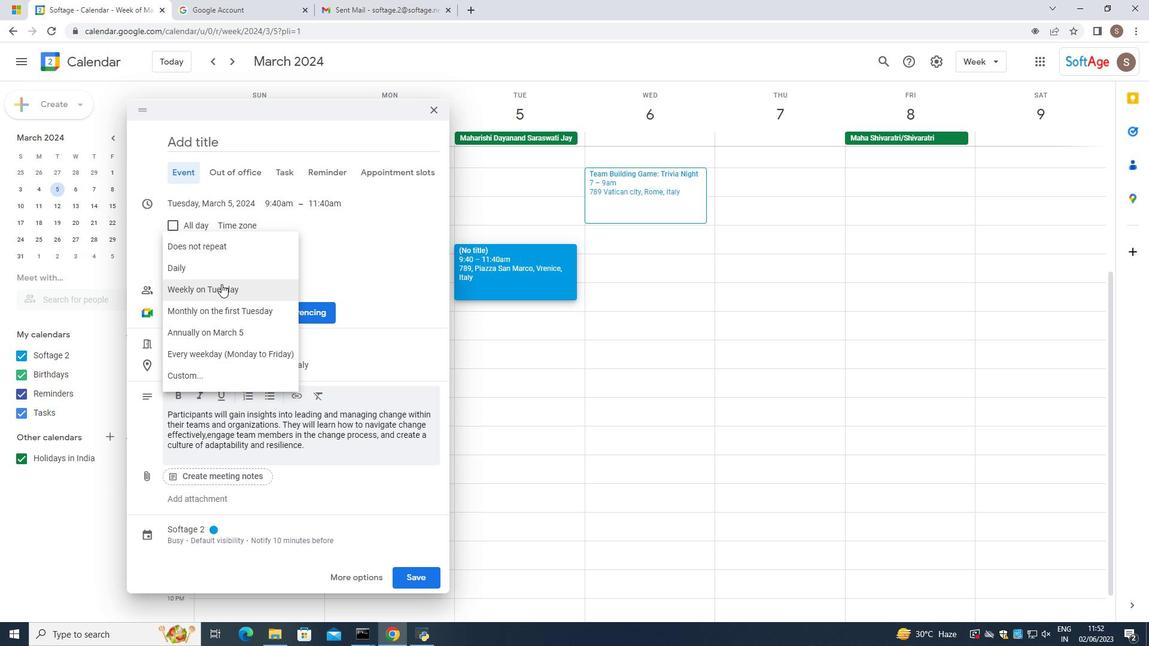 
Action: Mouse pressed left at (227, 275)
Screenshot: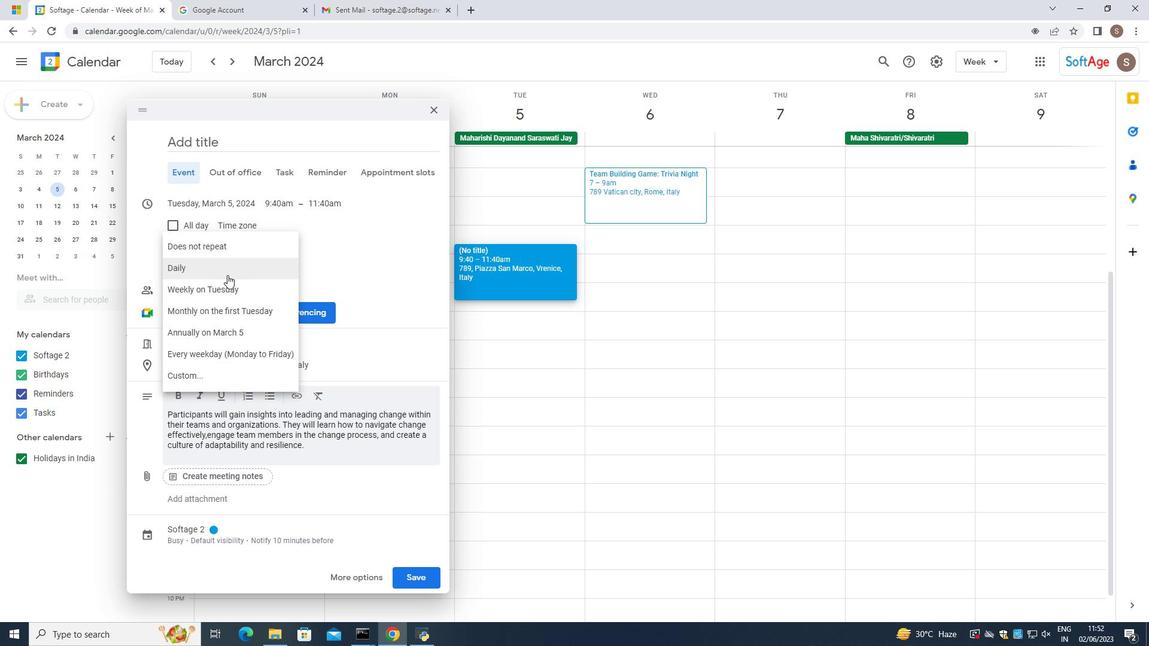 
Action: Mouse moved to (409, 577)
Screenshot: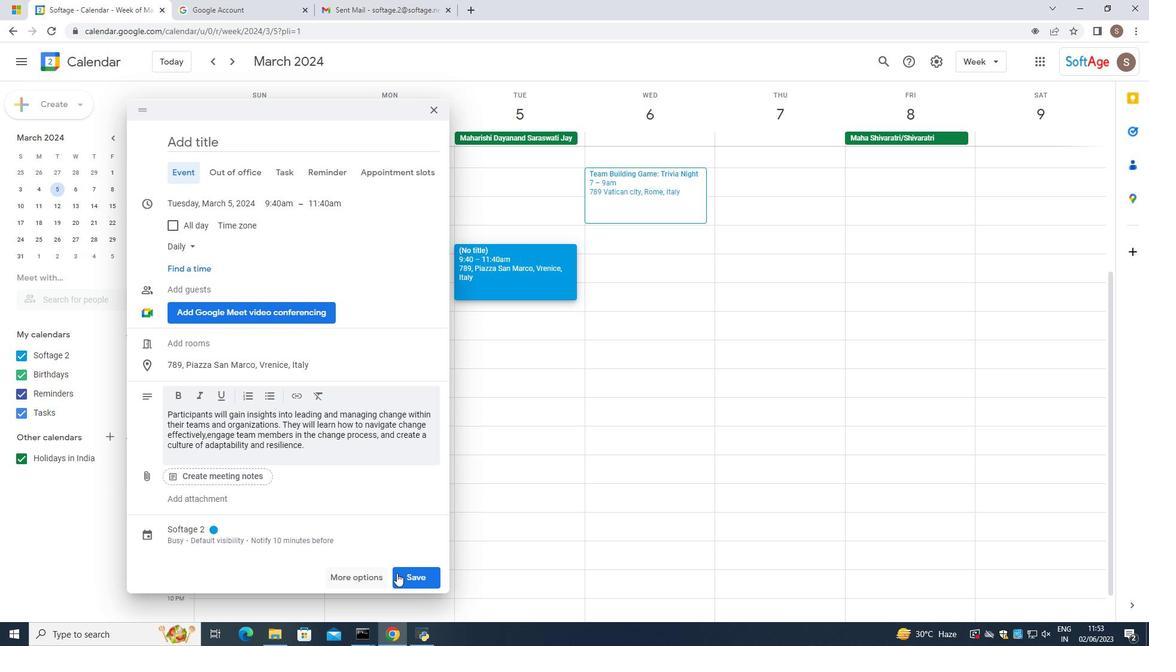 
Action: Mouse pressed left at (409, 577)
Screenshot: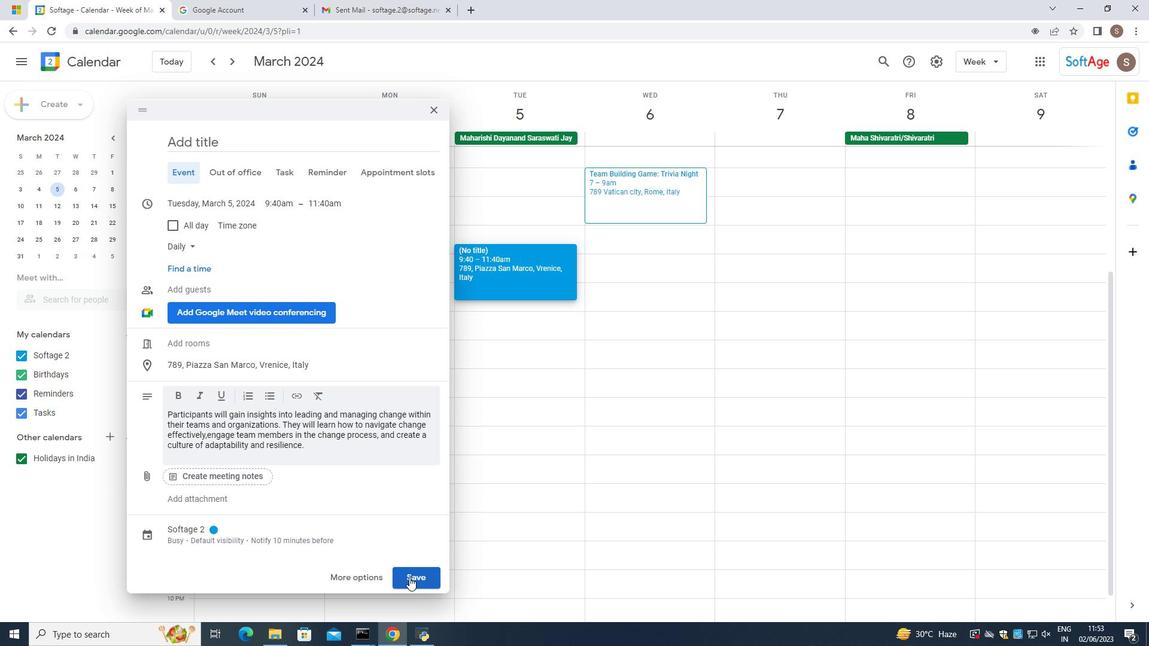 
Action: Mouse moved to (497, 278)
Screenshot: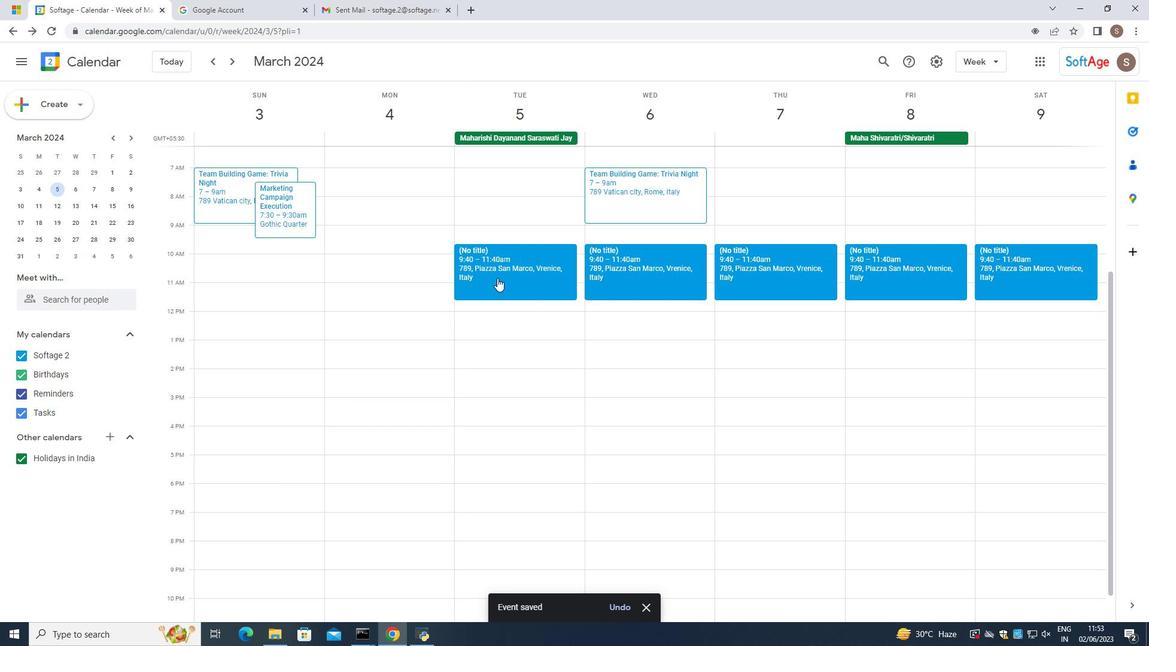
Action: Mouse pressed right at (497, 278)
Screenshot: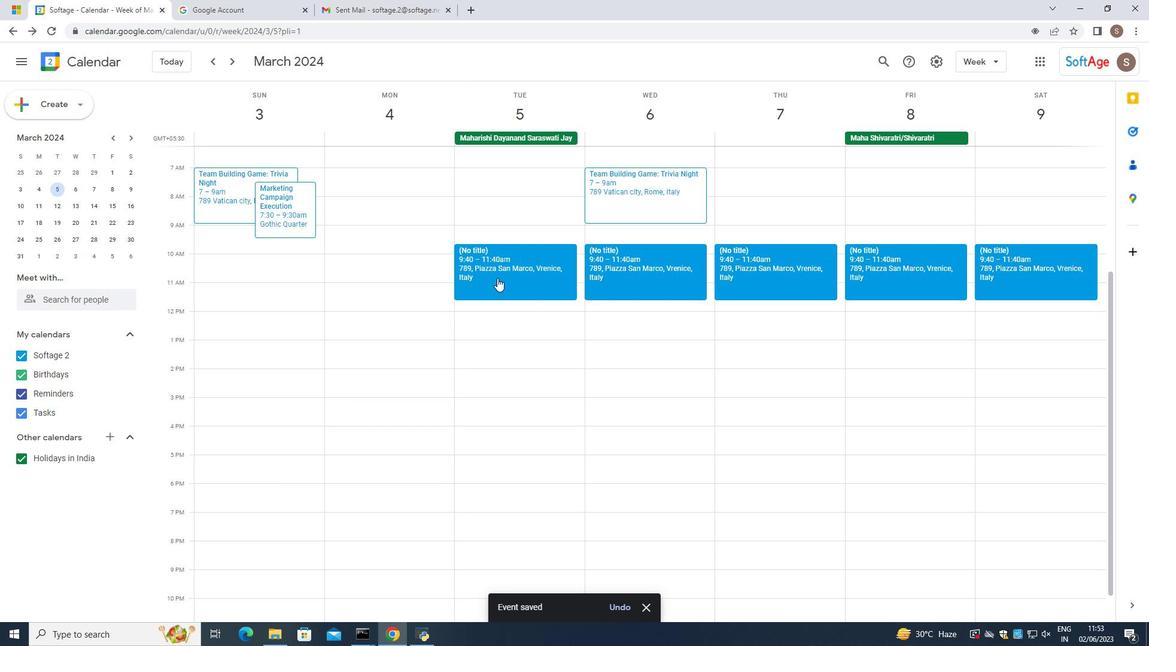 
Action: Mouse moved to (575, 323)
Screenshot: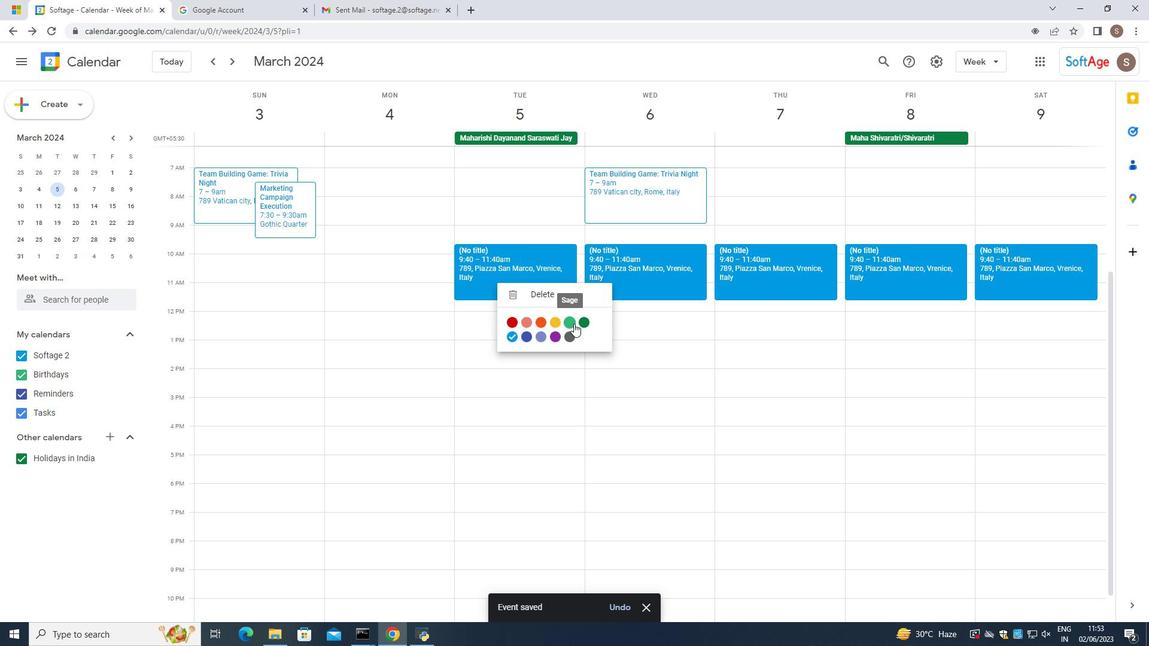 
Action: Mouse pressed left at (575, 323)
Screenshot: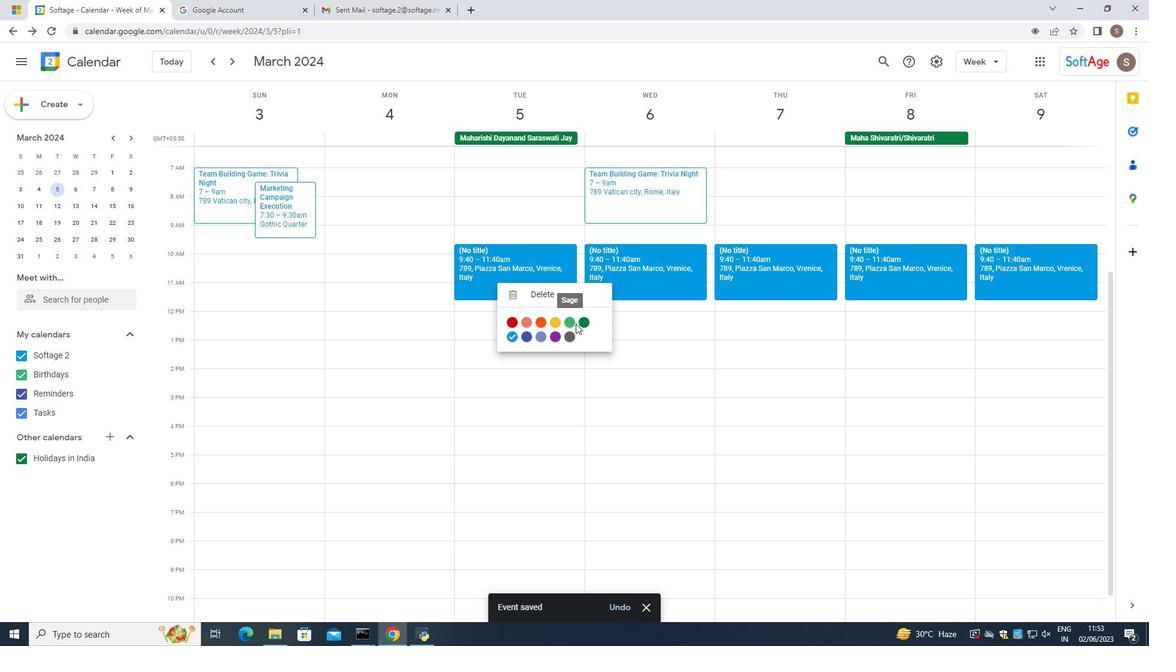 
Action: Mouse moved to (574, 323)
Screenshot: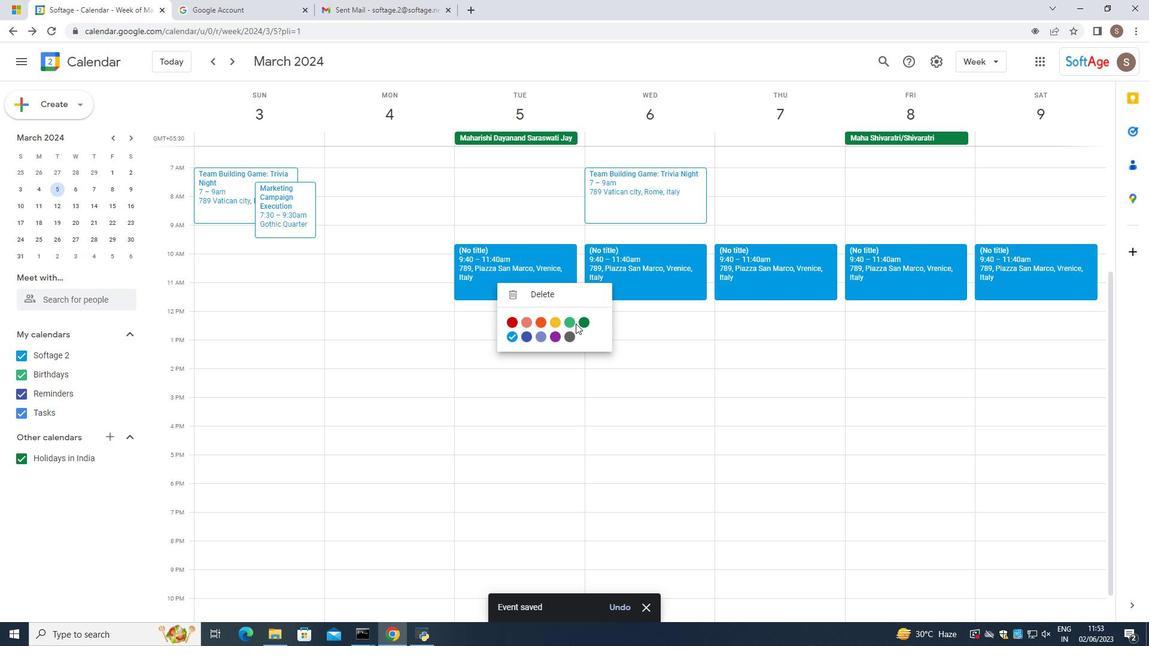 
Action: Mouse pressed left at (574, 323)
Screenshot: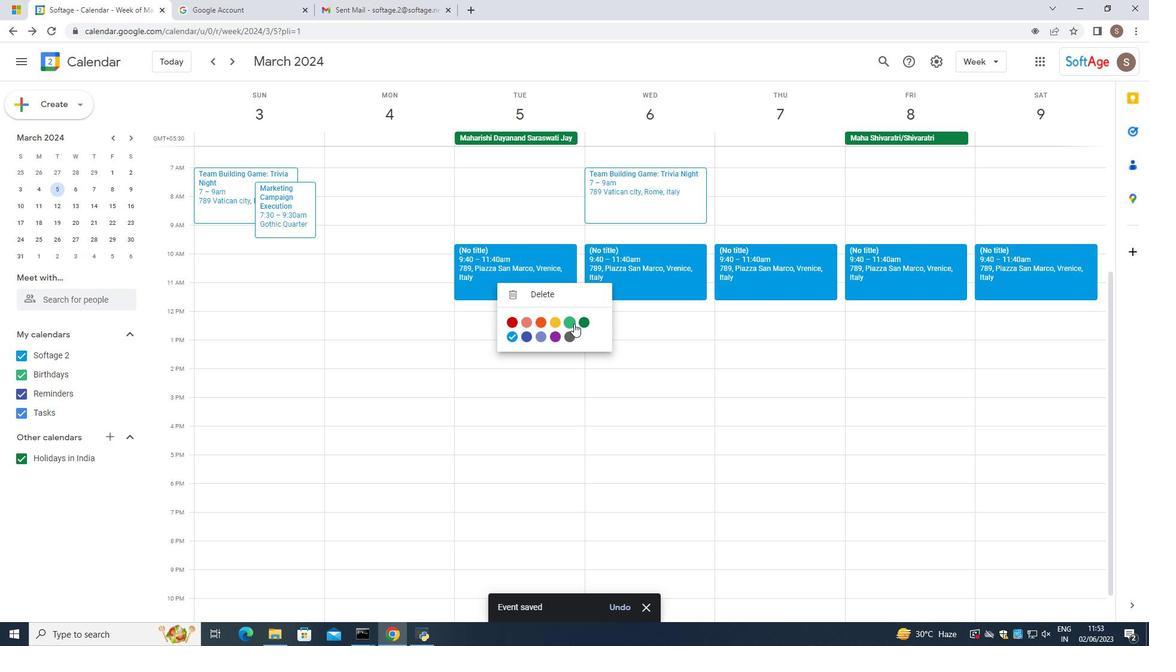 
Action: Mouse moved to (651, 383)
Screenshot: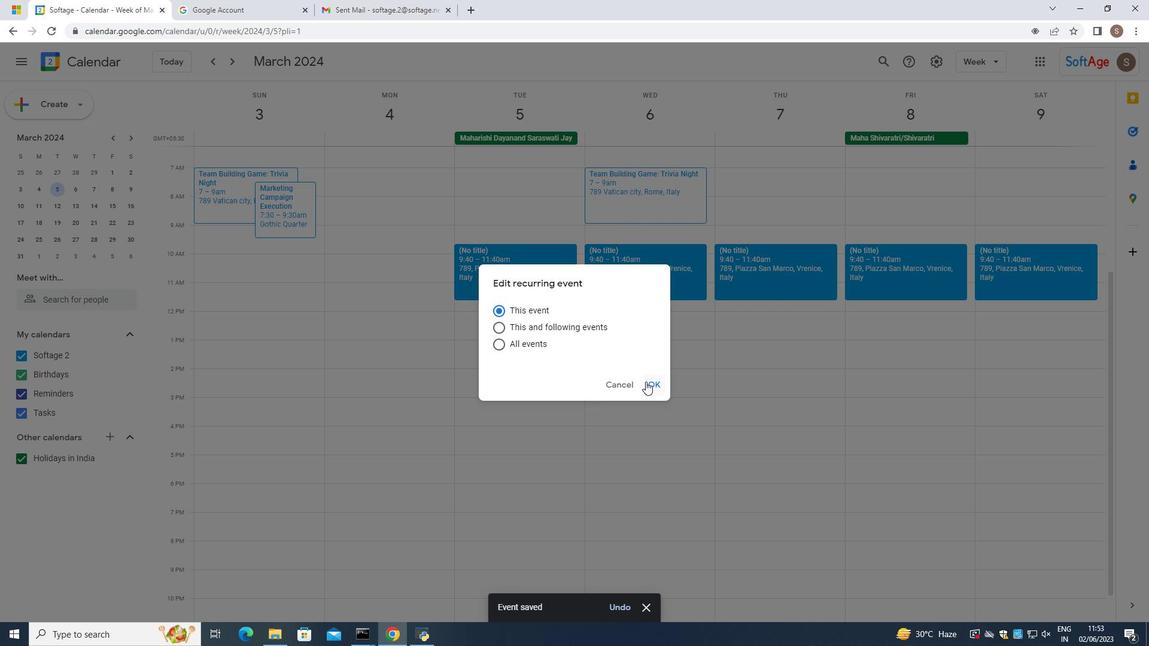 
Action: Mouse pressed left at (651, 383)
Screenshot: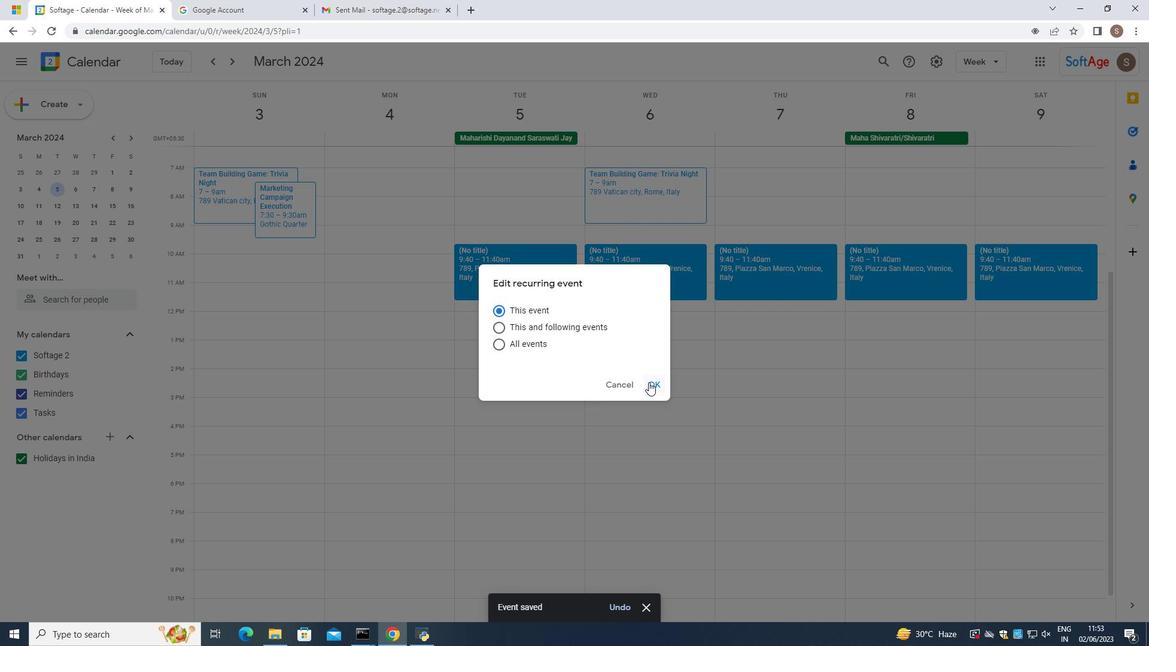 
Action: Mouse moved to (547, 277)
Screenshot: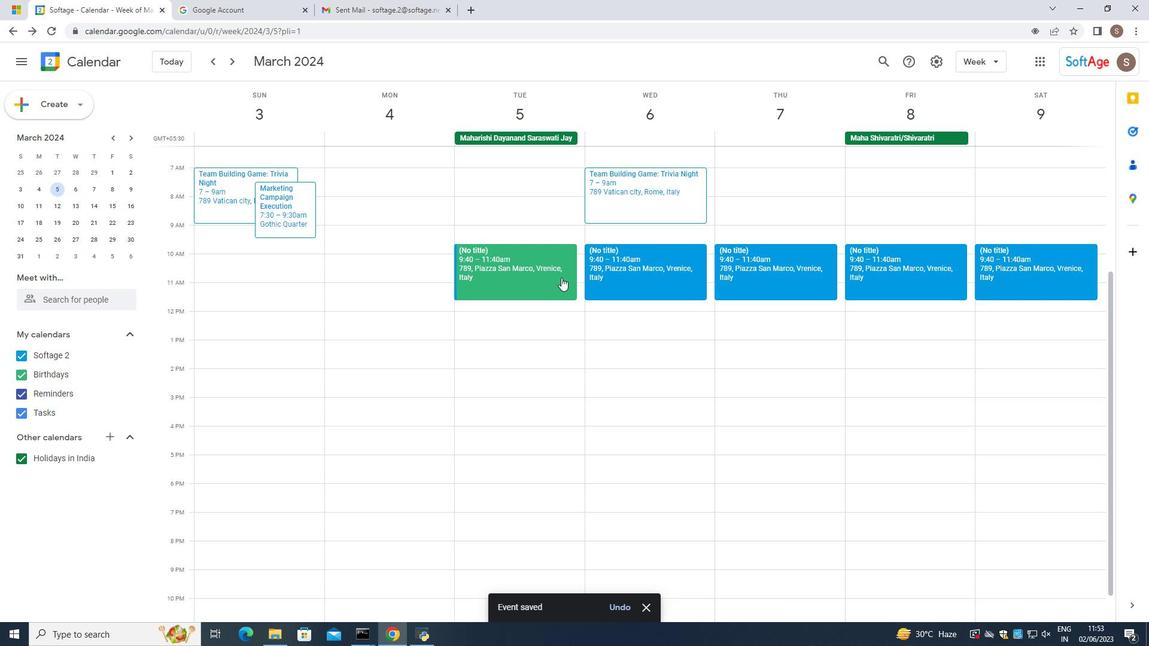 
Action: Mouse pressed left at (547, 277)
Screenshot: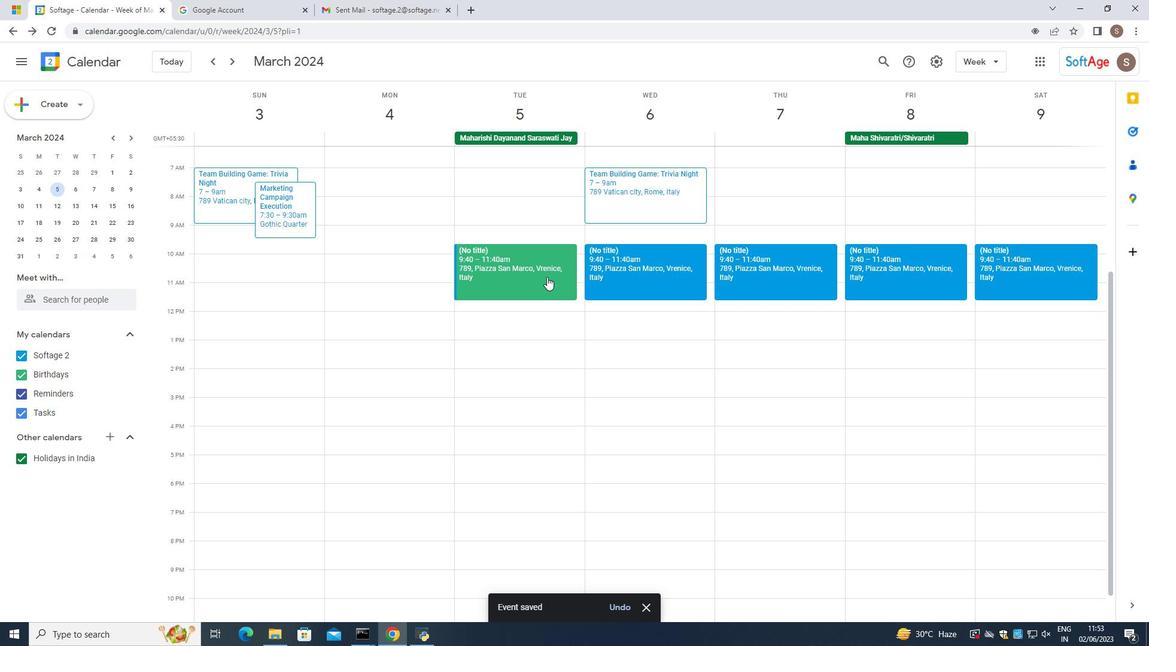 
Action: Mouse moved to (557, 333)
Screenshot: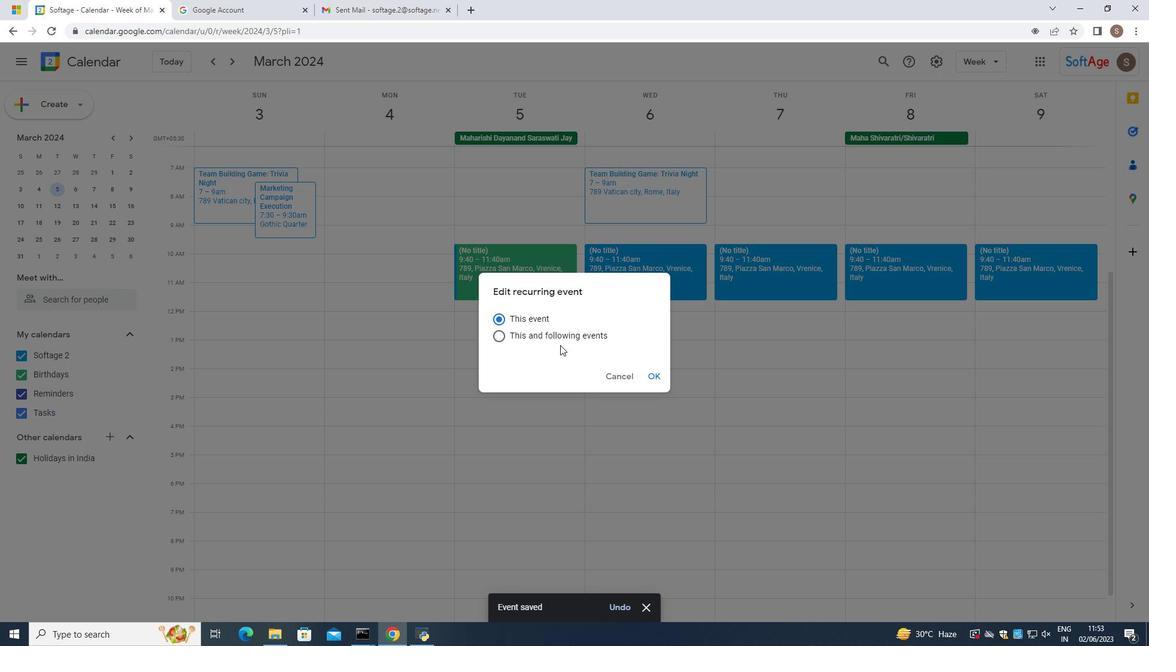 
Action: Mouse pressed left at (557, 333)
Screenshot: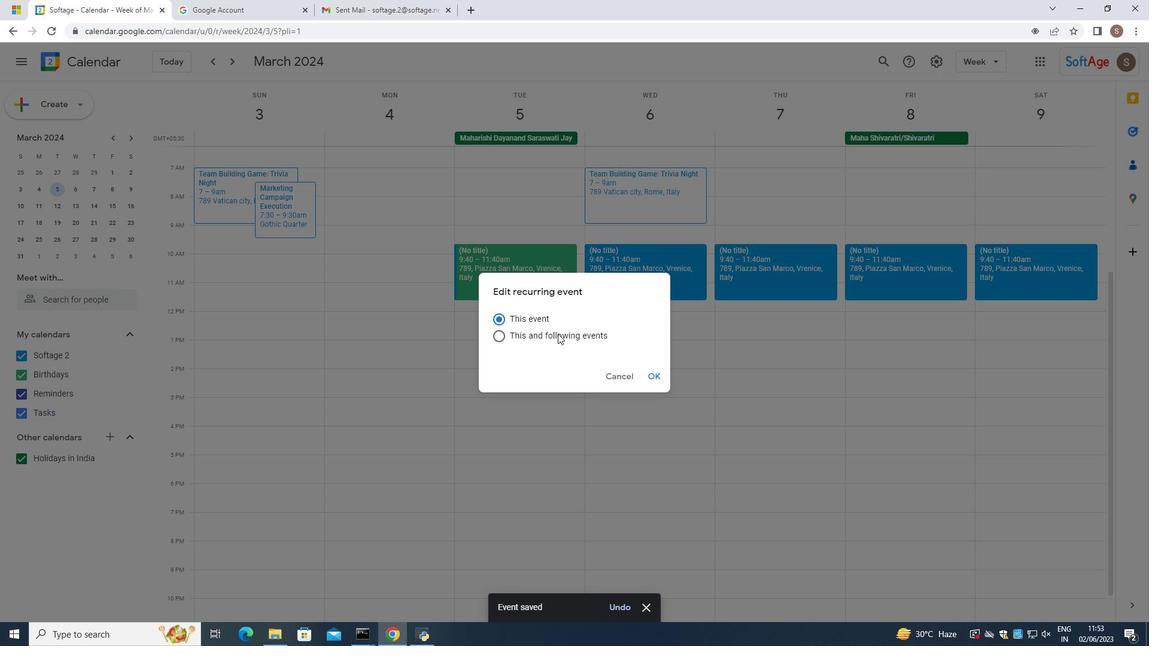 
Action: Mouse moved to (650, 372)
Screenshot: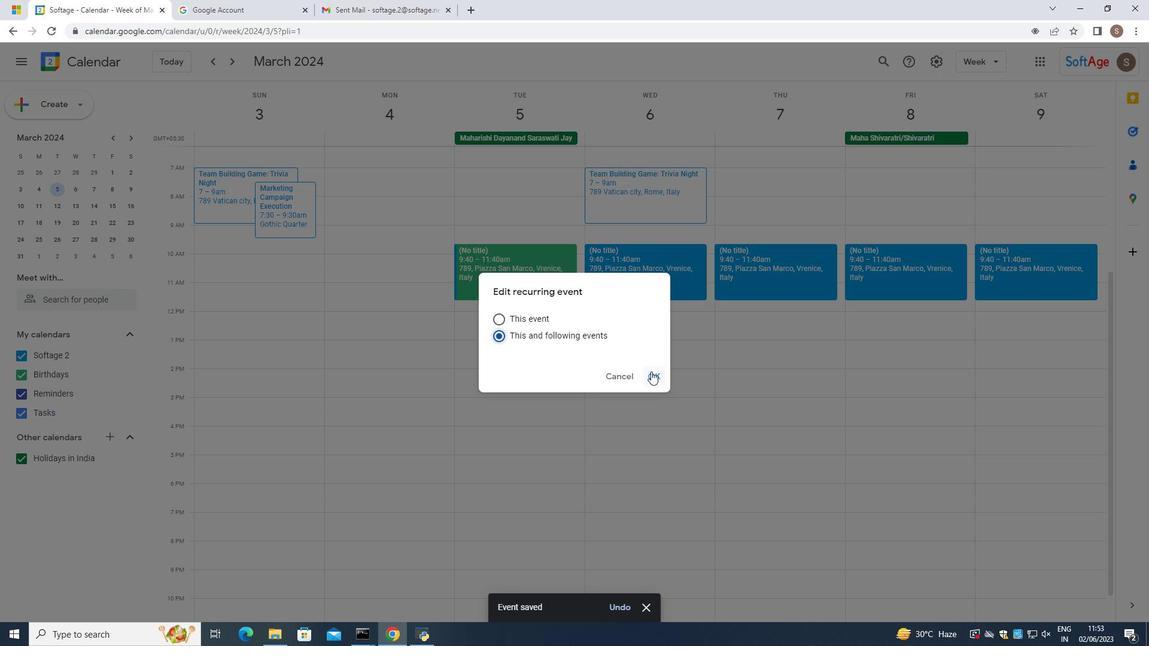 
Action: Mouse pressed left at (650, 372)
Screenshot: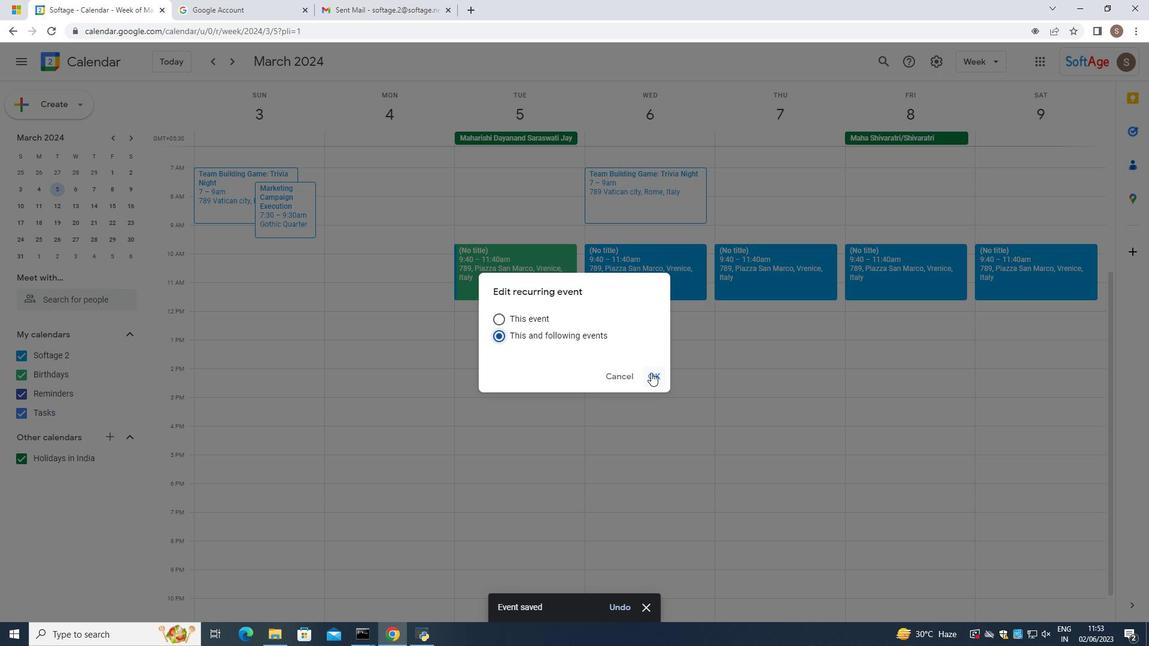 
Action: Mouse moved to (684, 312)
Screenshot: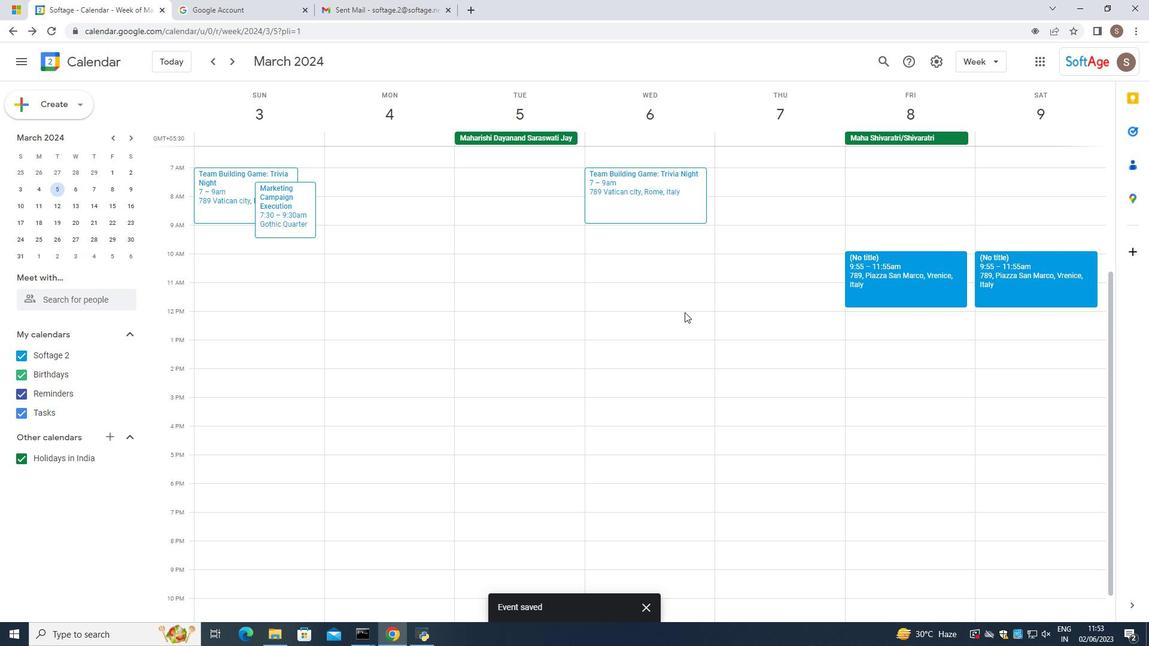 
Action: Key pressed ctrl+Zctrl+Z
Screenshot: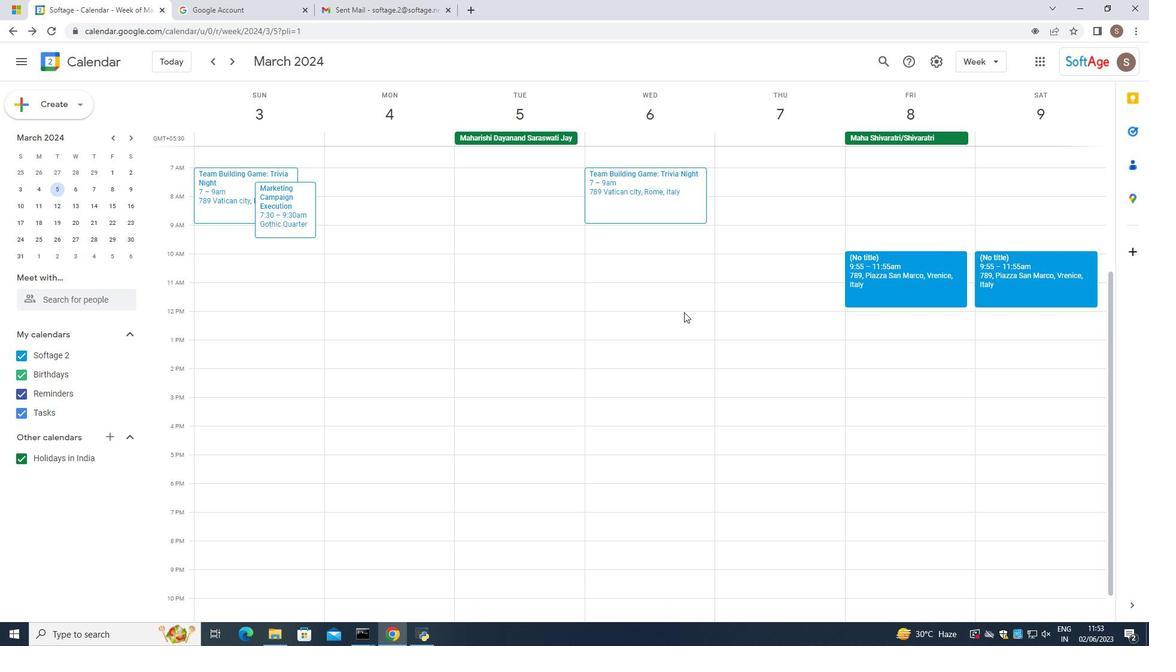 
Action: Mouse moved to (553, 278)
Screenshot: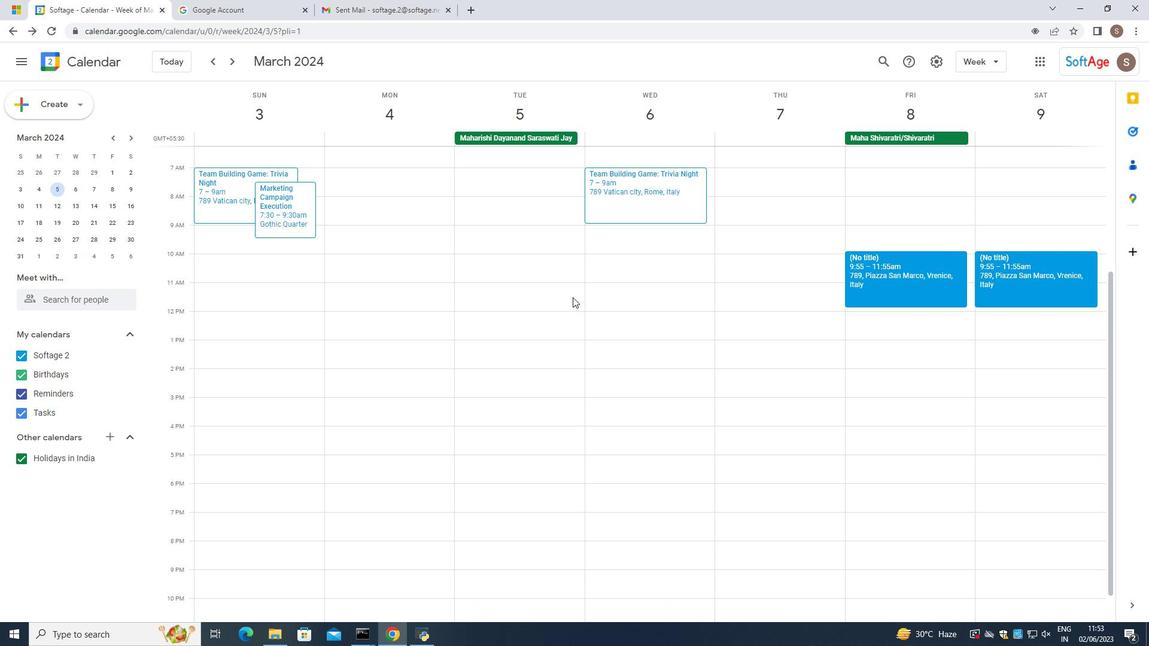 
Action: Mouse pressed left at (553, 278)
Screenshot: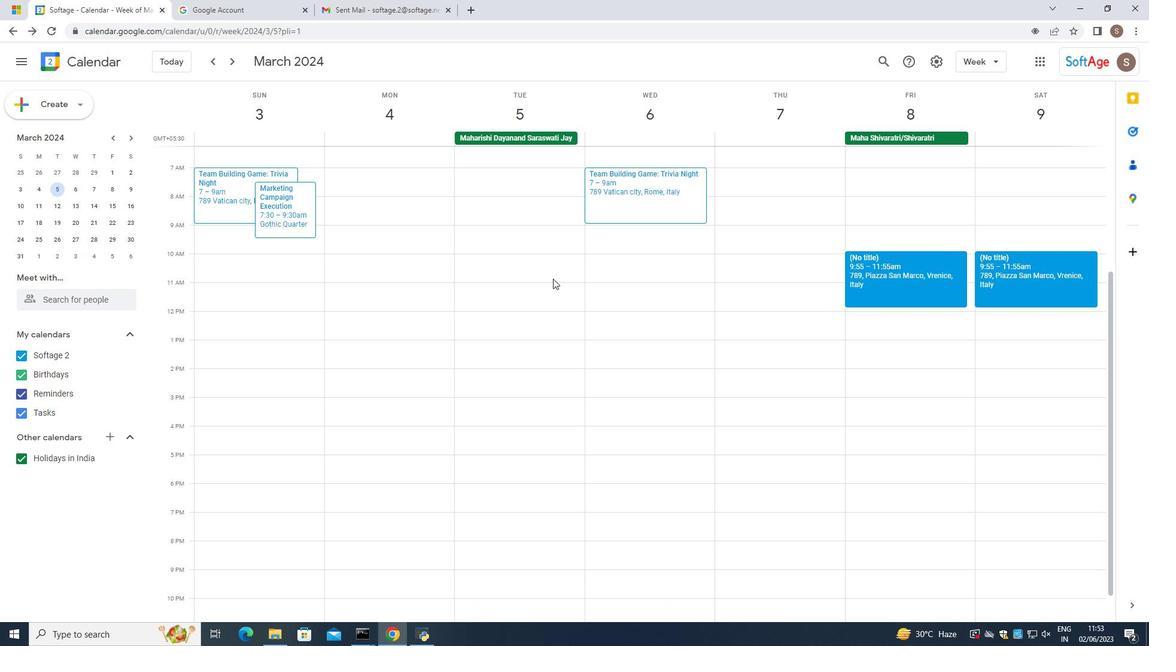
Action: Mouse moved to (427, 192)
Screenshot: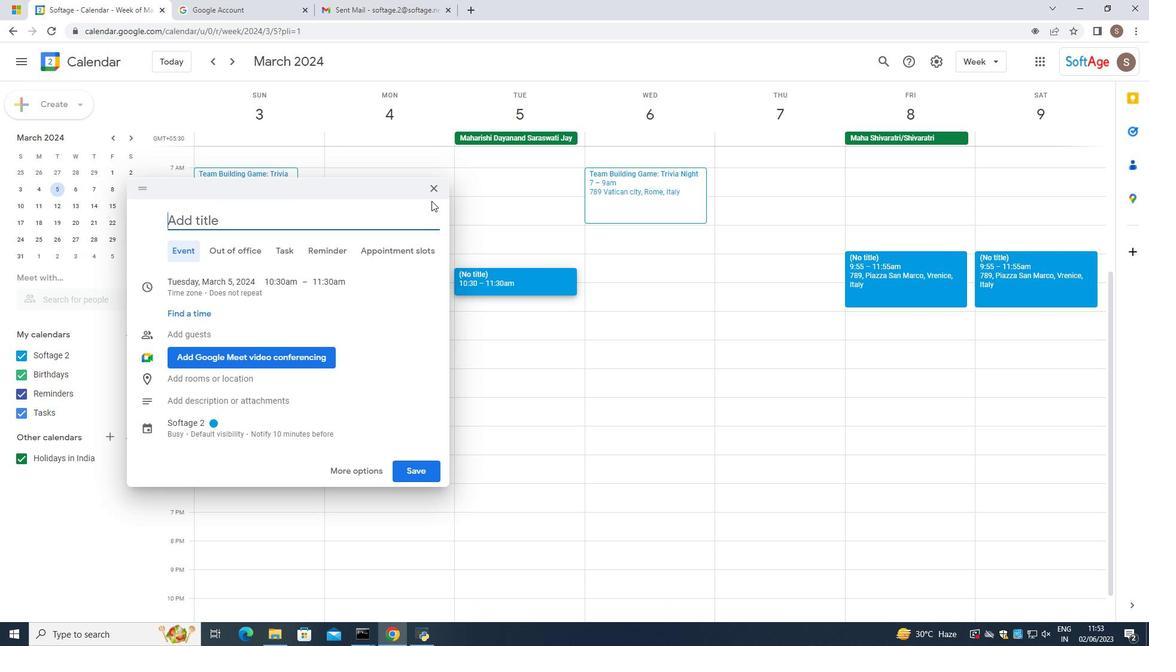 
Action: Mouse pressed left at (427, 192)
Screenshot: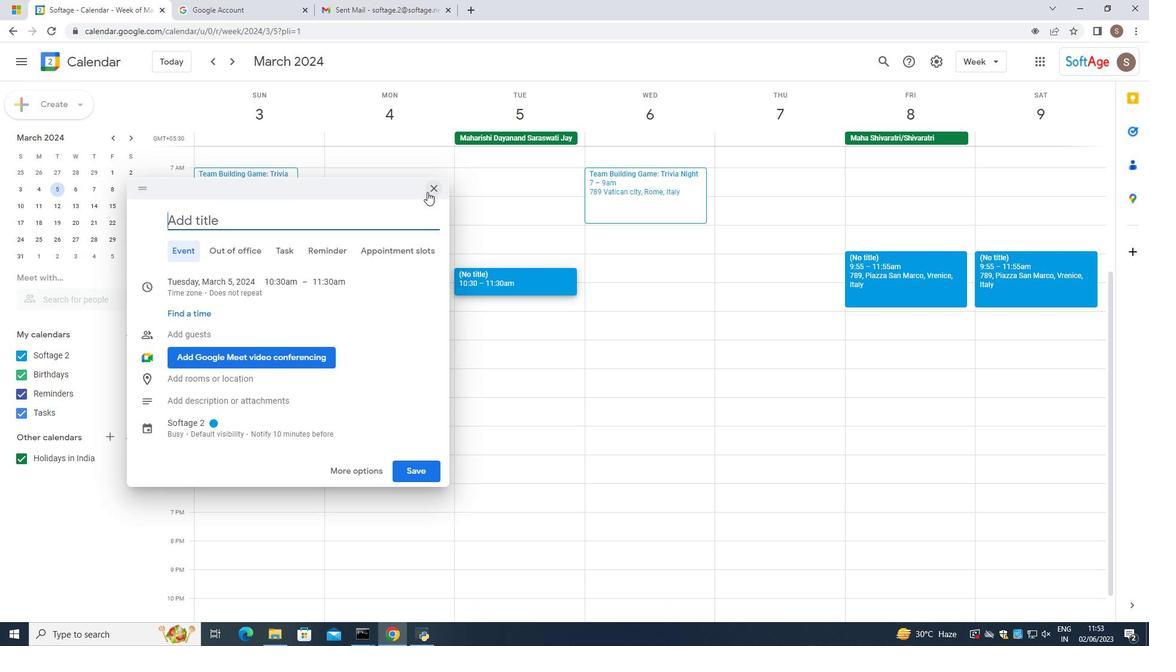 
Action: Mouse moved to (730, 367)
Screenshot: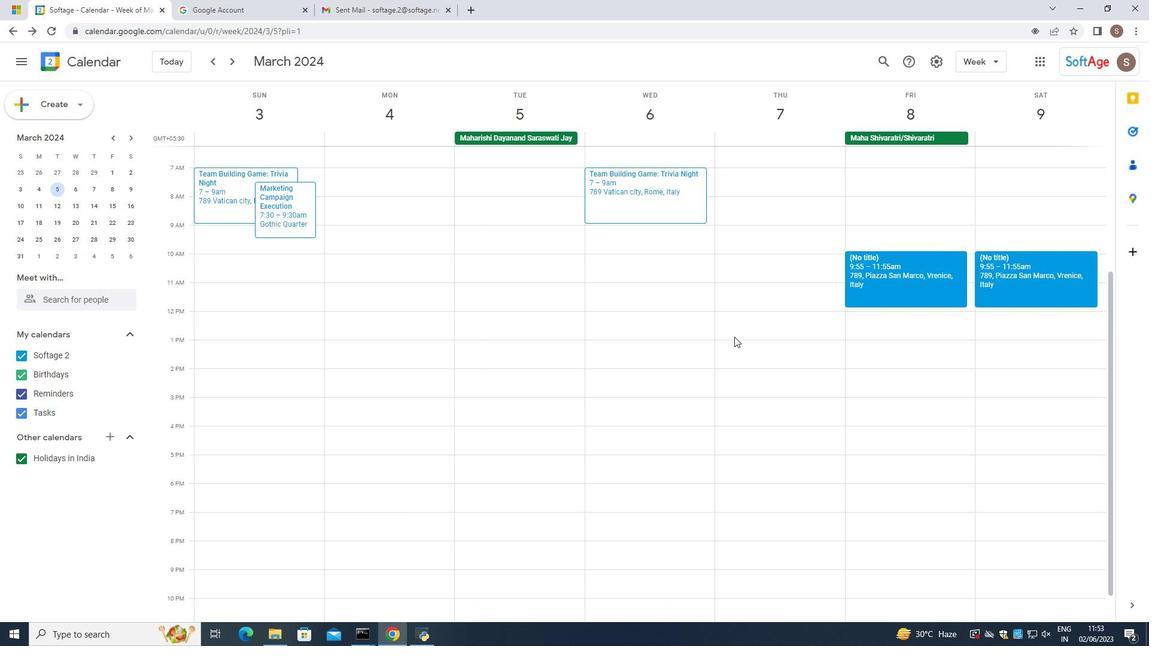 
Action: Mouse scrolled (730, 366) with delta (0, 0)
Screenshot: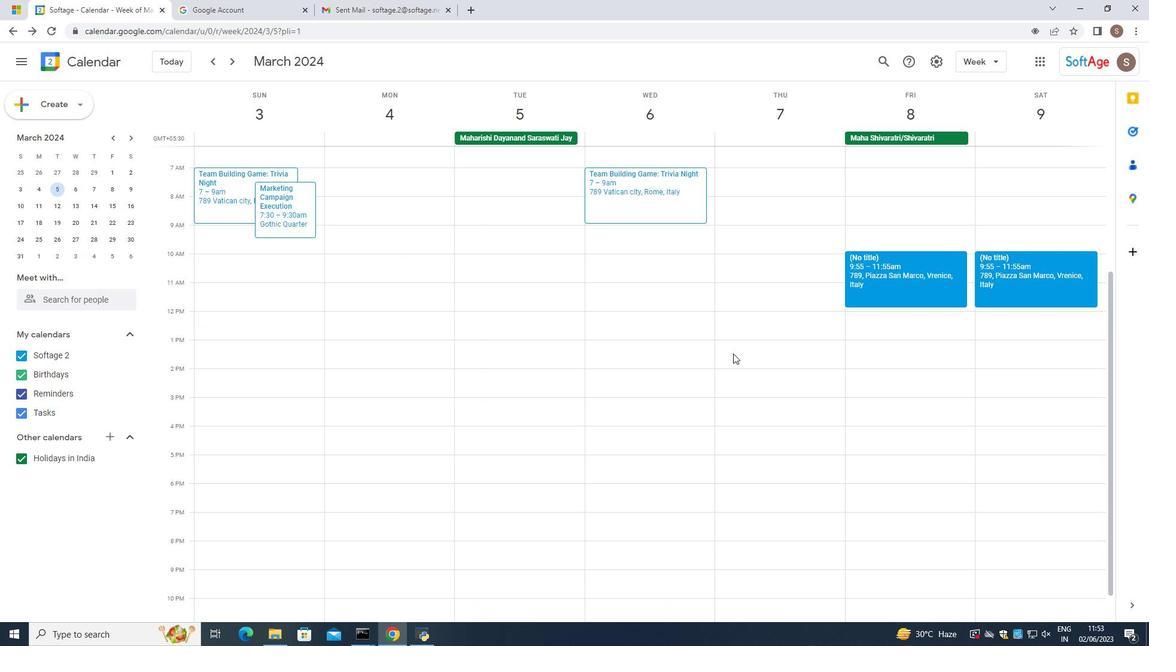 
Action: Mouse scrolled (730, 368) with delta (0, 0)
Screenshot: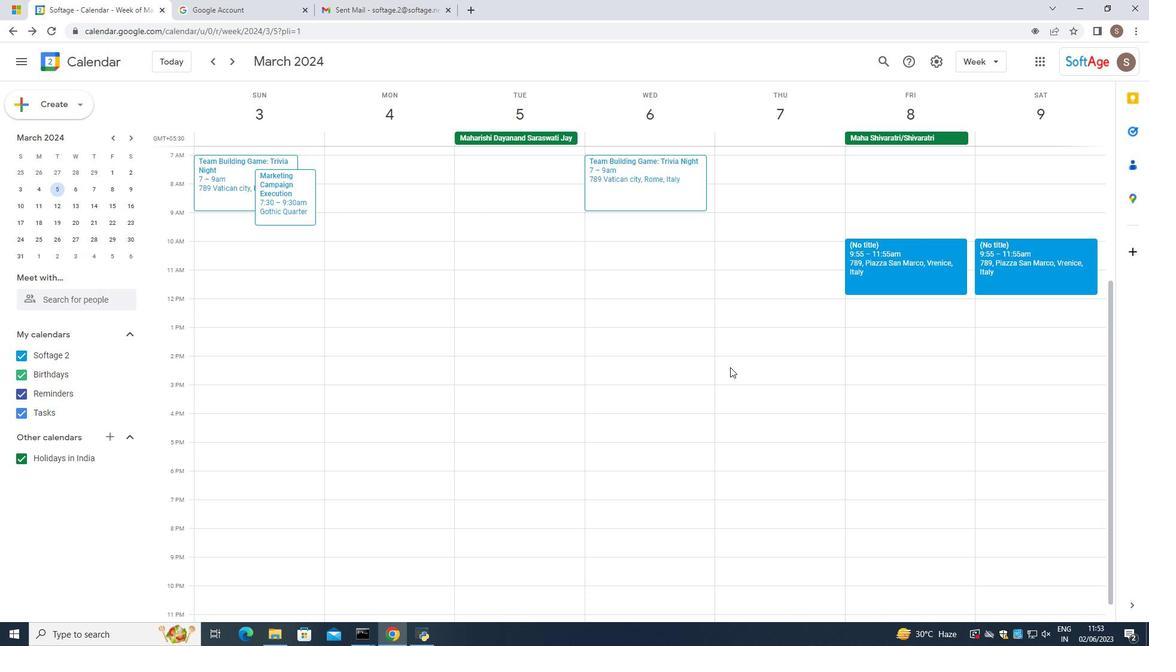 
Action: Mouse scrolled (730, 368) with delta (0, 0)
Screenshot: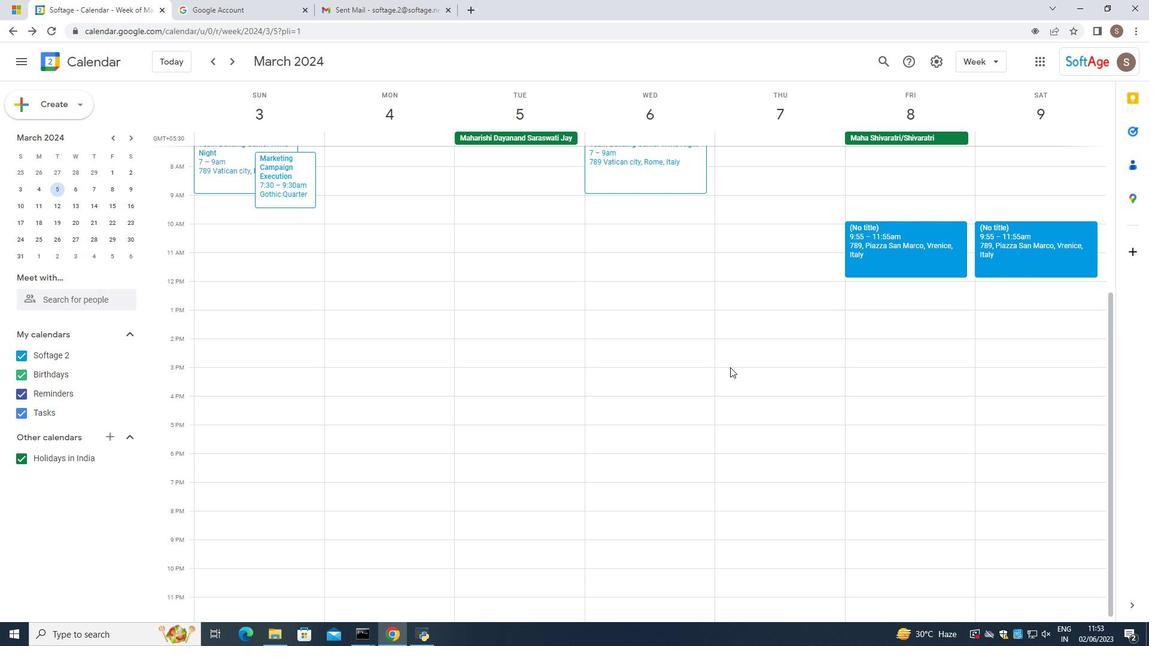 
Action: Mouse scrolled (730, 368) with delta (0, 0)
Screenshot: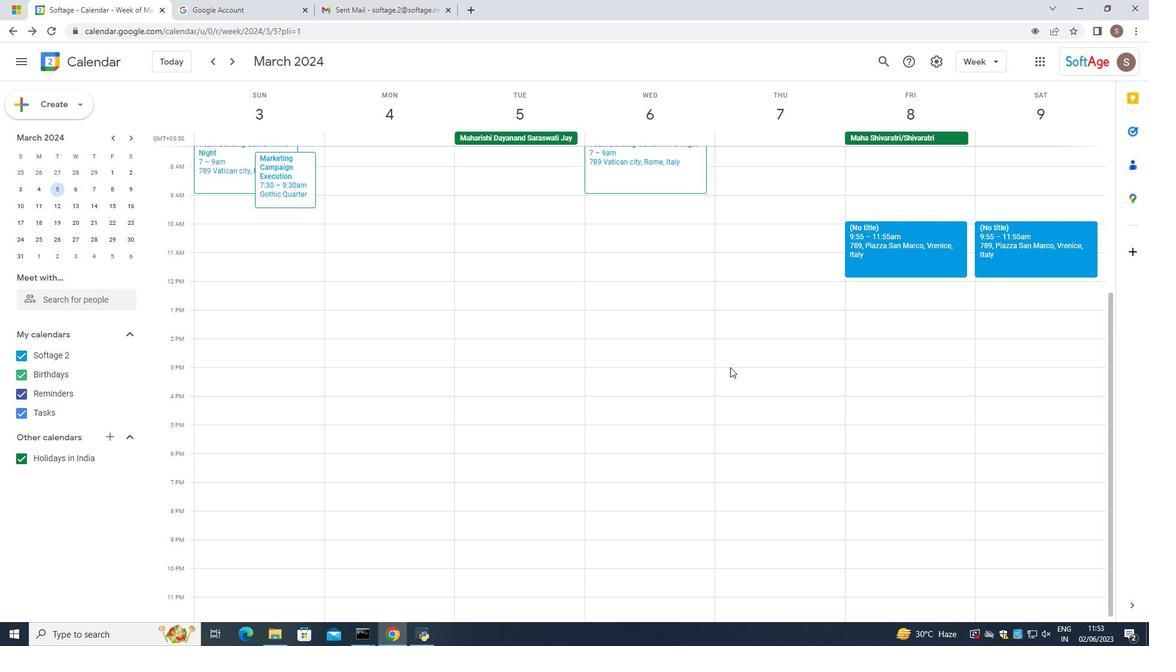 
Action: Mouse moved to (925, 431)
Screenshot: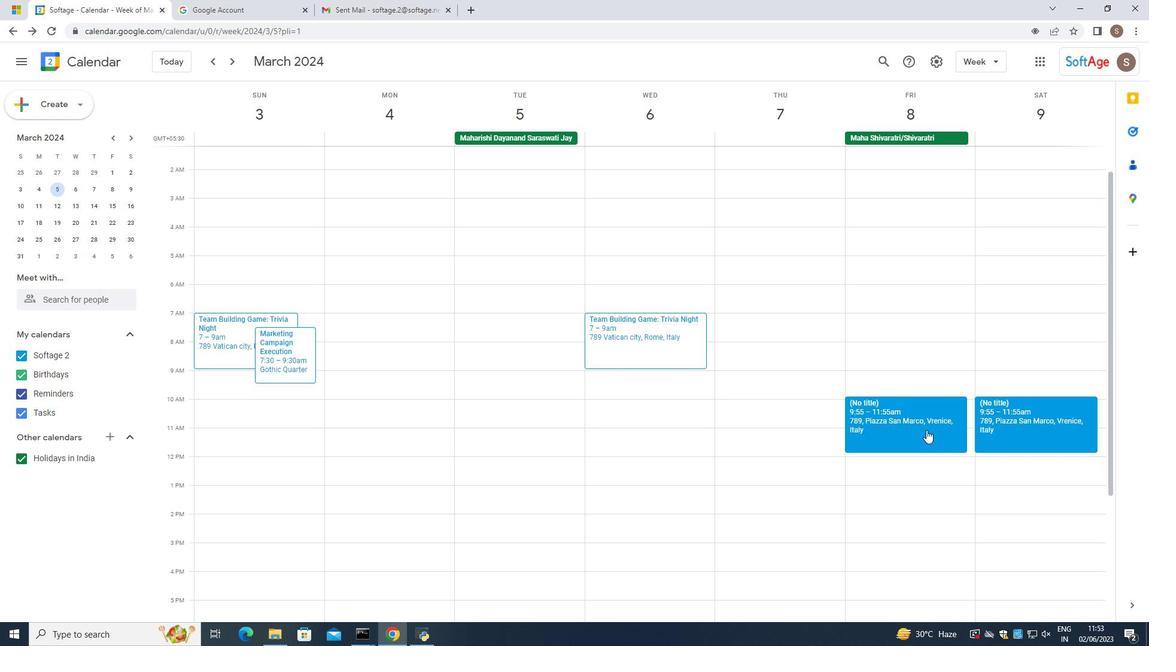 
Action: Mouse pressed left at (925, 431)
Screenshot: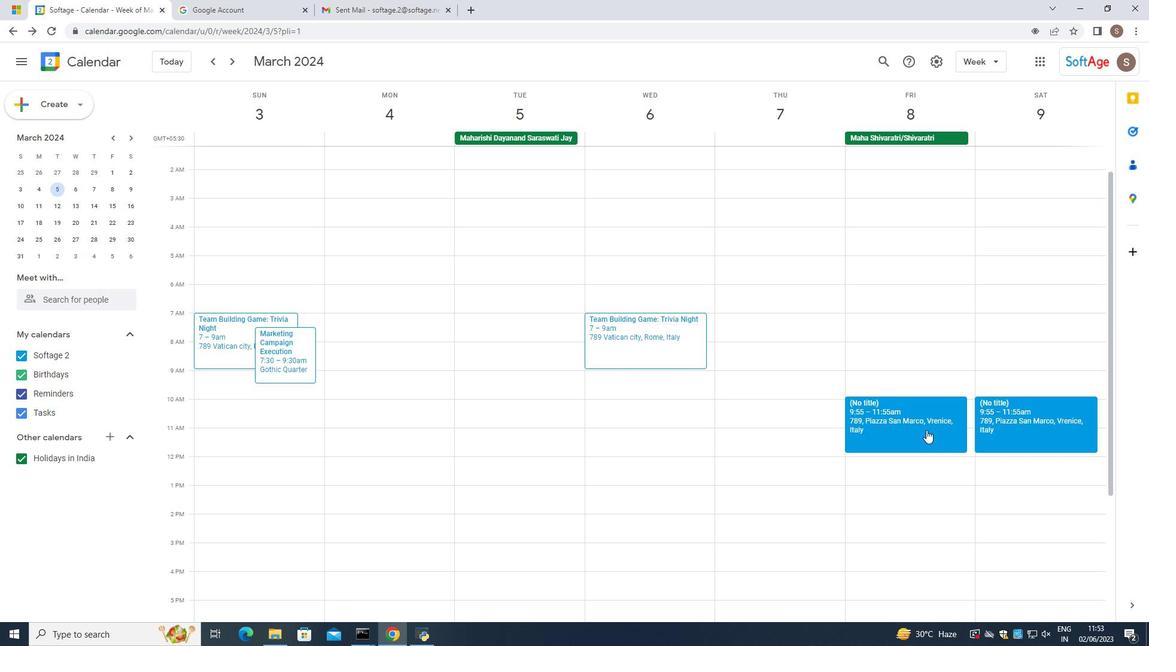 
Action: Mouse moved to (816, 228)
Screenshot: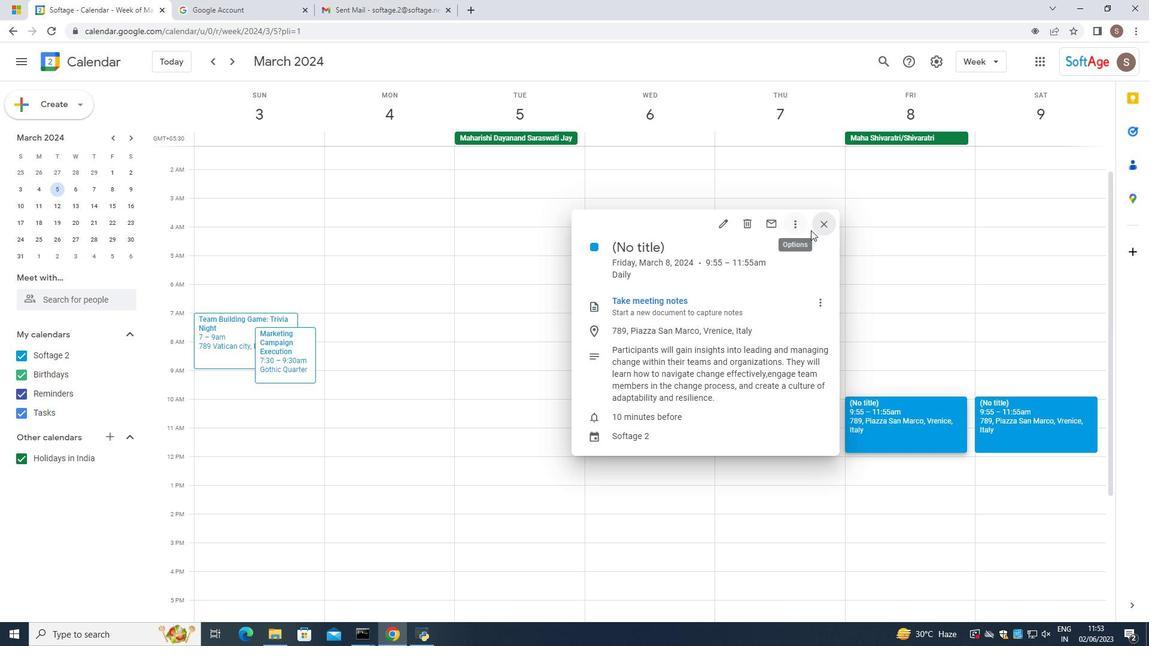 
Action: Mouse pressed left at (816, 228)
Screenshot: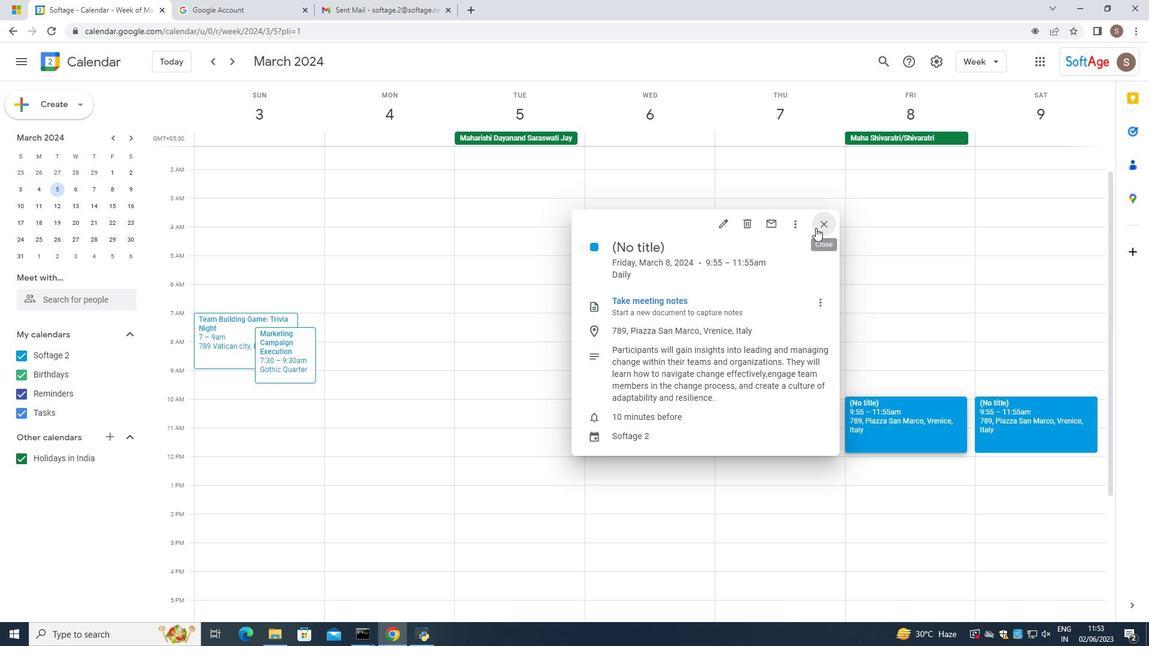 
Action: Mouse moved to (589, 266)
Screenshot: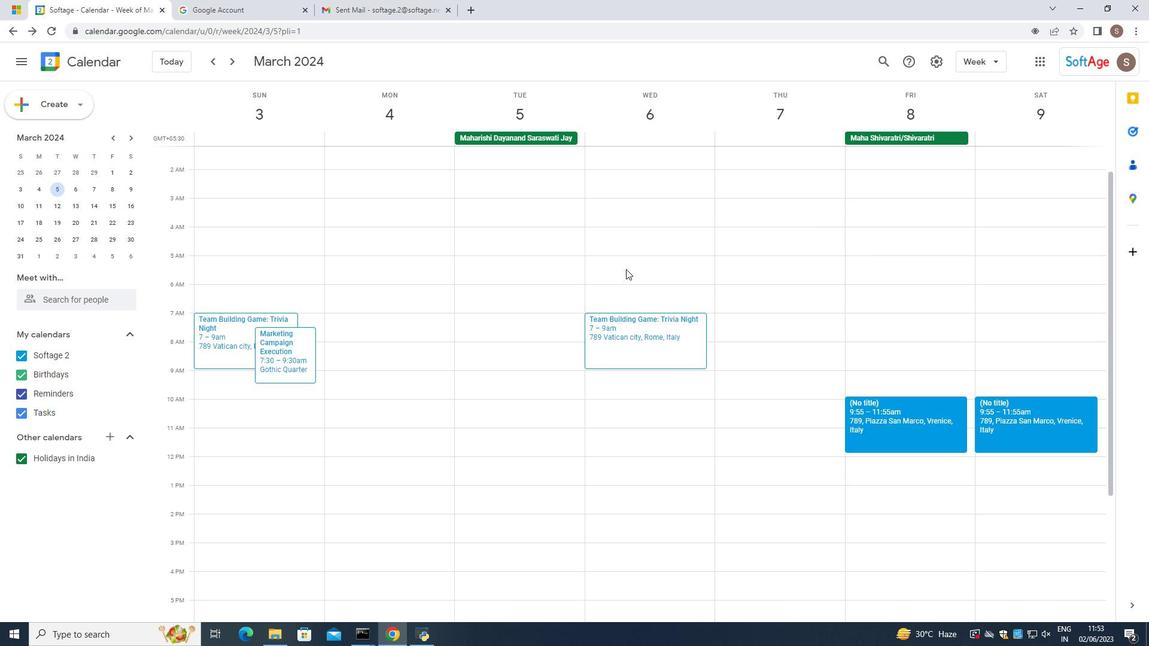 
